 Task: Find connections with filter location Lubuklinggau with filter topic #startupwith filter profile language French with filter current company TRS Staffing Solutions with filter school Lucknow freshers Jobs with filter industry Telecommunications Carriers with filter service category Blogging with filter keywords title Bus Driver
Action: Mouse pressed left at (574, 98)
Screenshot: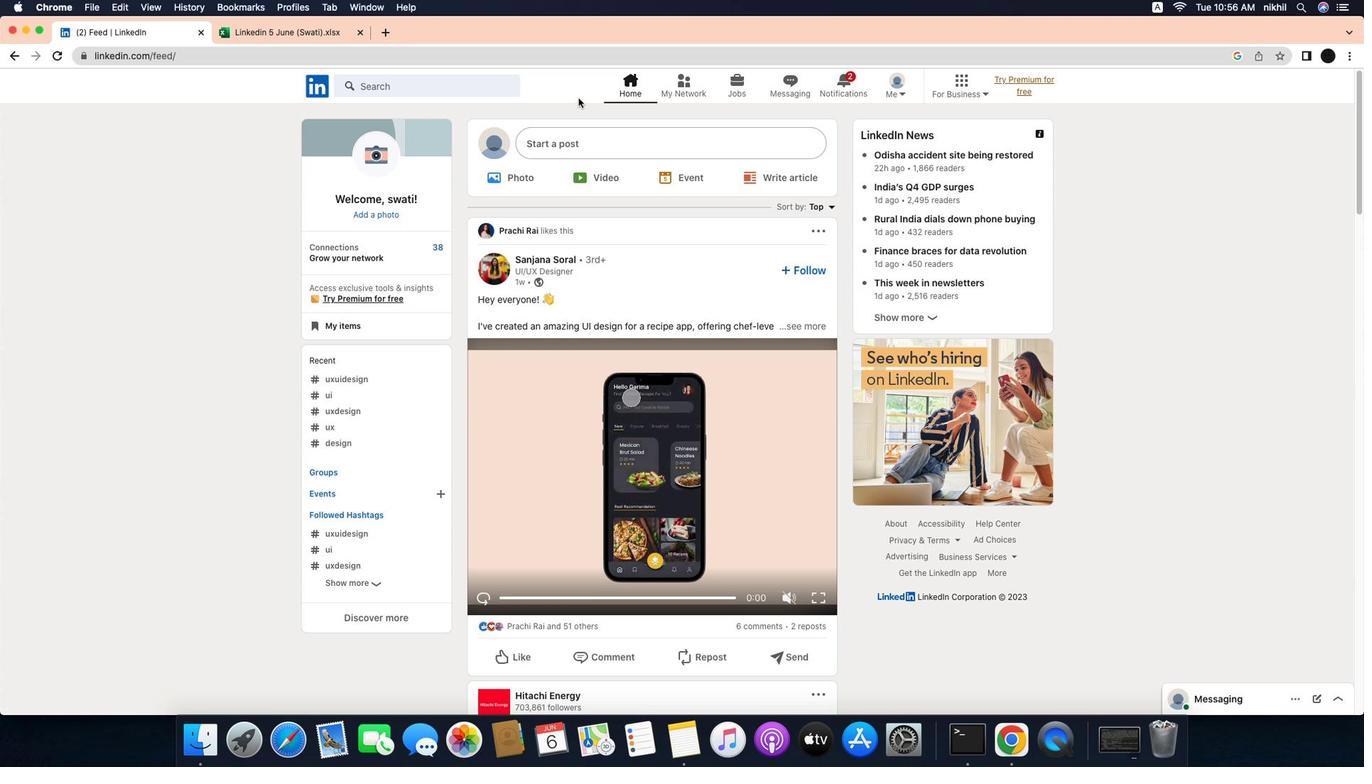 
Action: Mouse moved to (687, 88)
Screenshot: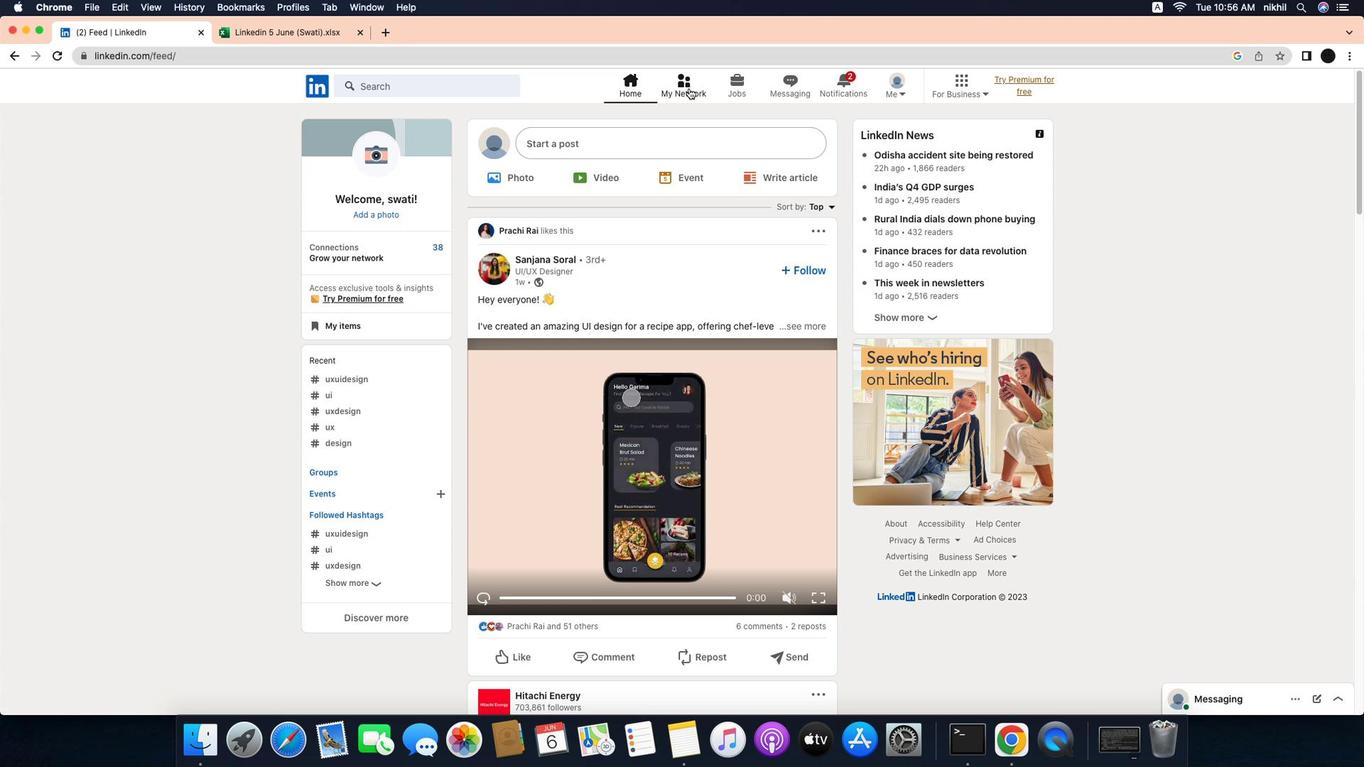 
Action: Mouse pressed left at (687, 88)
Screenshot: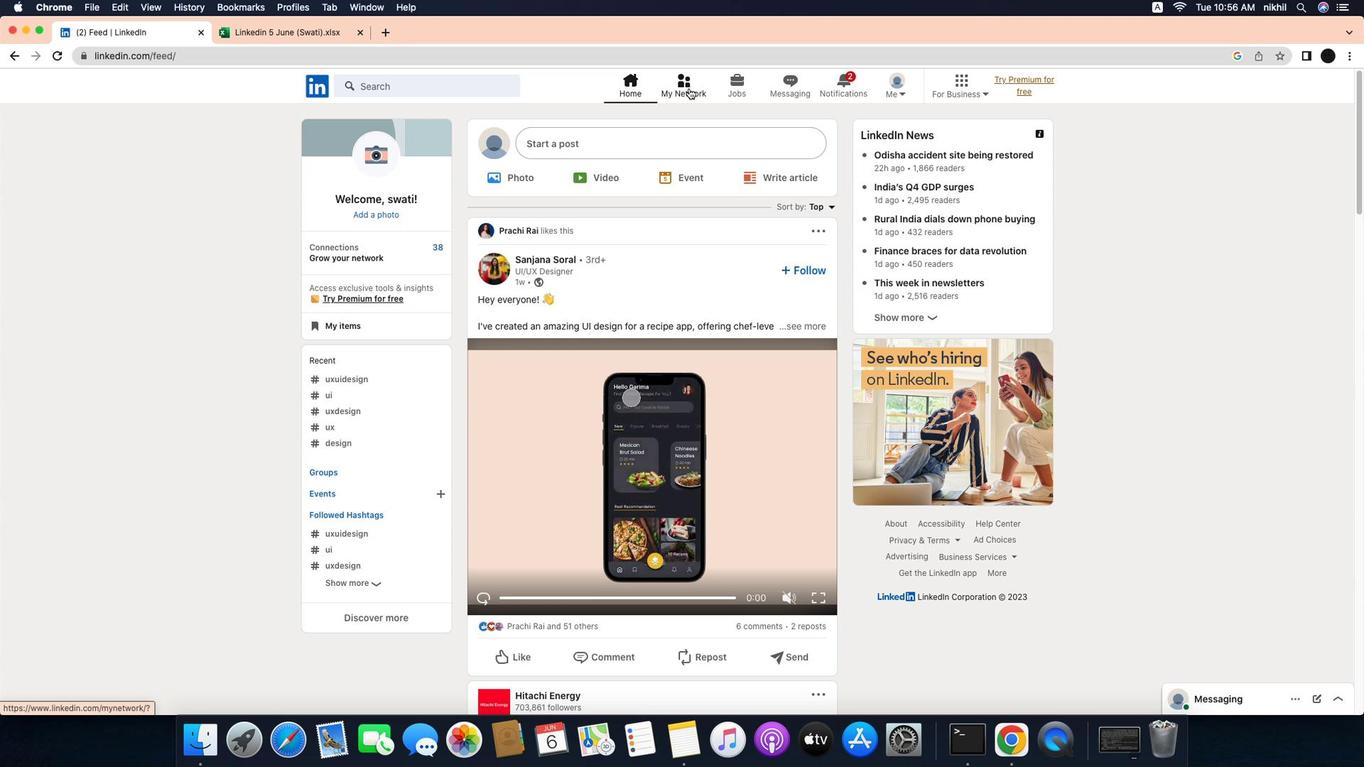 
Action: Mouse moved to (454, 153)
Screenshot: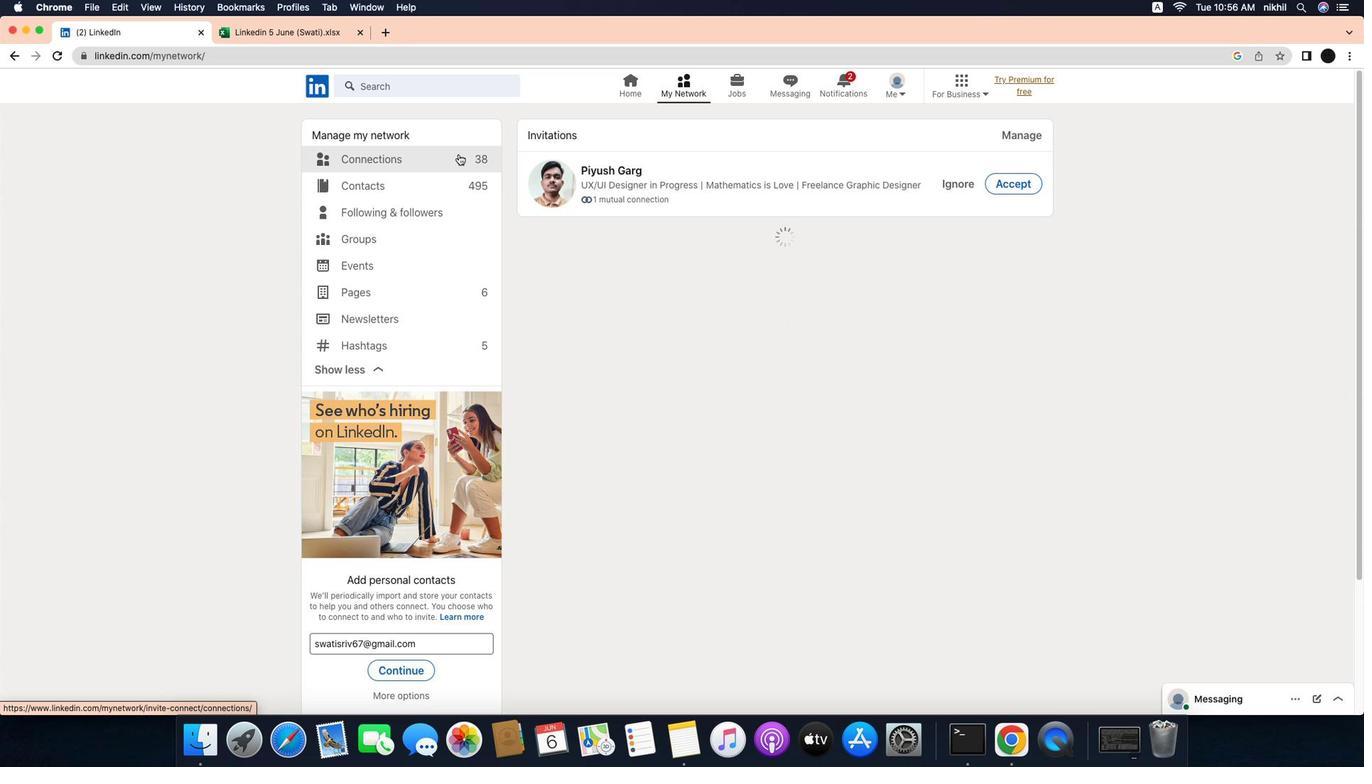 
Action: Mouse pressed left at (454, 153)
Screenshot: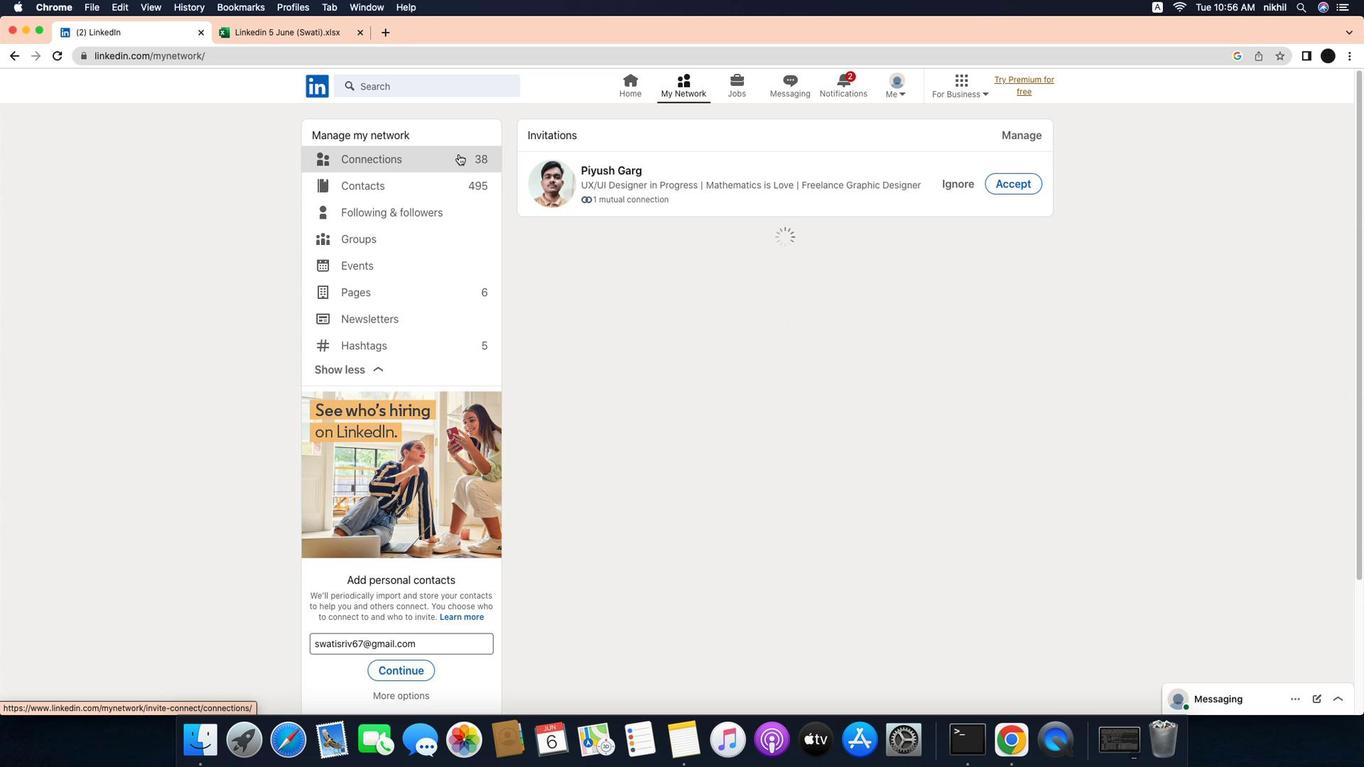 
Action: Mouse moved to (776, 164)
Screenshot: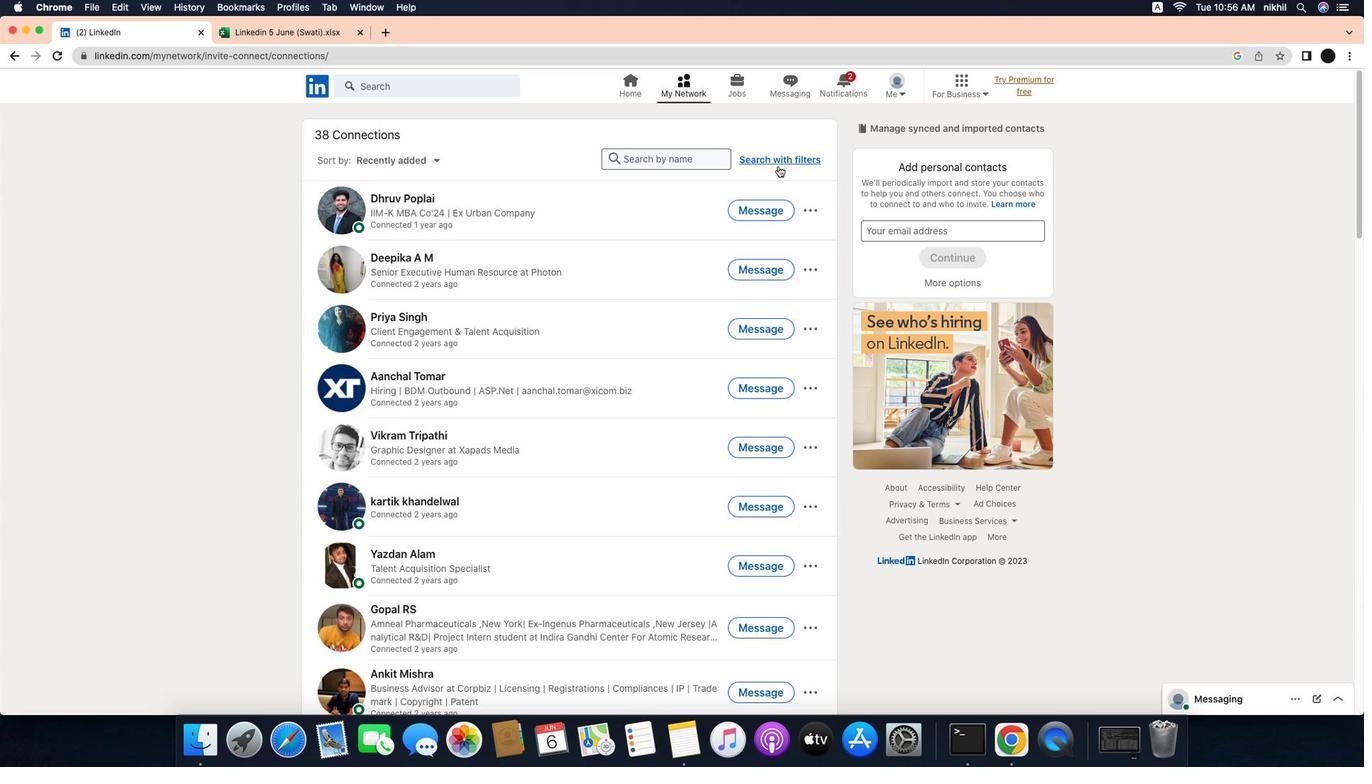 
Action: Mouse pressed left at (776, 164)
Screenshot: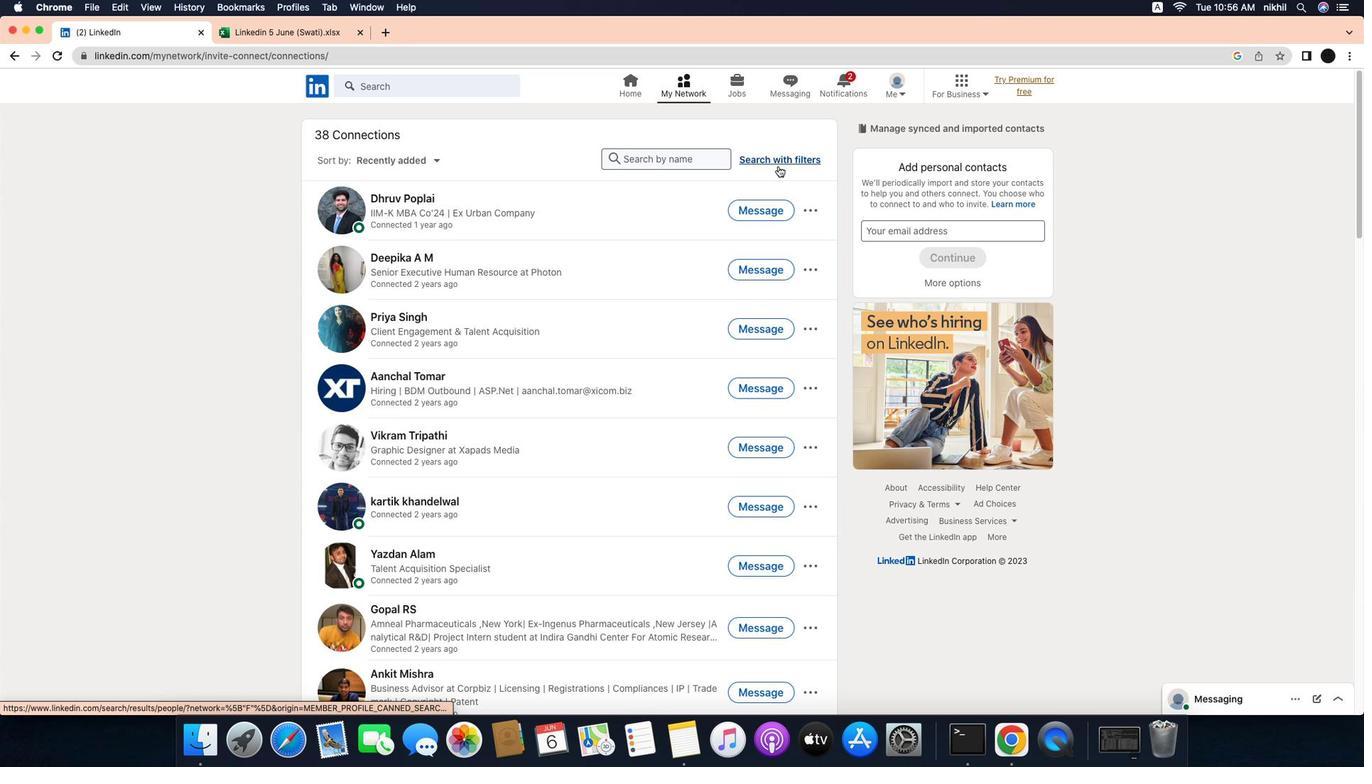 
Action: Mouse moved to (737, 124)
Screenshot: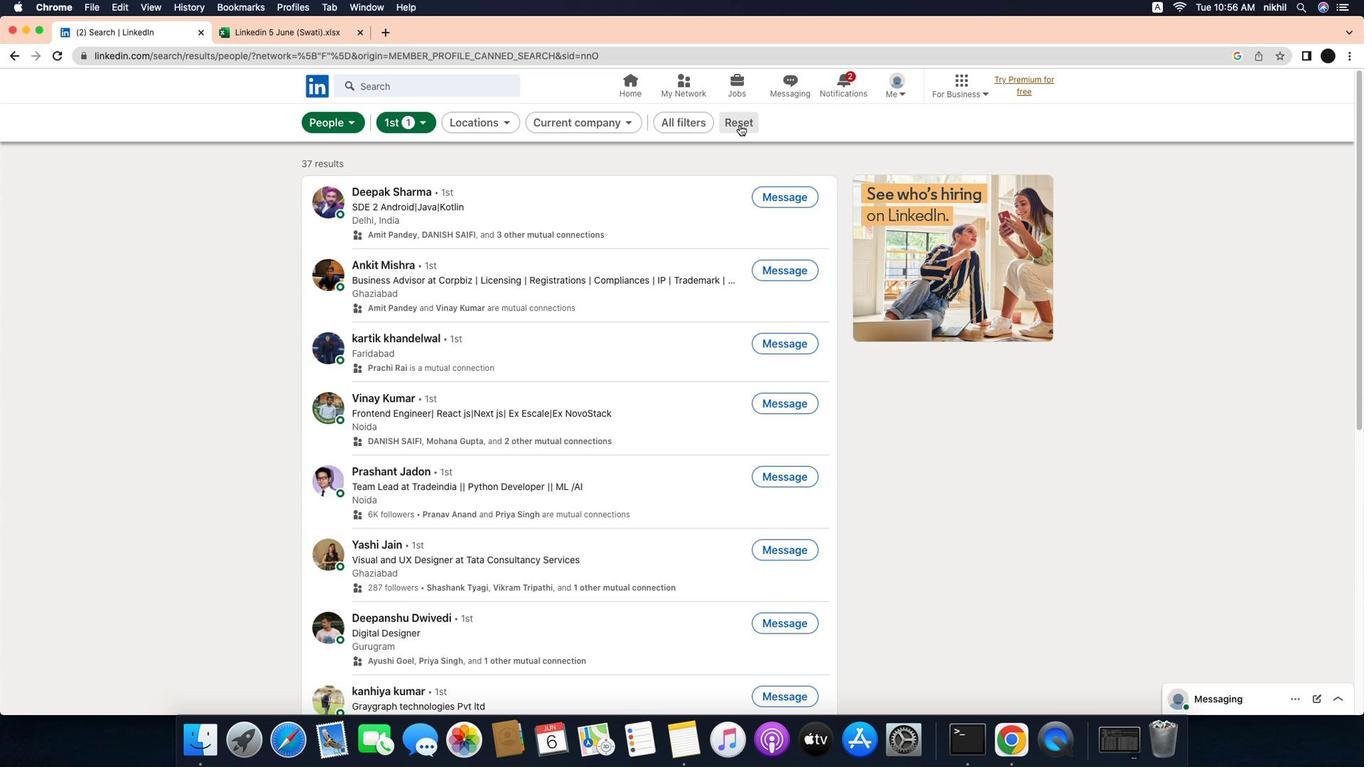 
Action: Mouse pressed left at (737, 124)
Screenshot: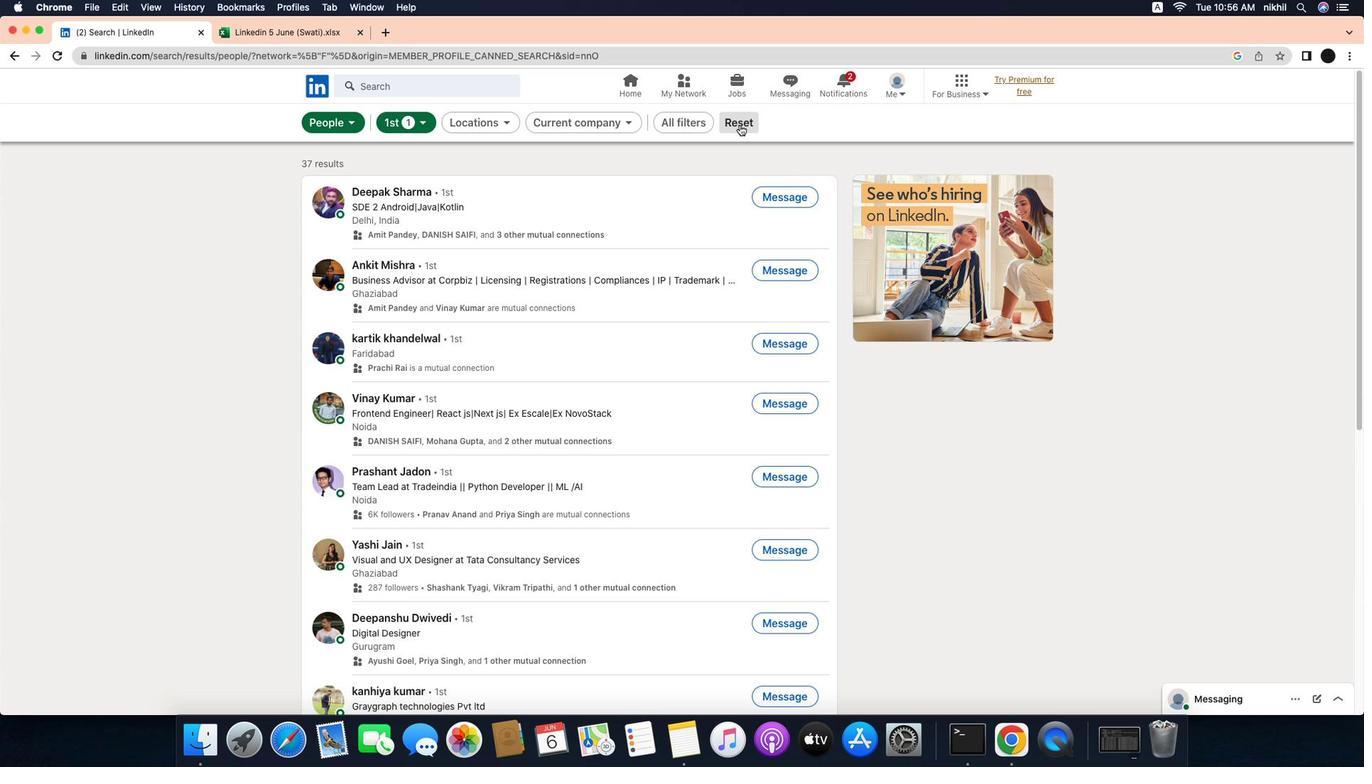 
Action: Mouse moved to (716, 123)
Screenshot: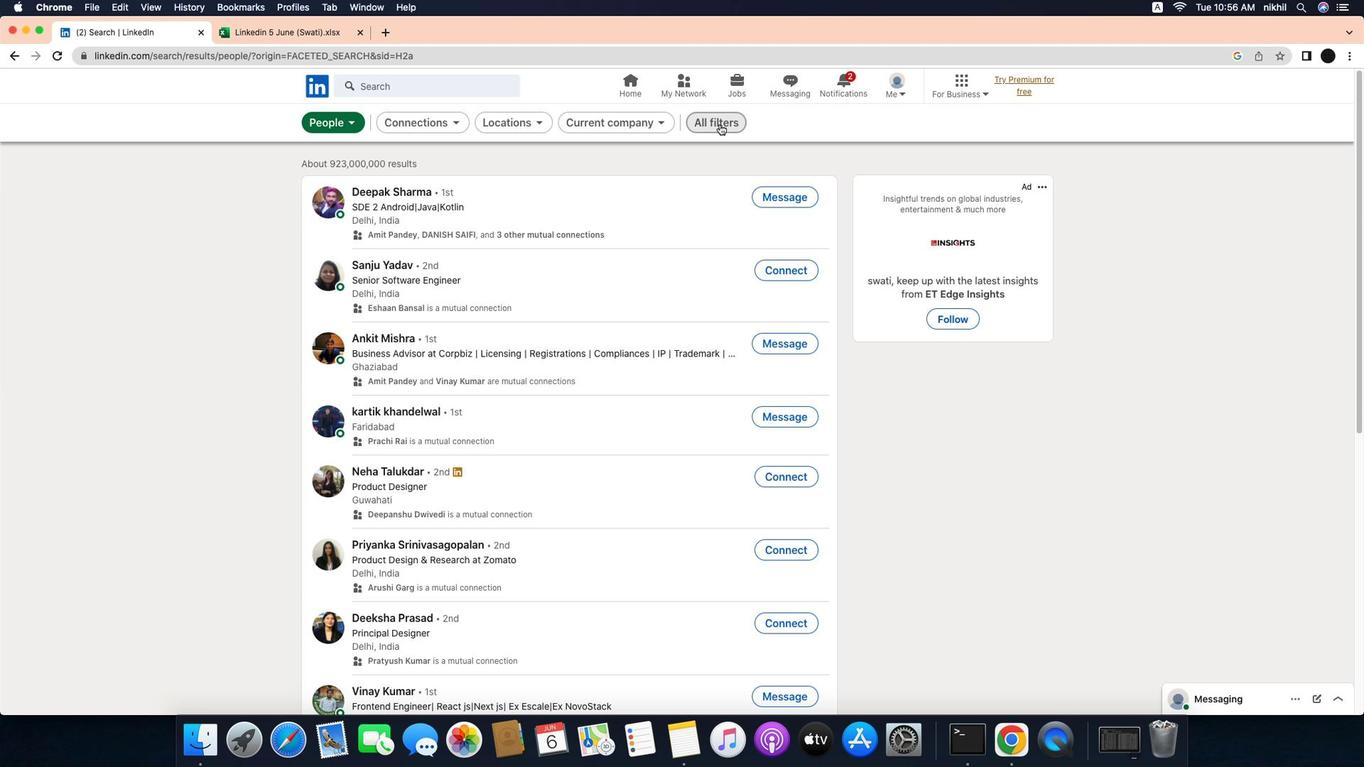 
Action: Mouse pressed left at (716, 123)
Screenshot: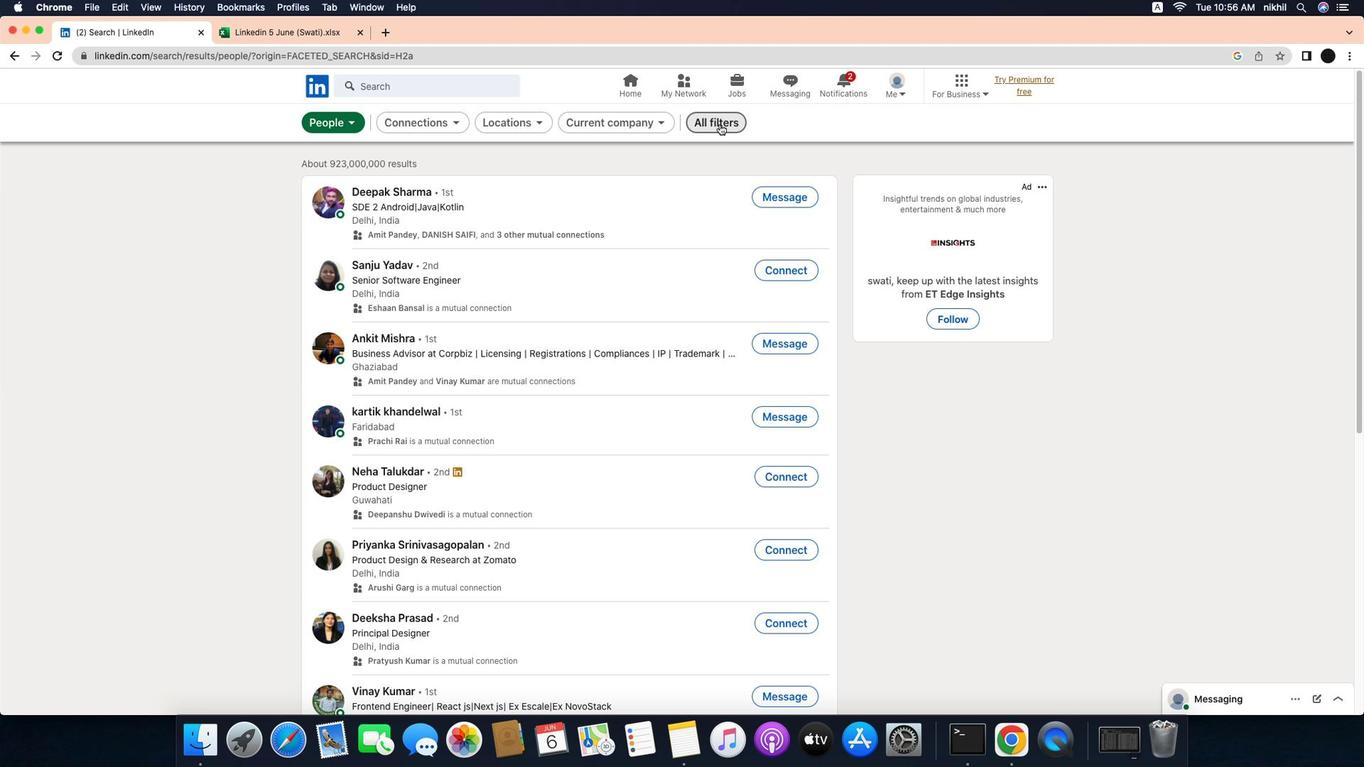 
Action: Mouse moved to (1103, 360)
Screenshot: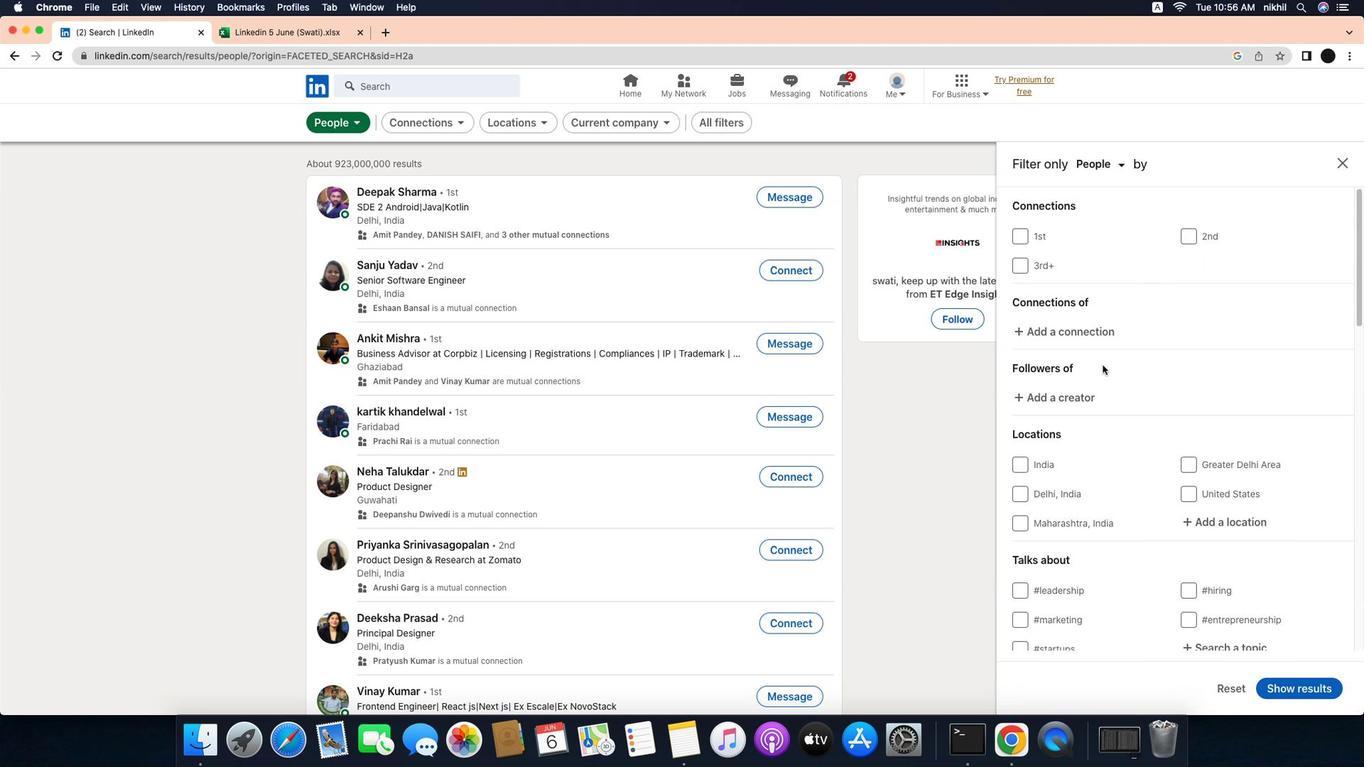 
Action: Mouse scrolled (1103, 360) with delta (-6, 0)
Screenshot: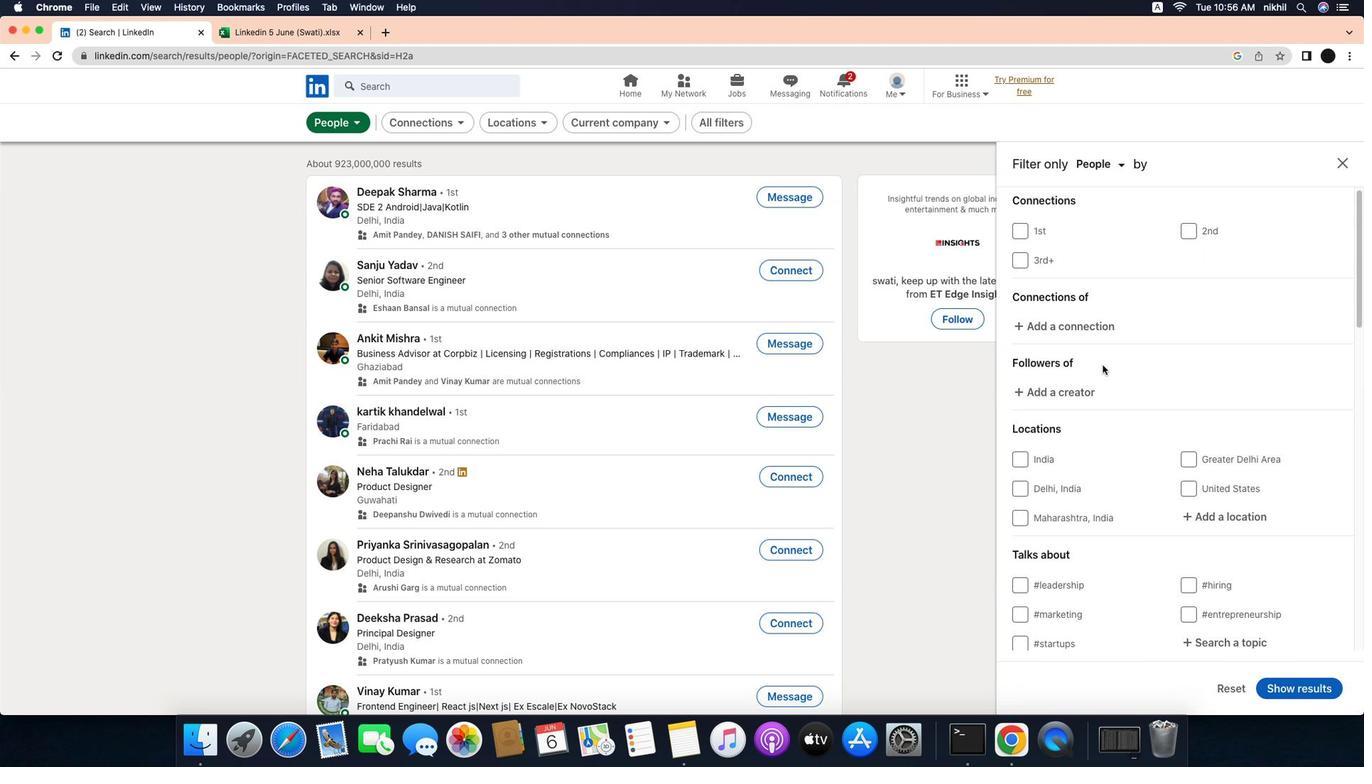 
Action: Mouse scrolled (1103, 360) with delta (-6, 0)
Screenshot: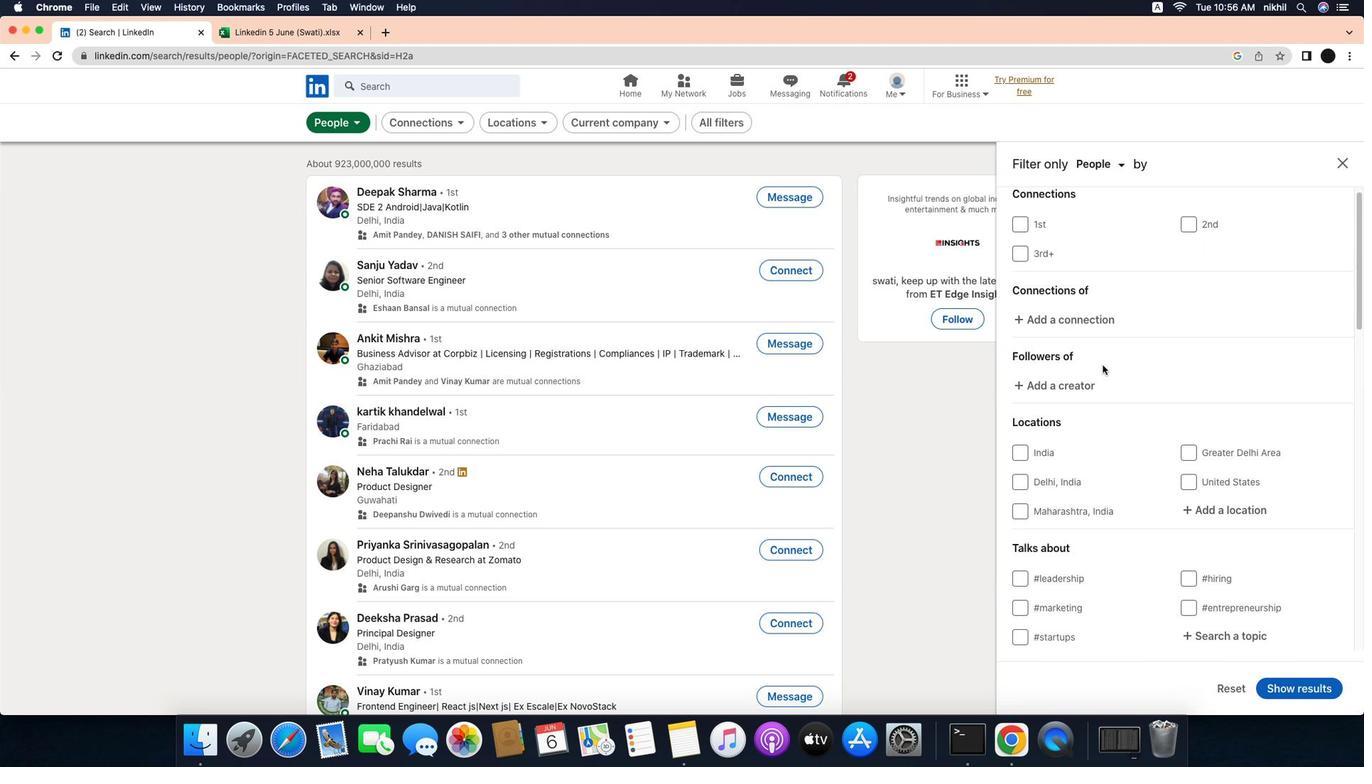 
Action: Mouse scrolled (1103, 360) with delta (-6, 0)
Screenshot: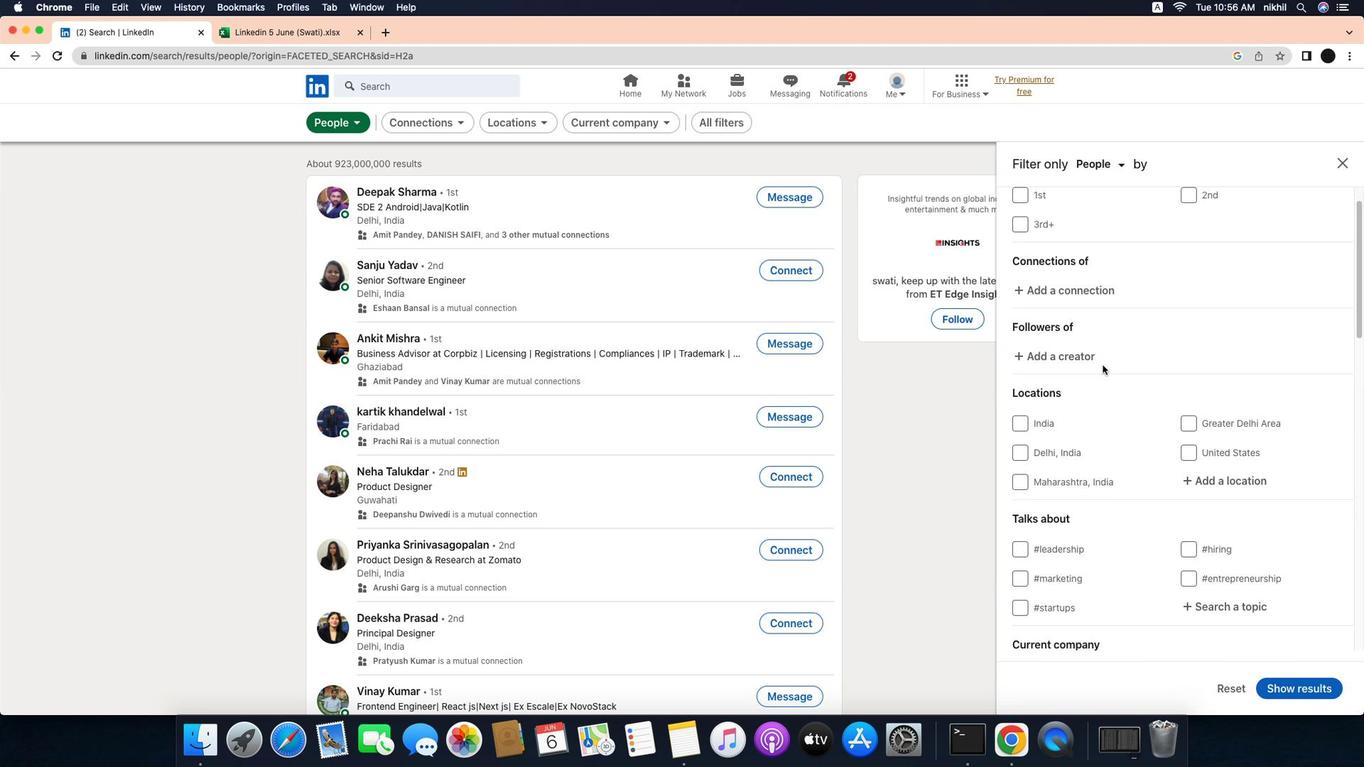 
Action: Mouse moved to (1214, 438)
Screenshot: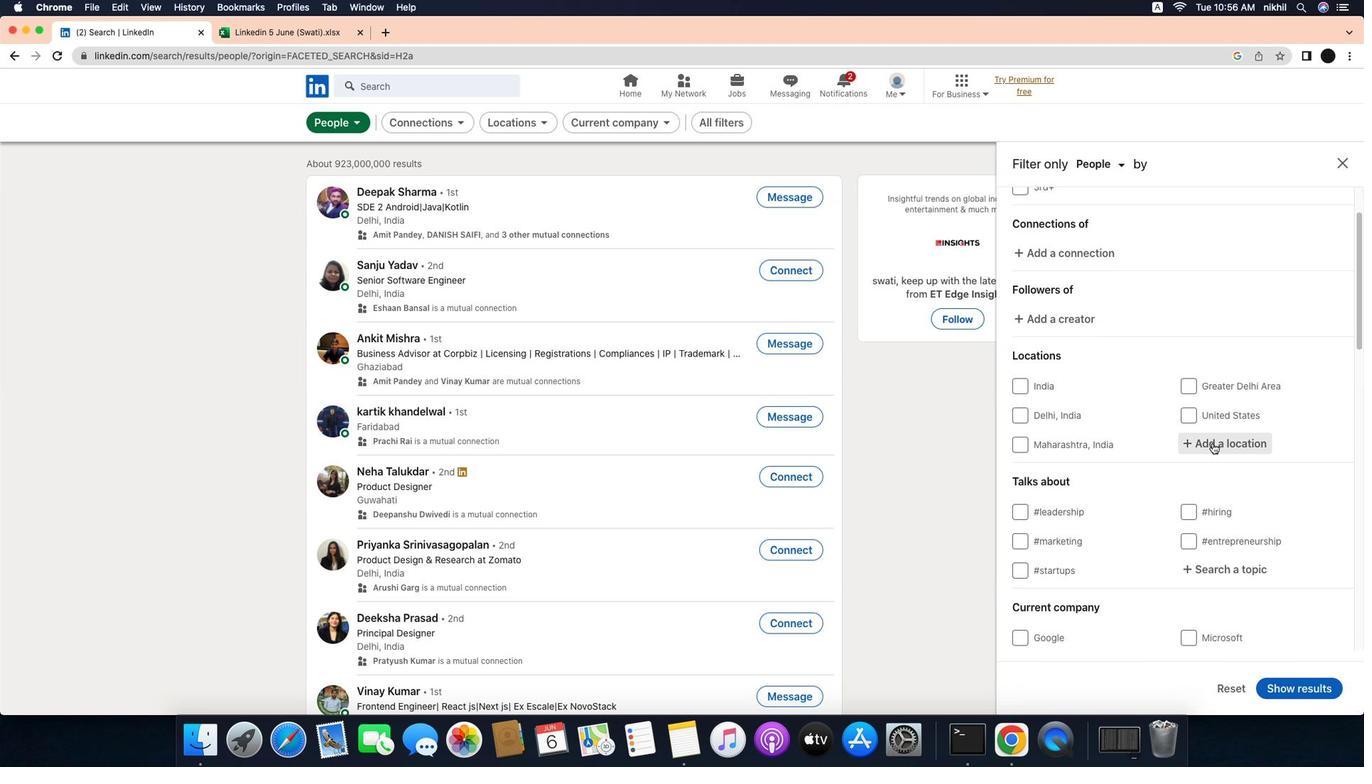 
Action: Mouse pressed left at (1214, 438)
Screenshot: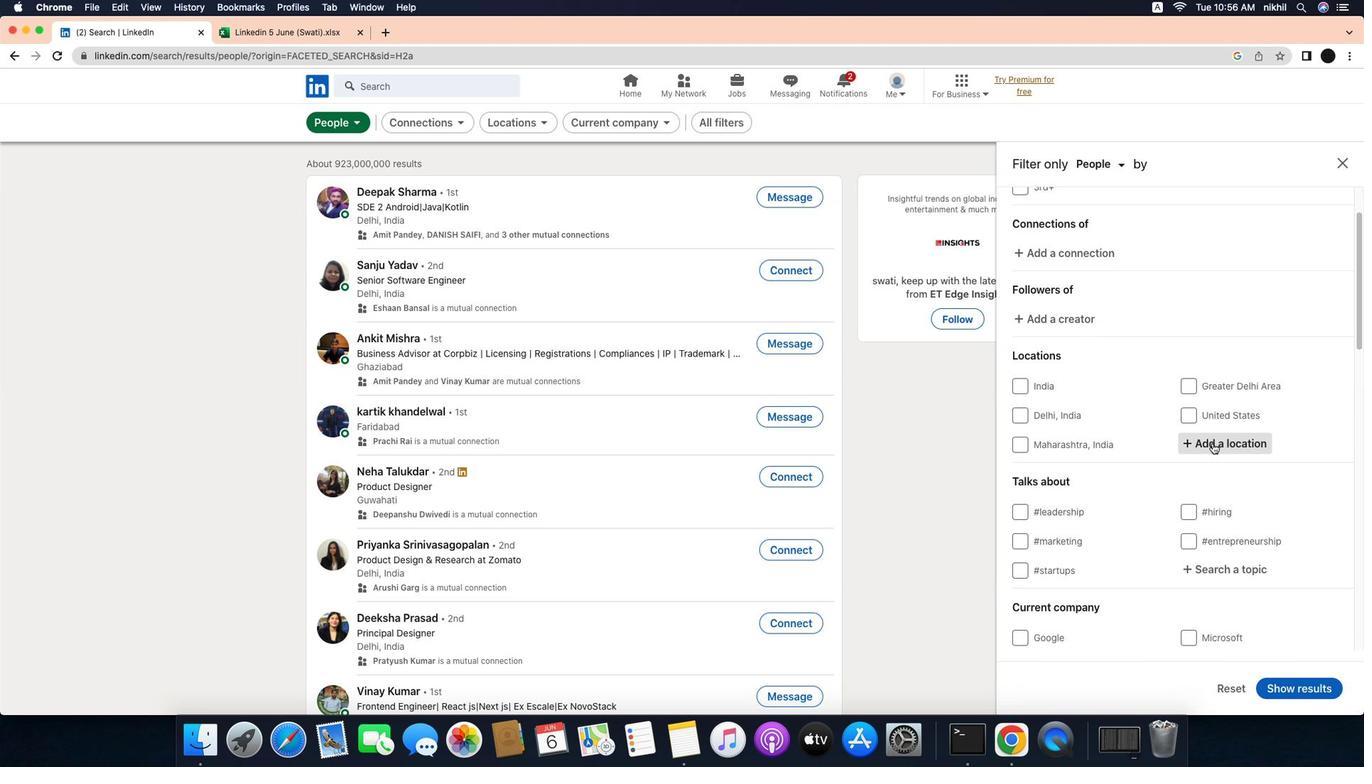 
Action: Mouse moved to (1236, 440)
Screenshot: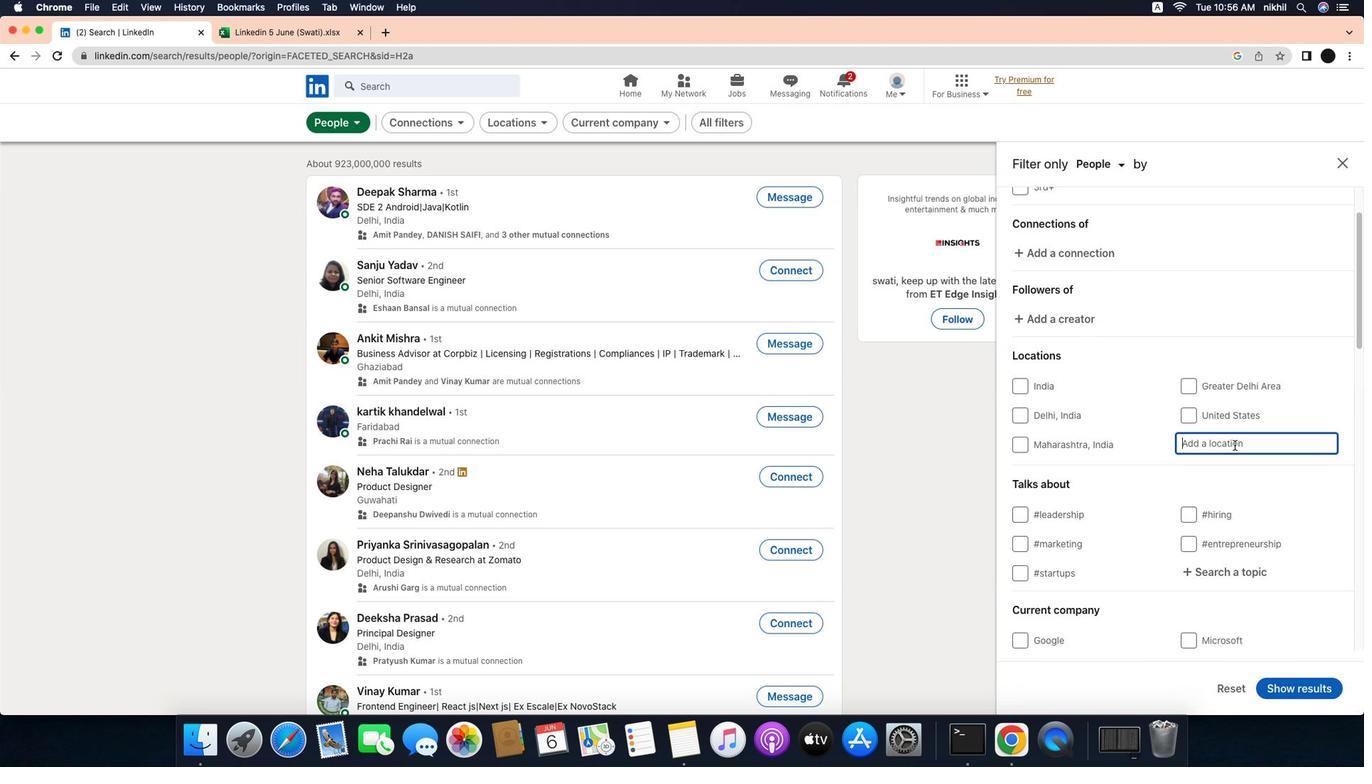 
Action: Mouse pressed left at (1236, 440)
Screenshot: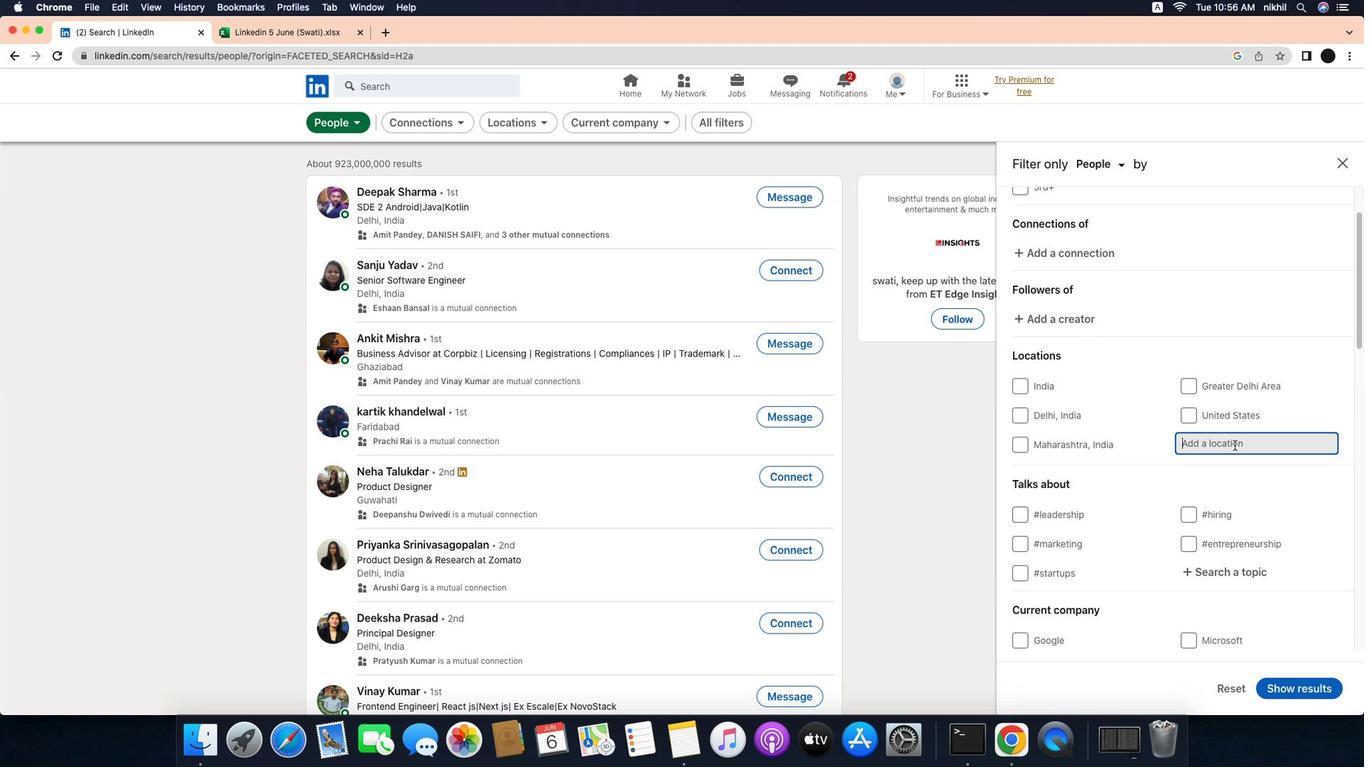 
Action: Mouse moved to (1237, 440)
Screenshot: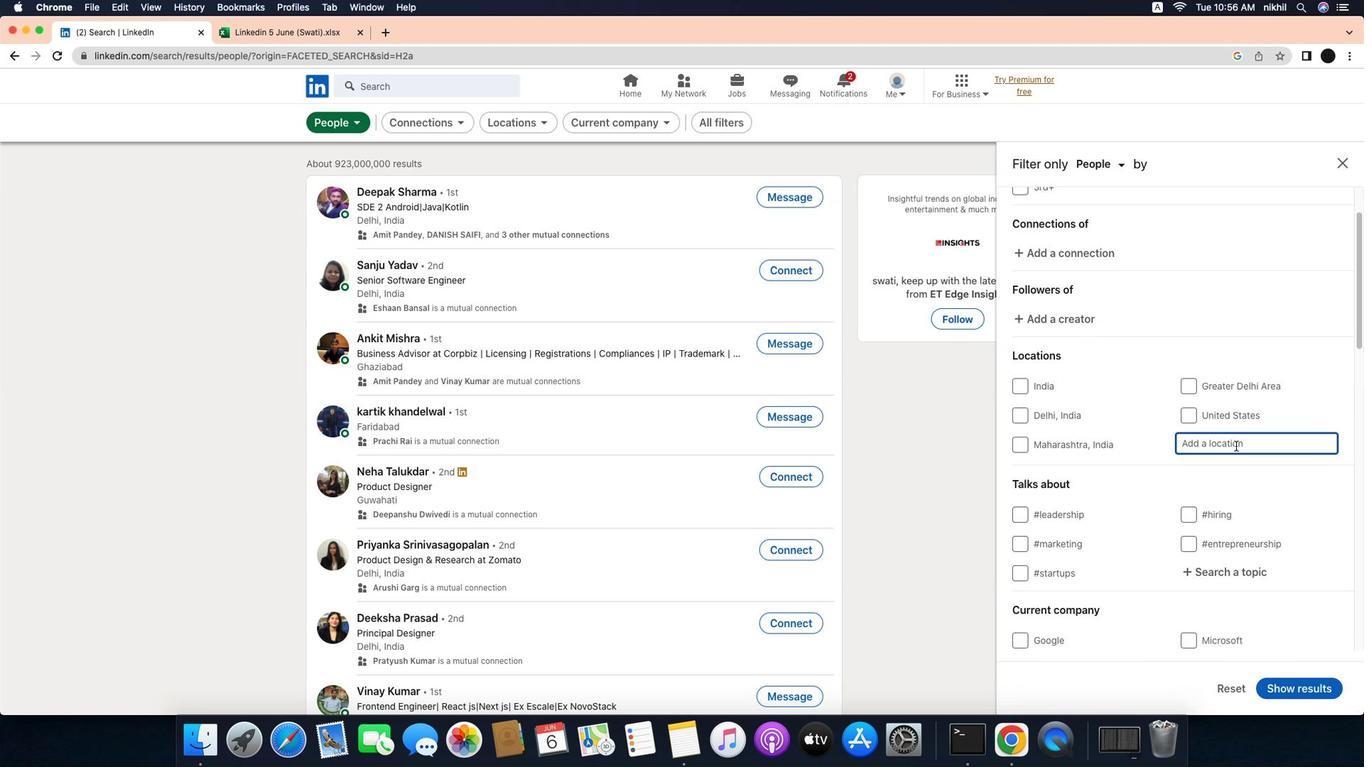
Action: Key pressed Key.caps_lock'L'Key.caps_lock'u''b''u''k''l''i''n''g''g''a''u'Key.enter
Screenshot: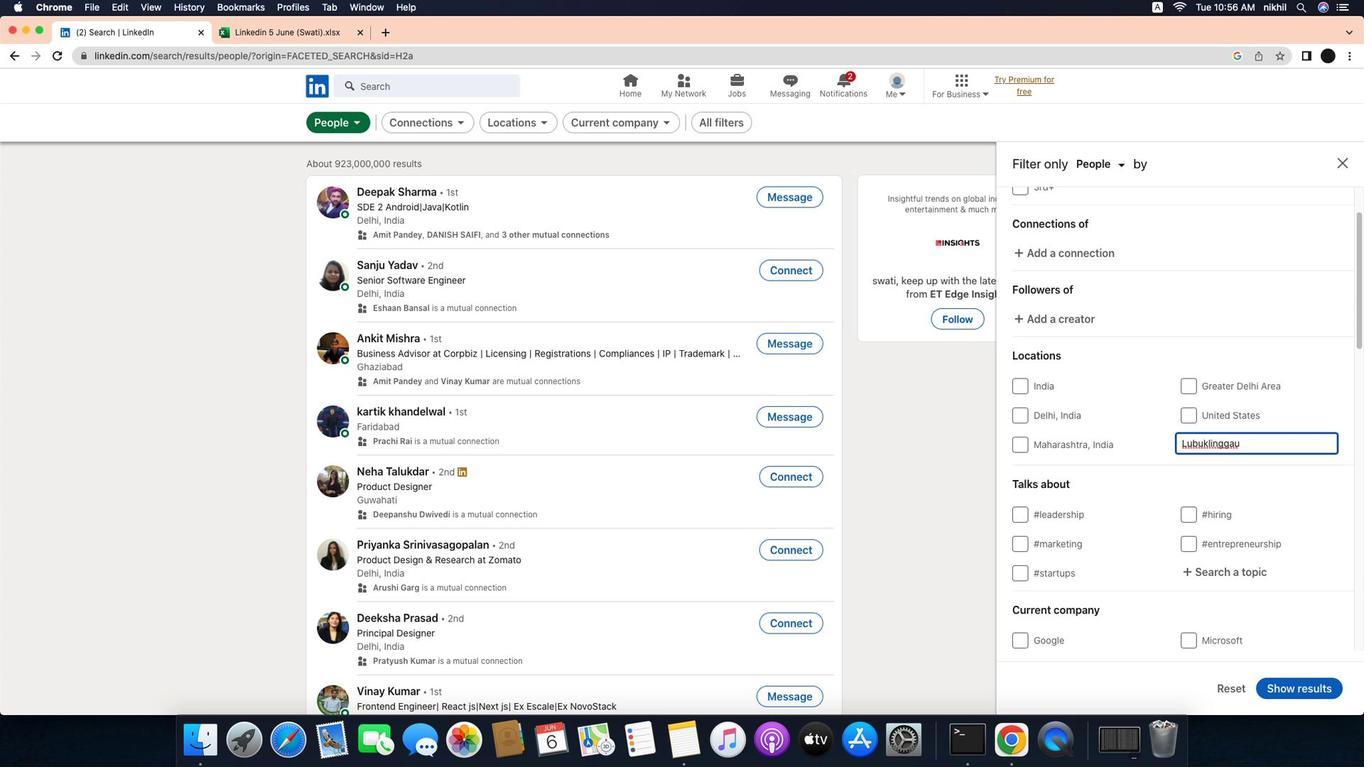 
Action: Mouse moved to (1151, 461)
Screenshot: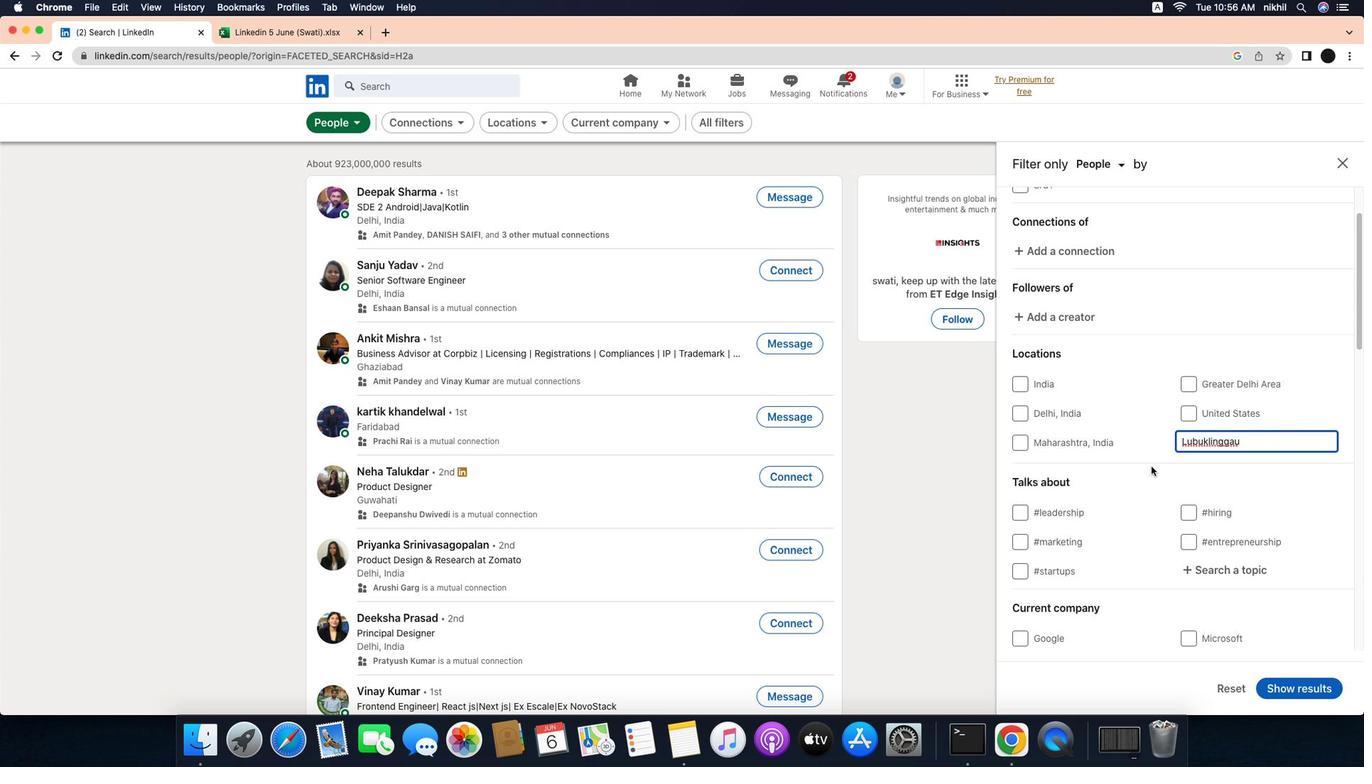 
Action: Mouse scrolled (1151, 461) with delta (-6, 0)
Screenshot: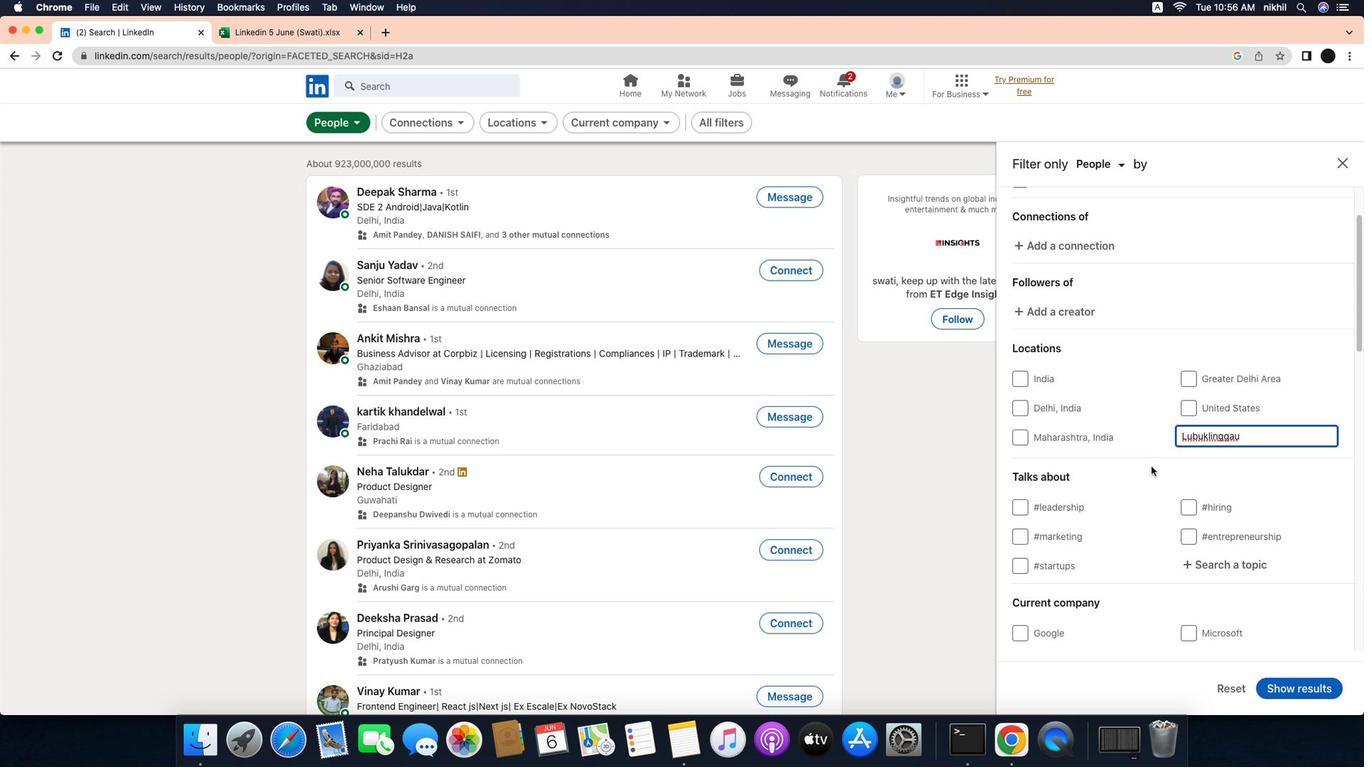 
Action: Mouse scrolled (1151, 461) with delta (-6, 0)
Screenshot: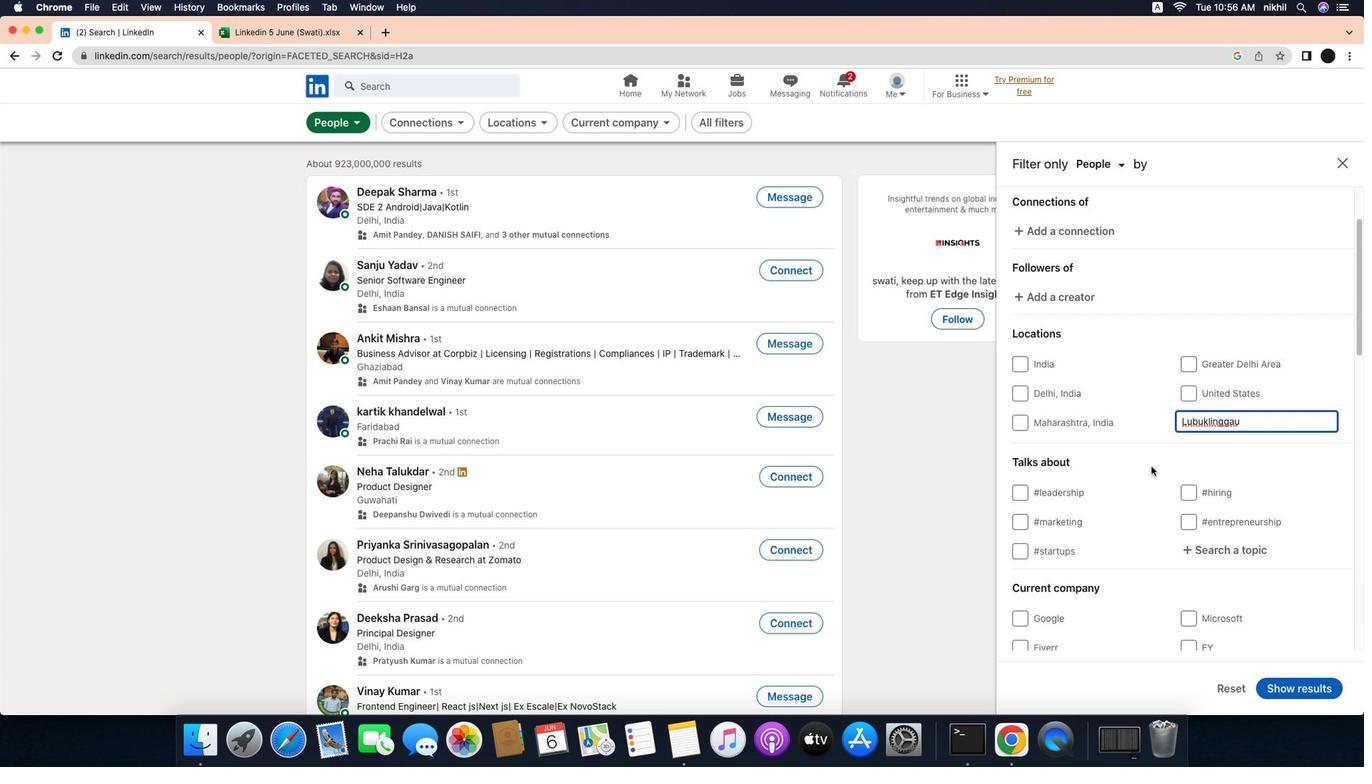 
Action: Mouse moved to (1151, 460)
Screenshot: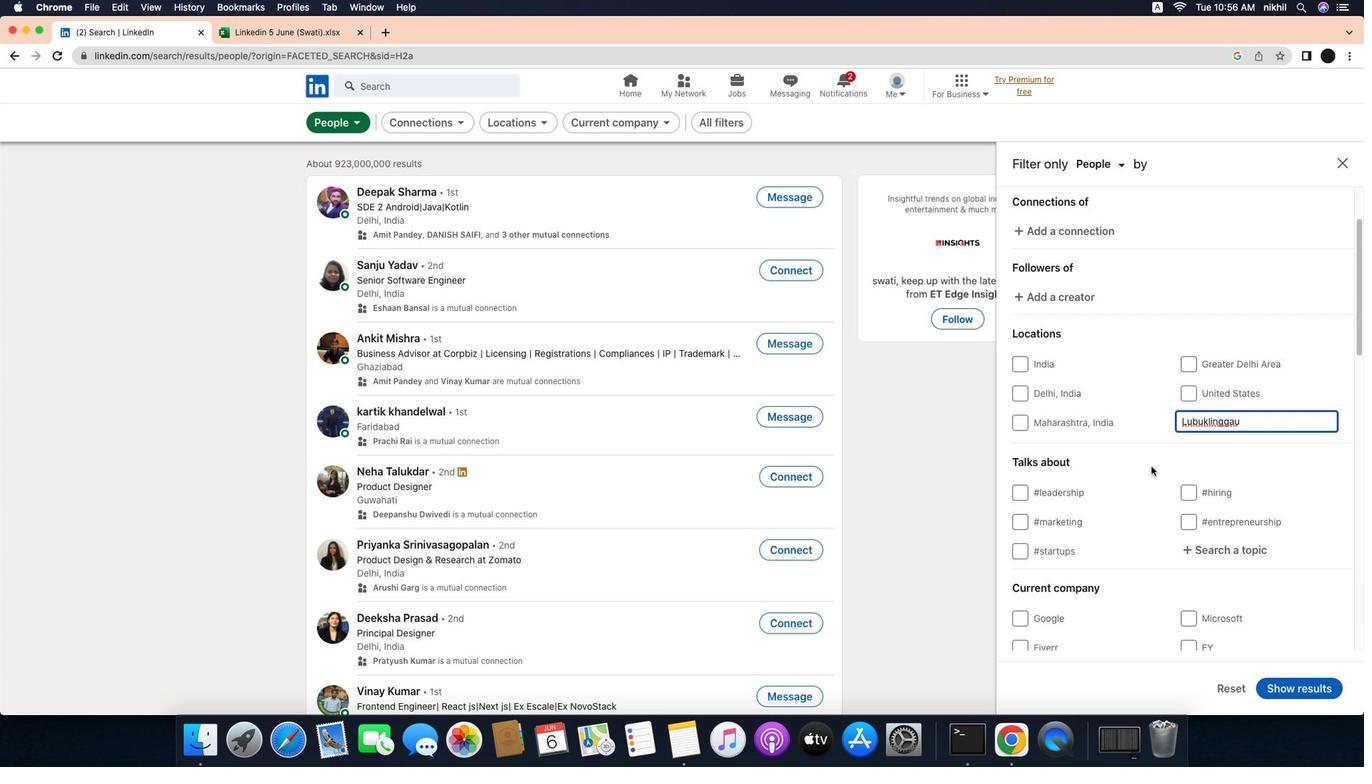 
Action: Mouse scrolled (1151, 460) with delta (-6, 0)
Screenshot: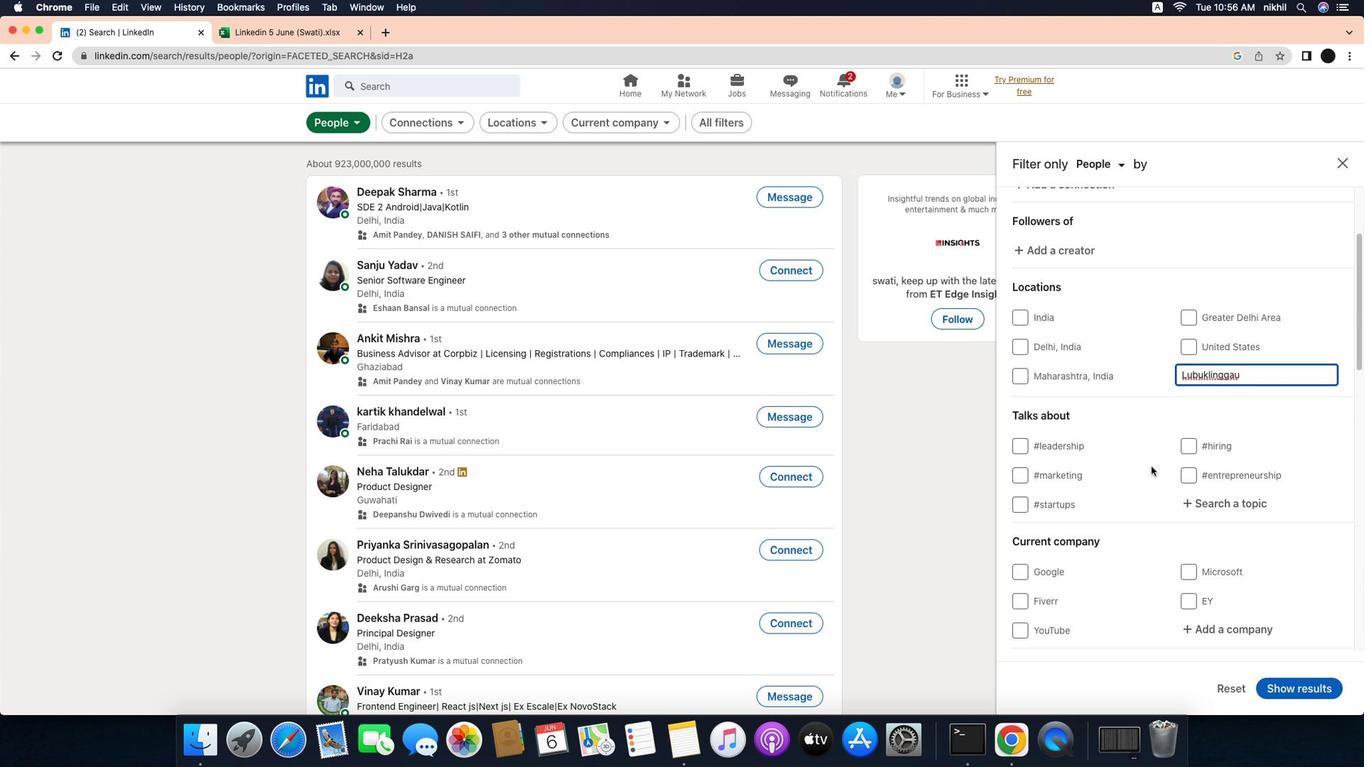 
Action: Mouse moved to (1212, 469)
Screenshot: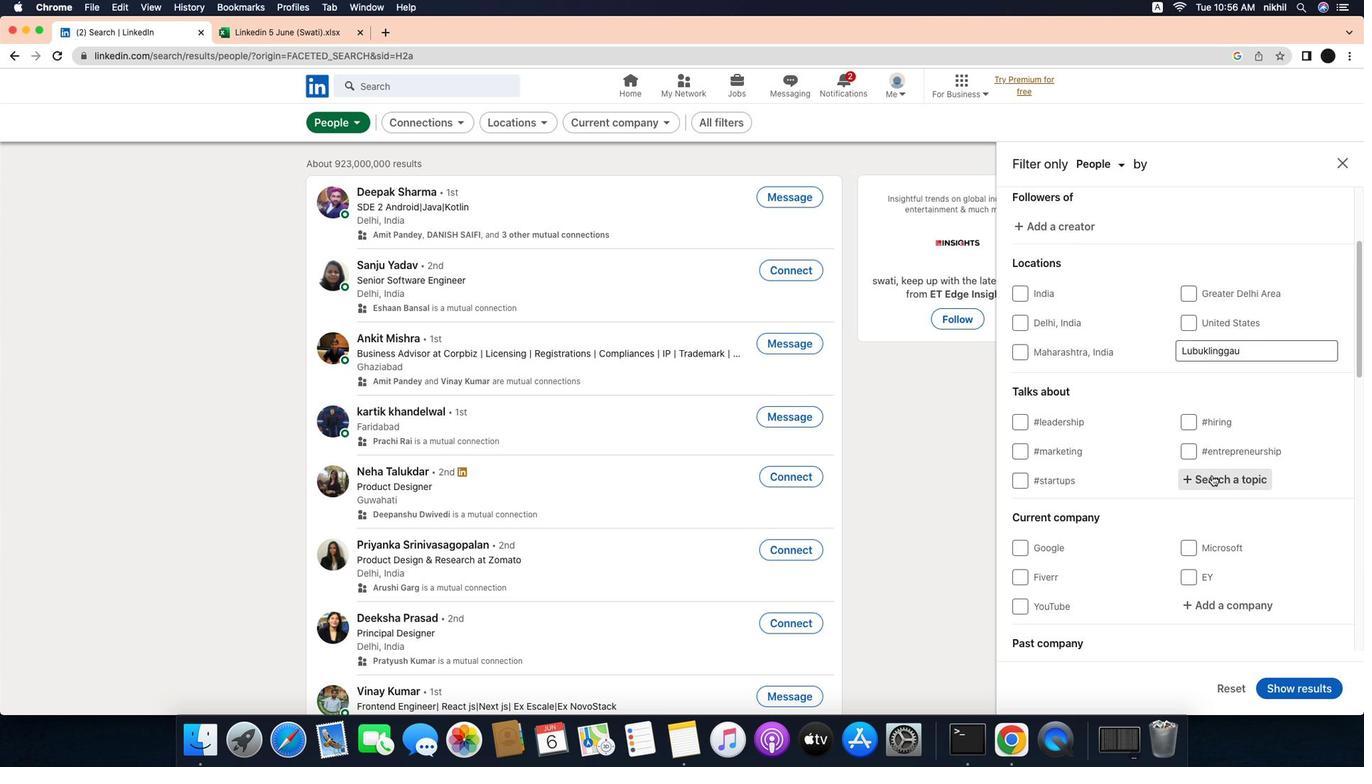 
Action: Mouse pressed left at (1212, 469)
Screenshot: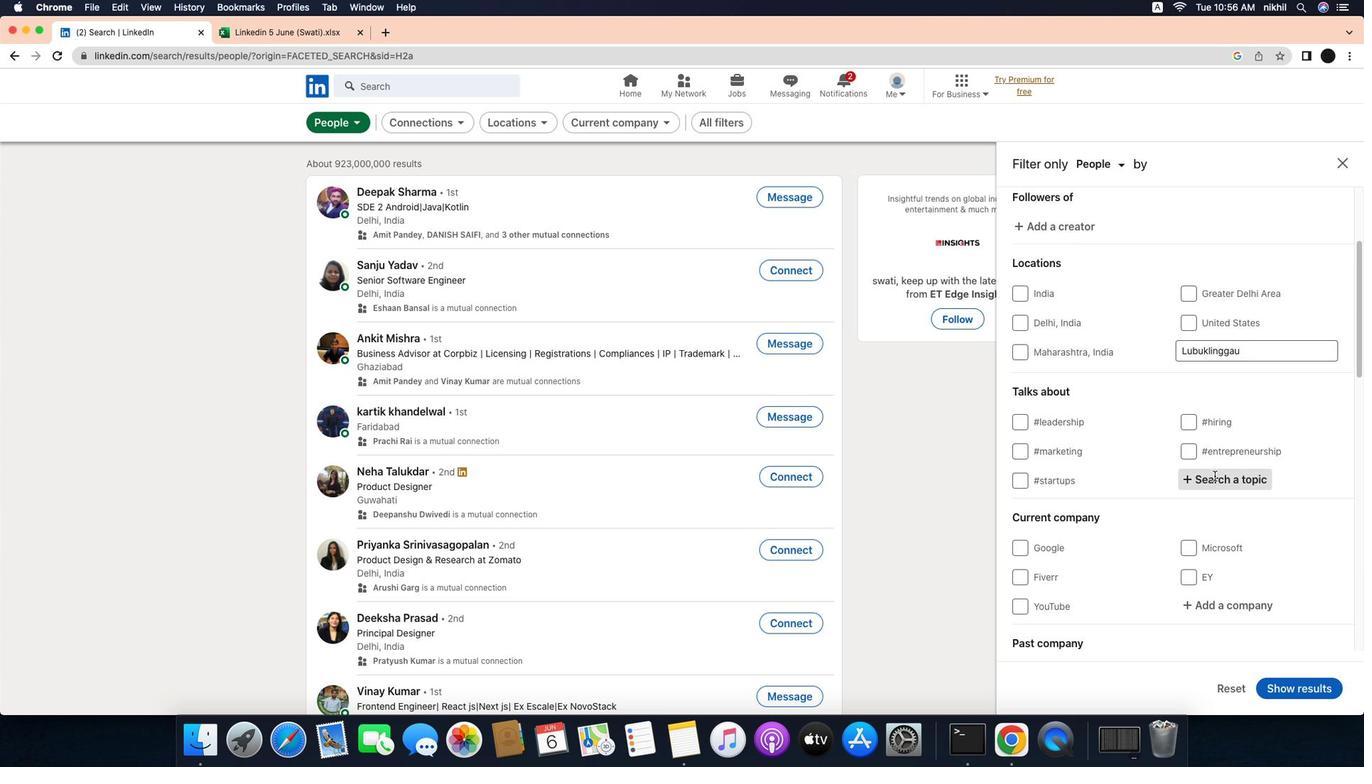 
Action: Mouse moved to (1250, 476)
Screenshot: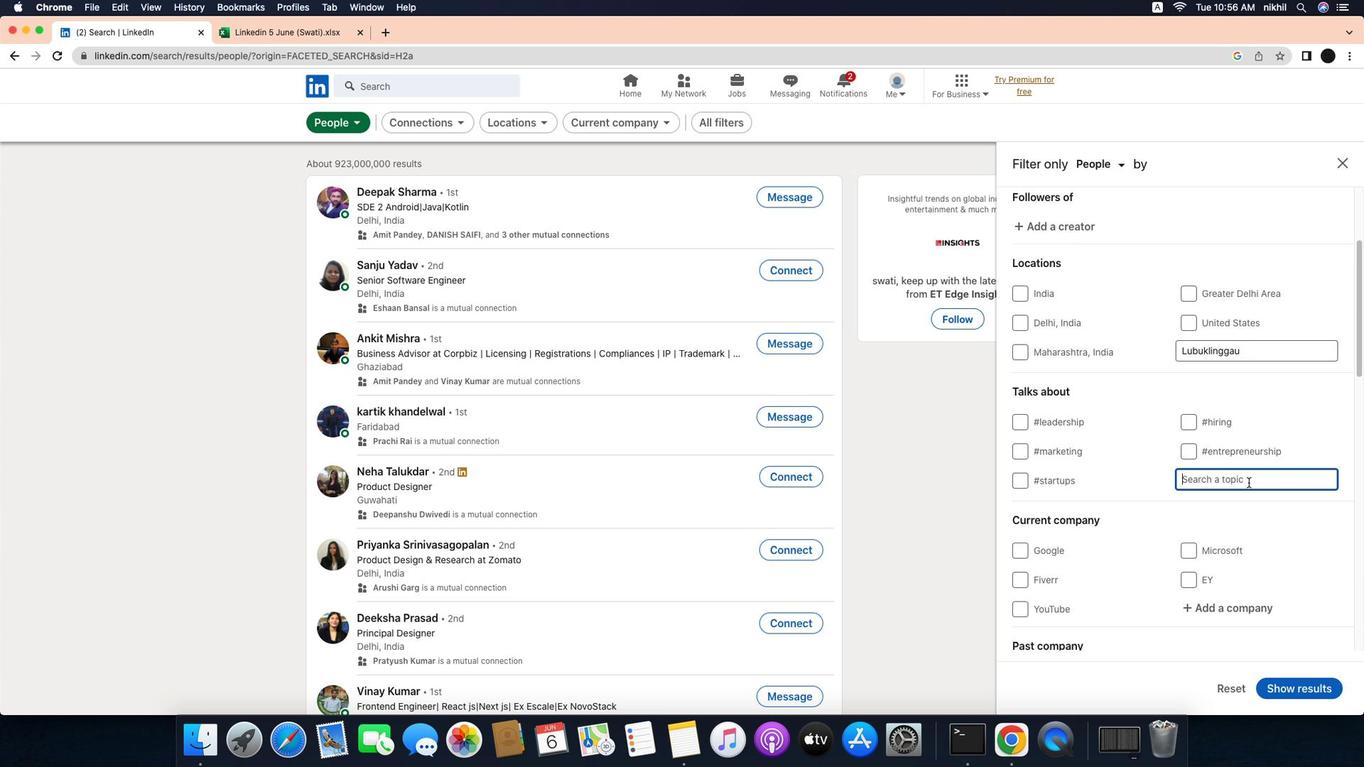 
Action: Mouse pressed left at (1250, 476)
Screenshot: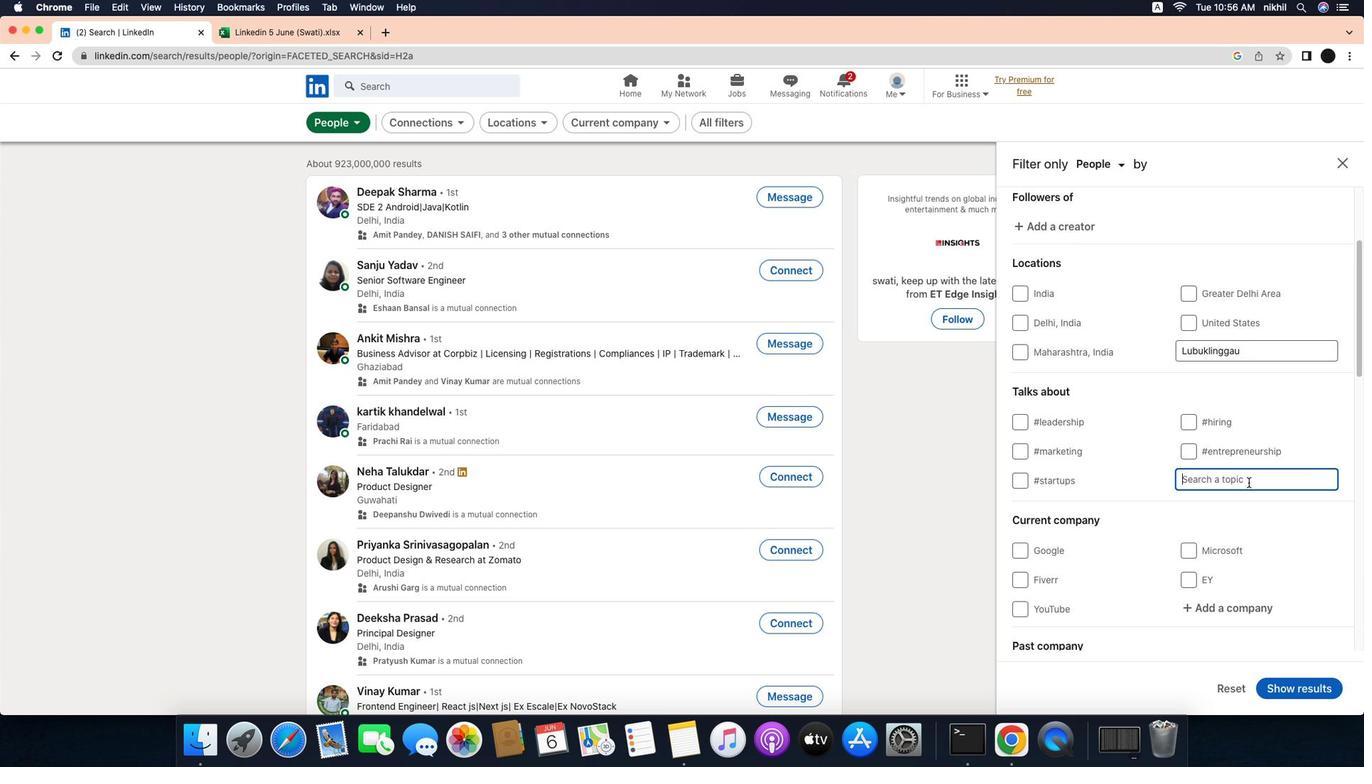
Action: Key pressed 's''t''a''r''t''u''p'
Screenshot: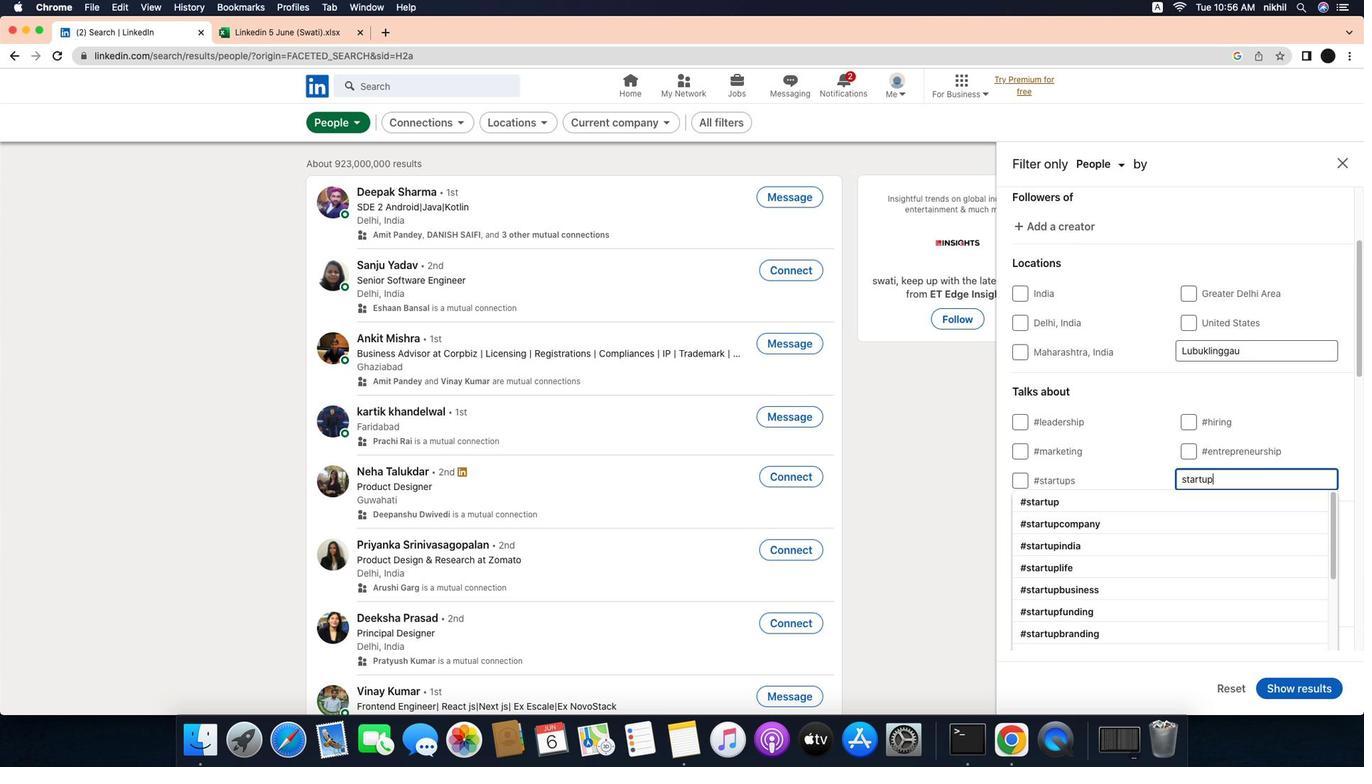 
Action: Mouse moved to (1229, 497)
Screenshot: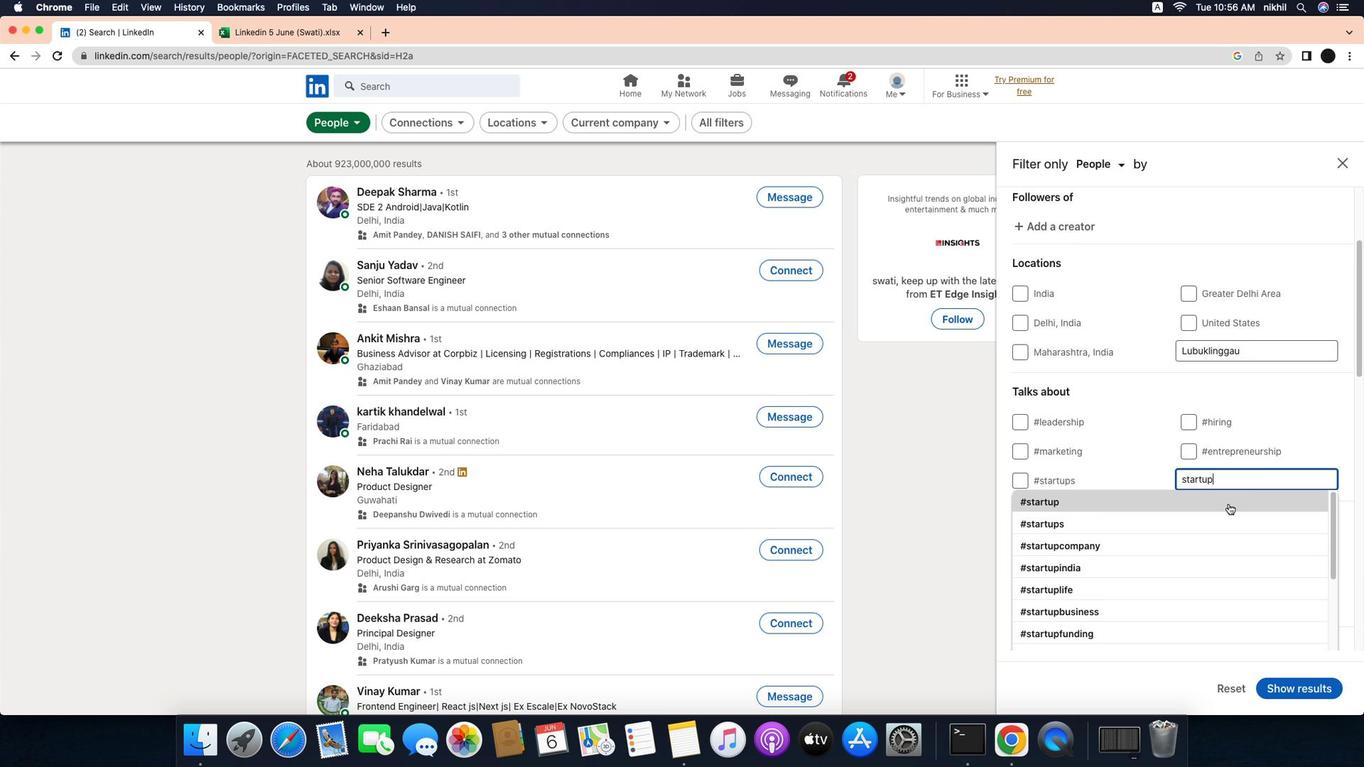 
Action: Mouse pressed left at (1229, 497)
Screenshot: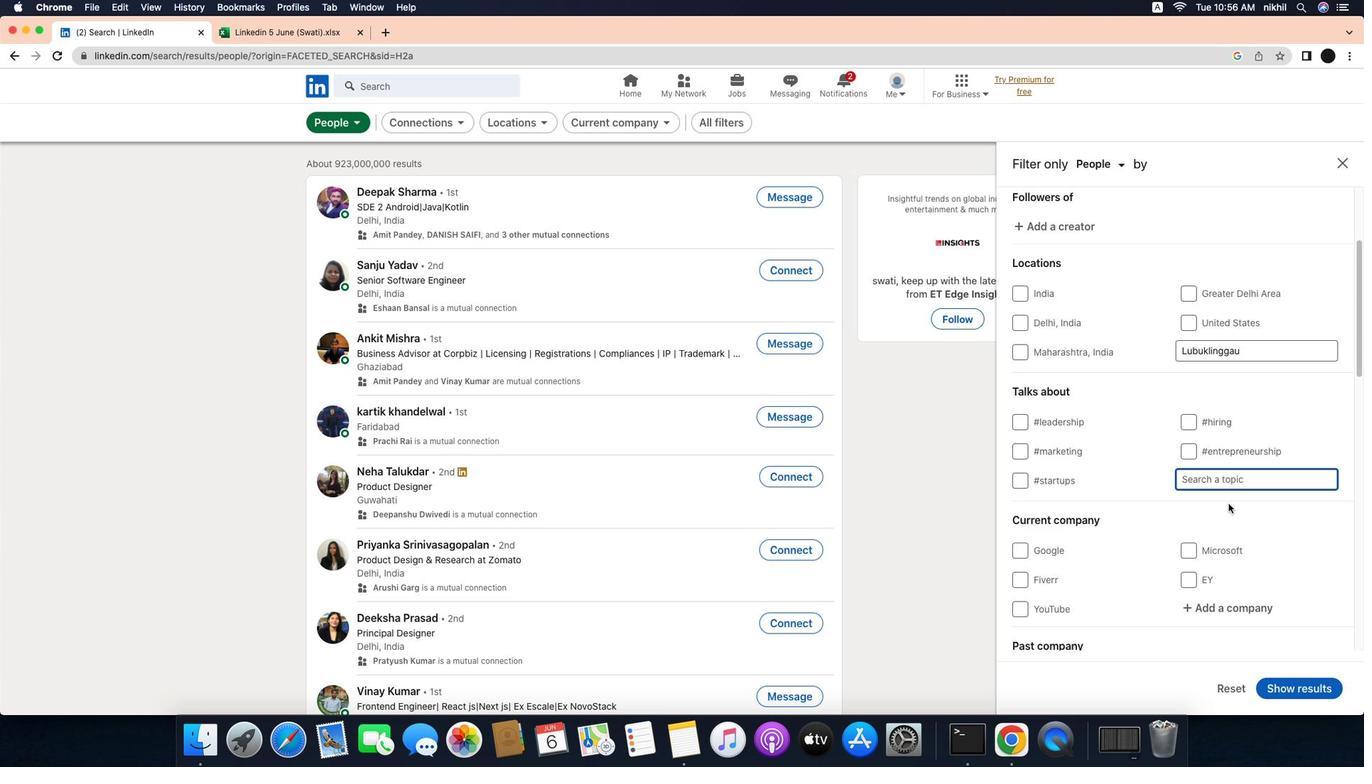
Action: Mouse moved to (1197, 500)
Screenshot: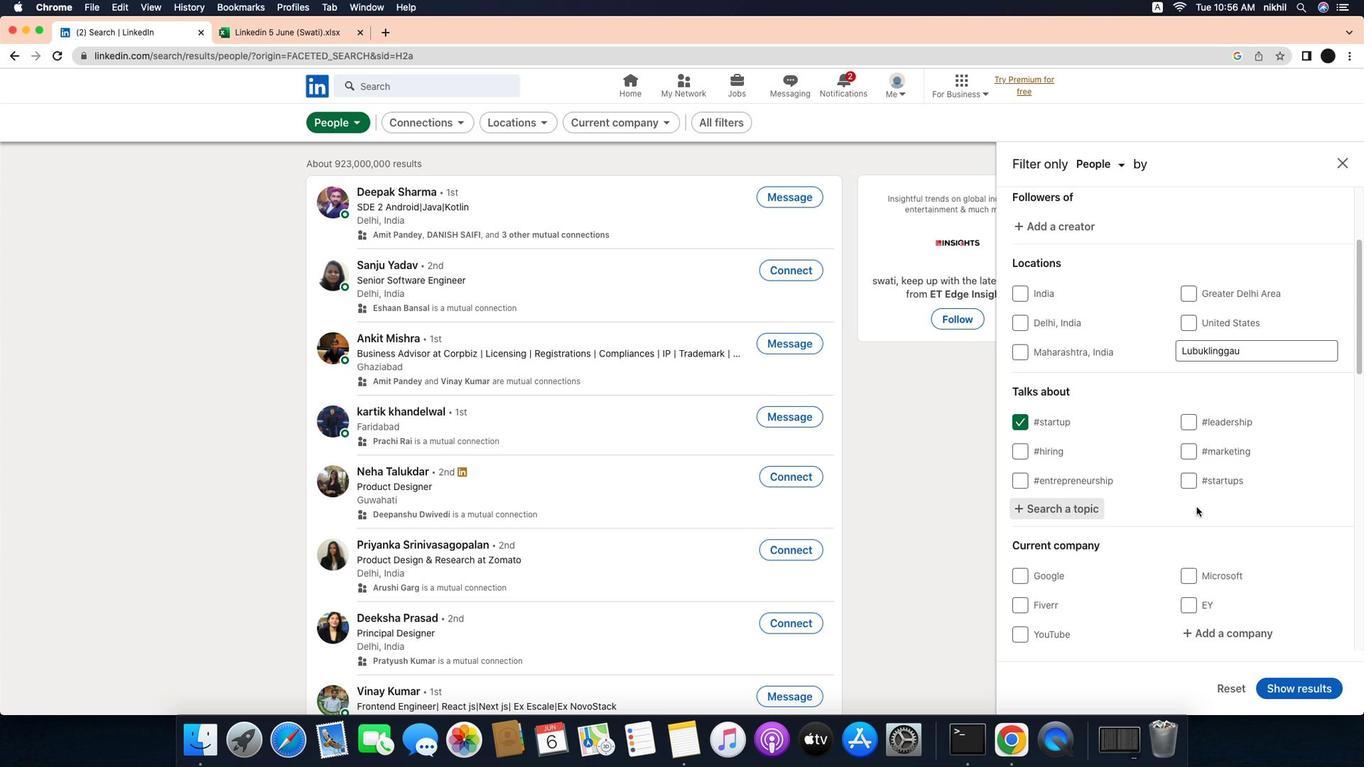 
Action: Mouse scrolled (1197, 500) with delta (-6, 0)
Screenshot: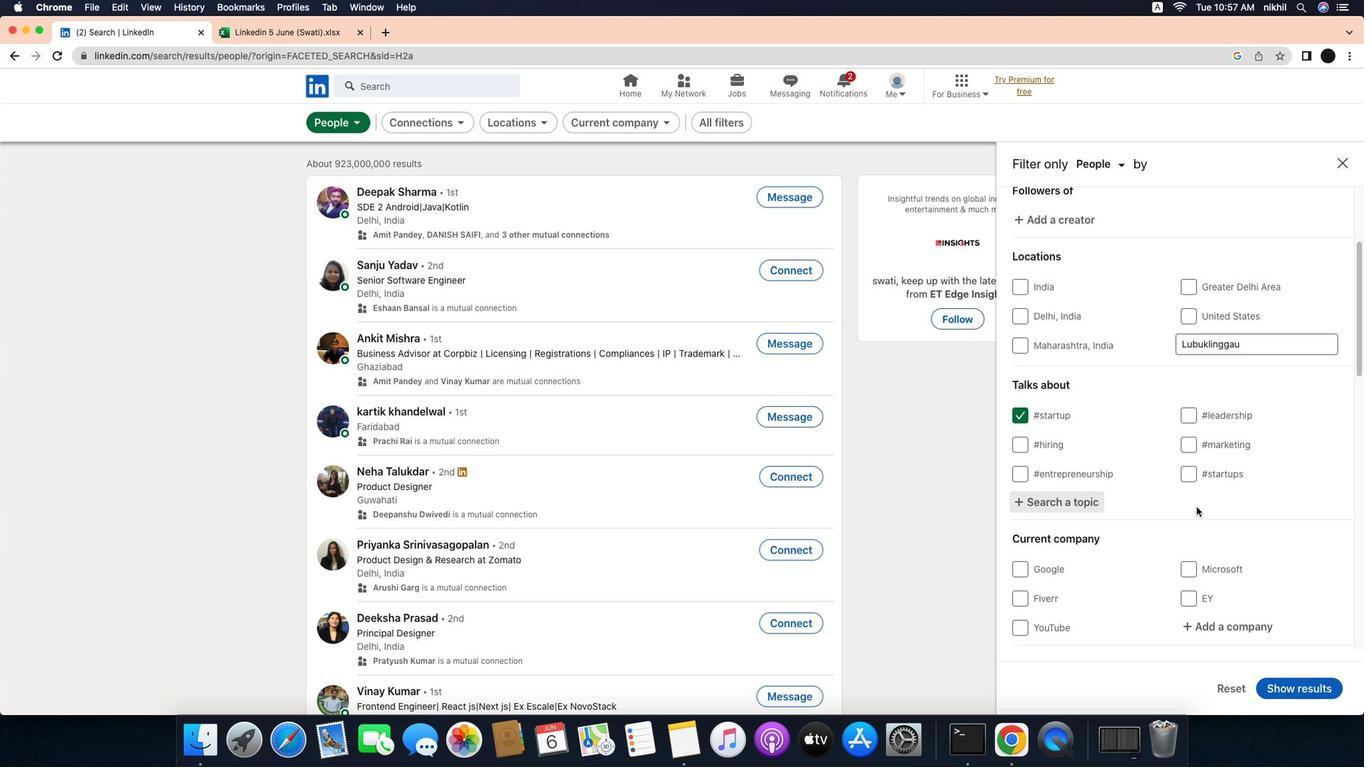 
Action: Mouse scrolled (1197, 500) with delta (-6, 0)
Screenshot: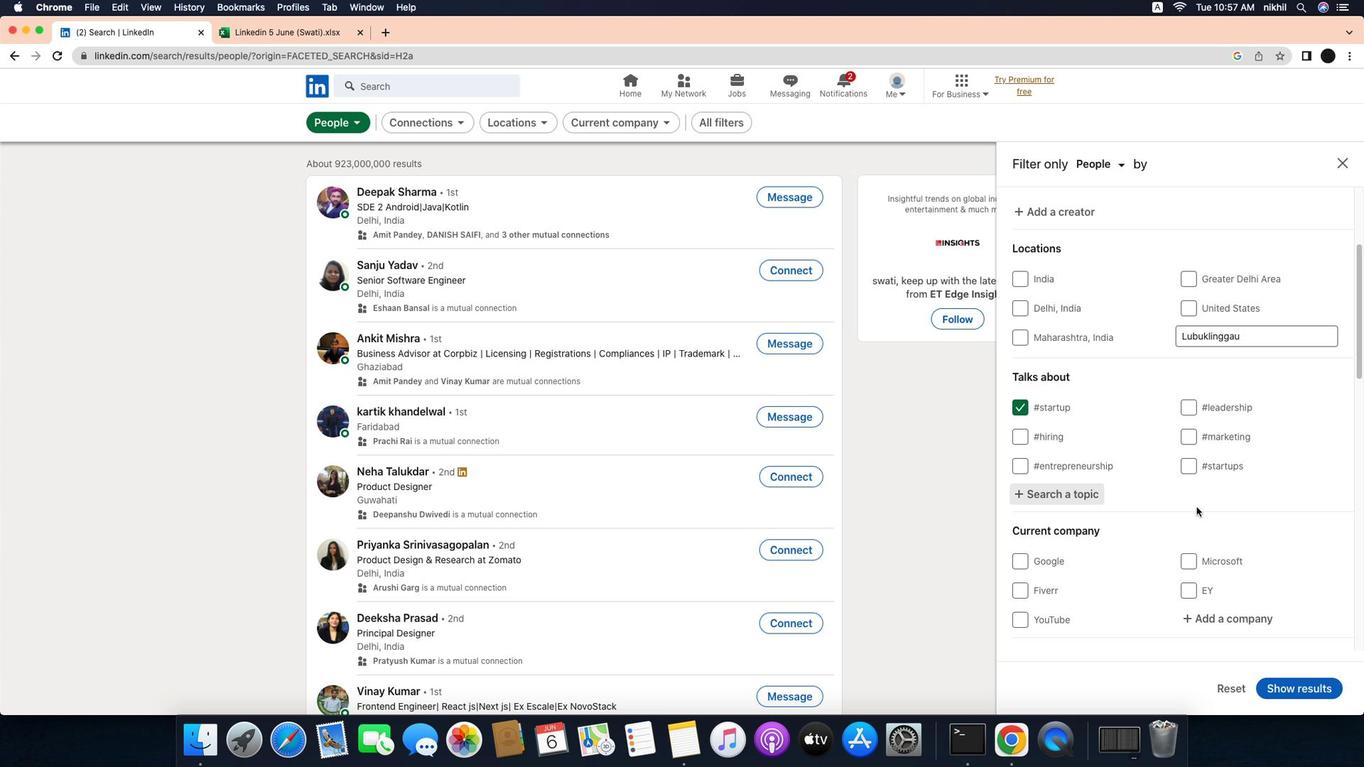 
Action: Mouse scrolled (1197, 500) with delta (-6, 0)
Screenshot: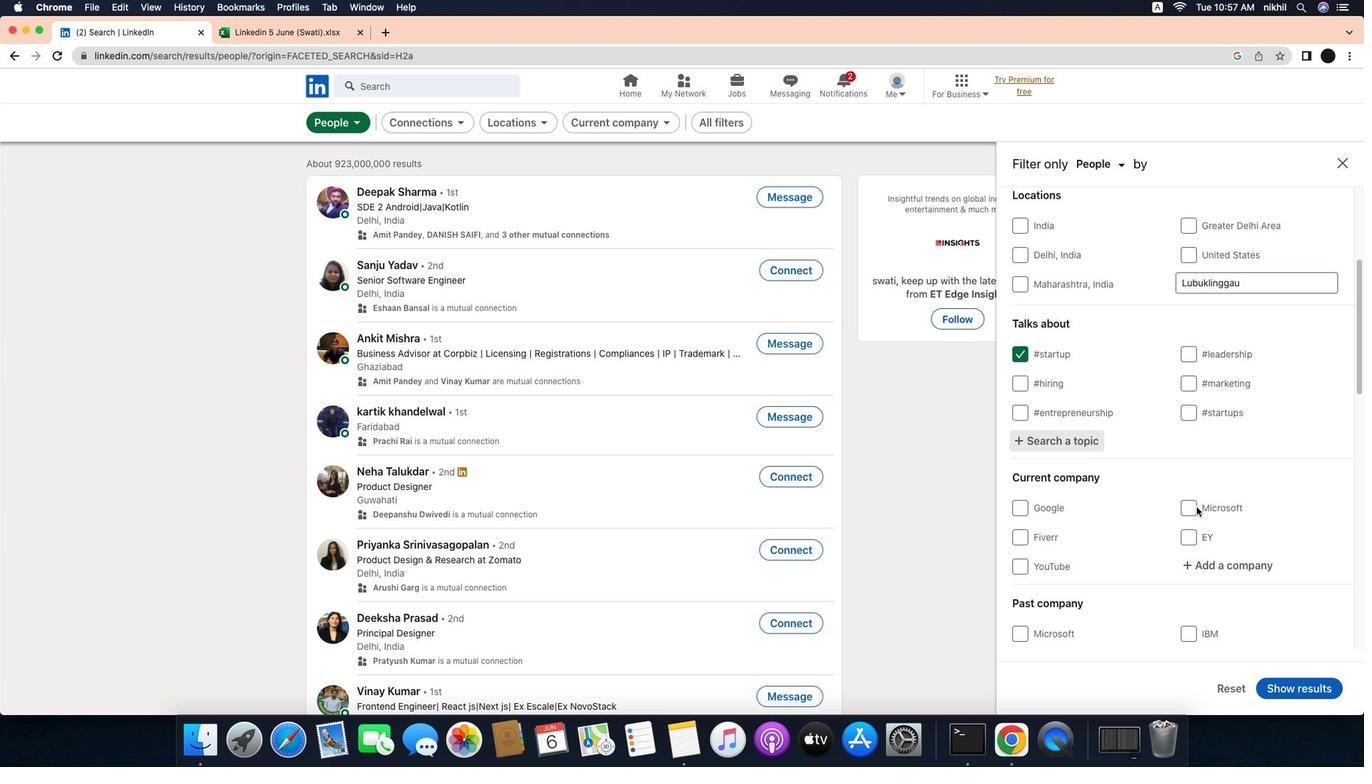 
Action: Mouse scrolled (1197, 500) with delta (-6, 0)
Screenshot: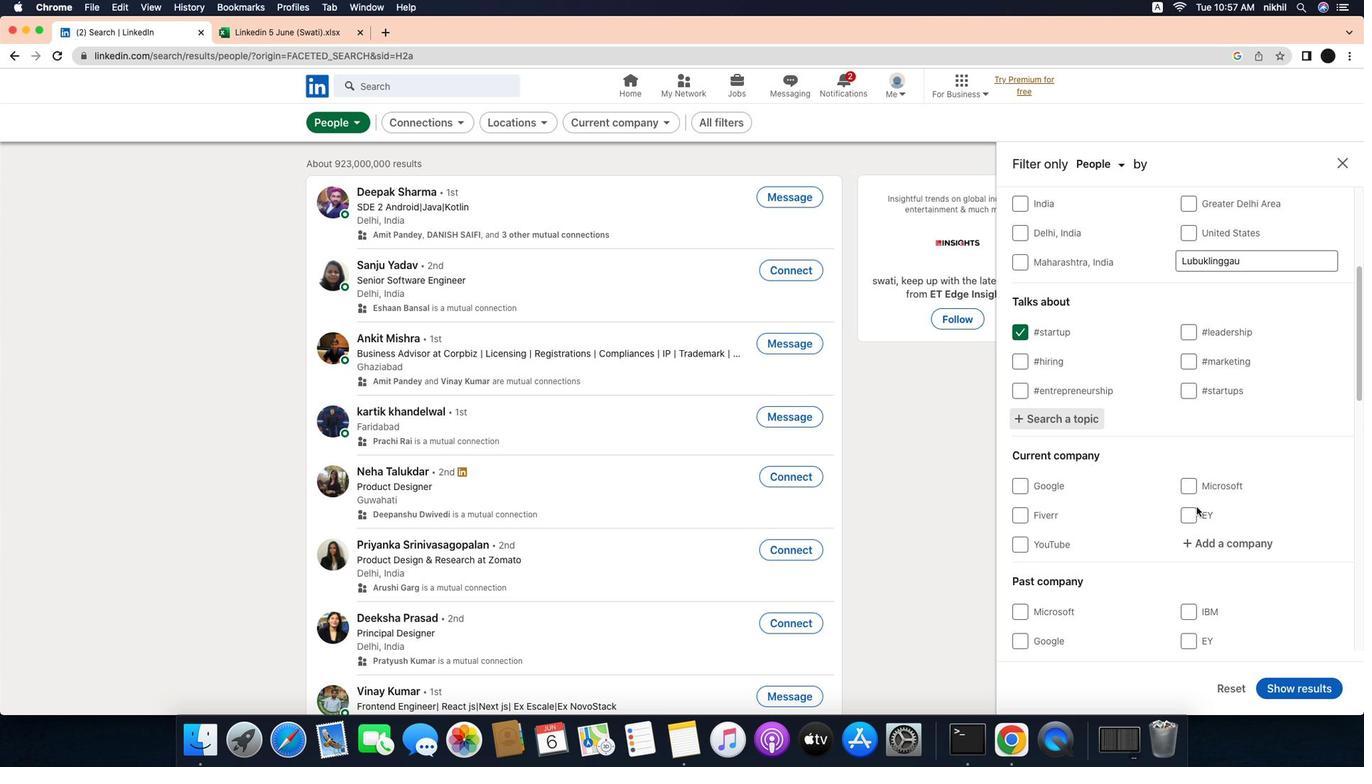 
Action: Mouse scrolled (1197, 500) with delta (-6, 0)
Screenshot: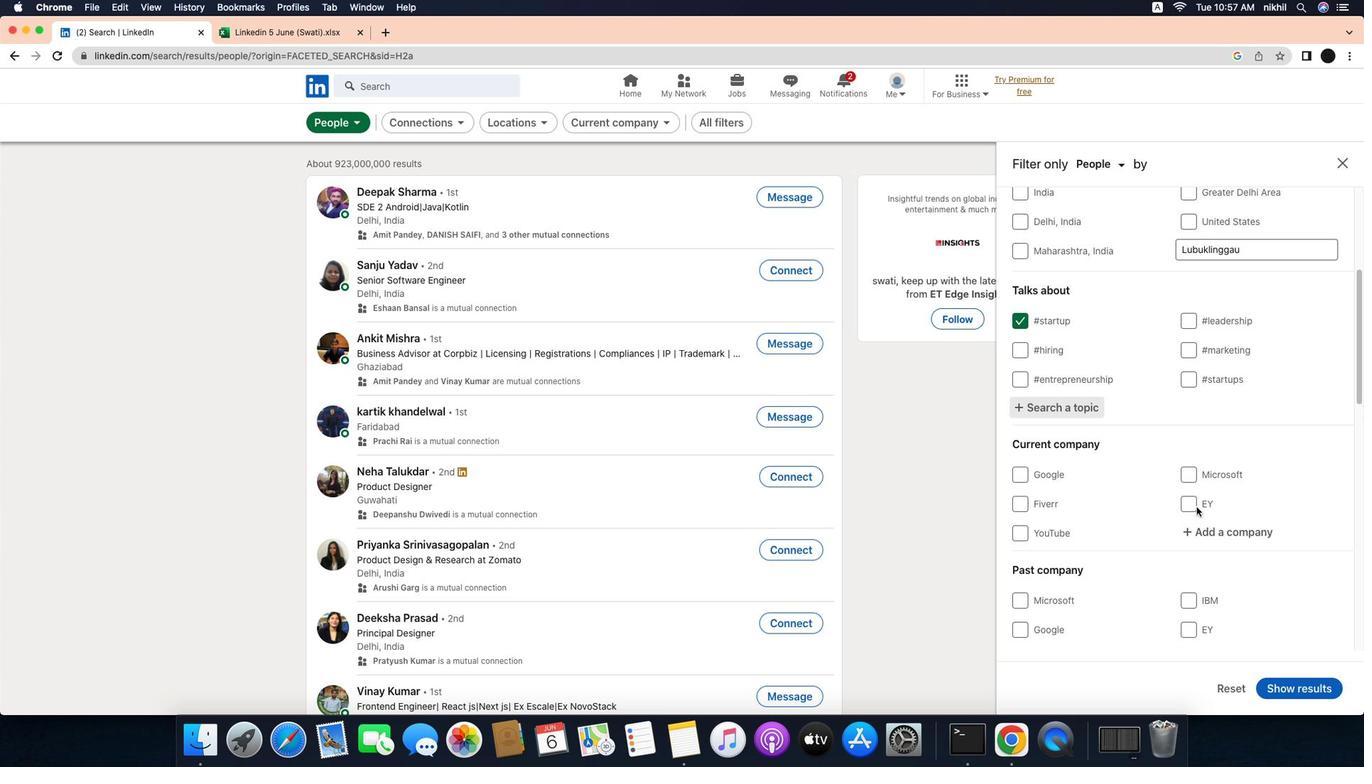 
Action: Mouse scrolled (1197, 500) with delta (-6, 0)
Screenshot: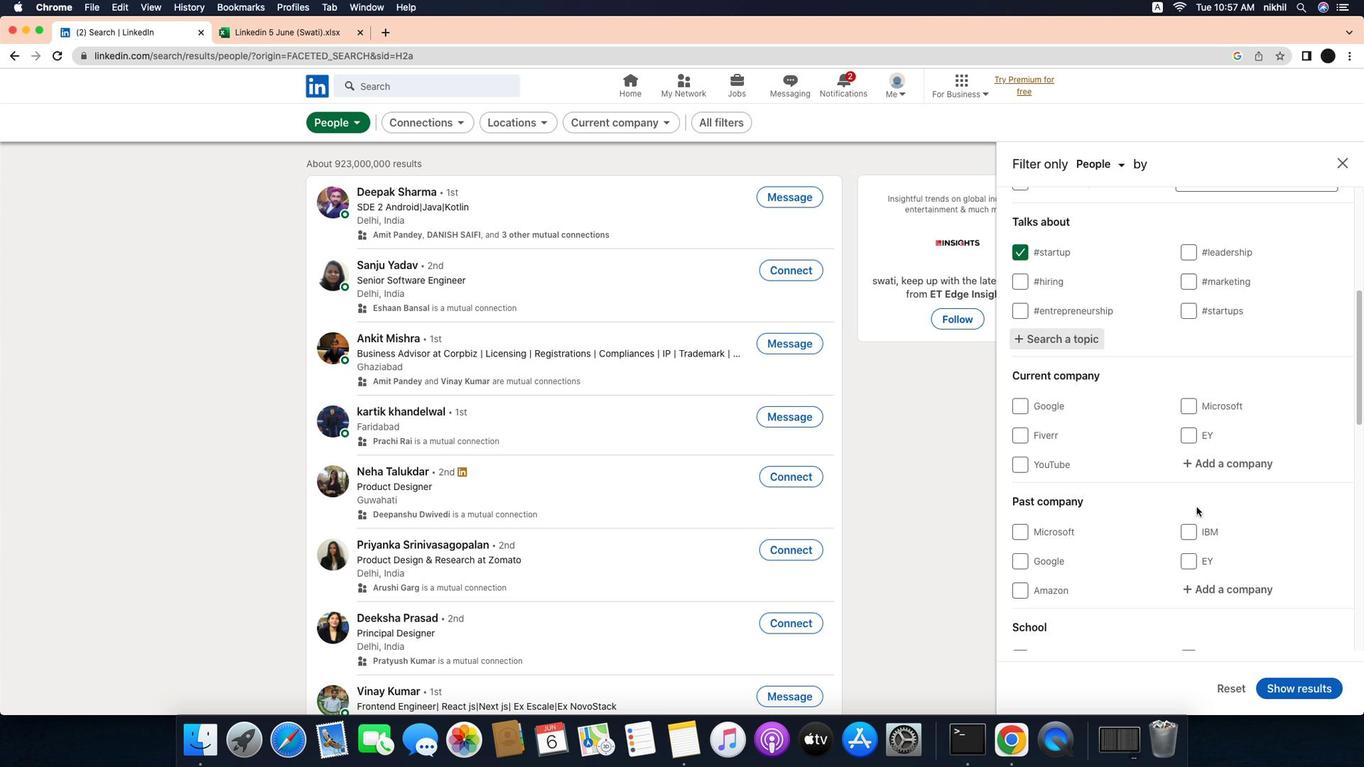 
Action: Mouse scrolled (1197, 500) with delta (-6, 0)
Screenshot: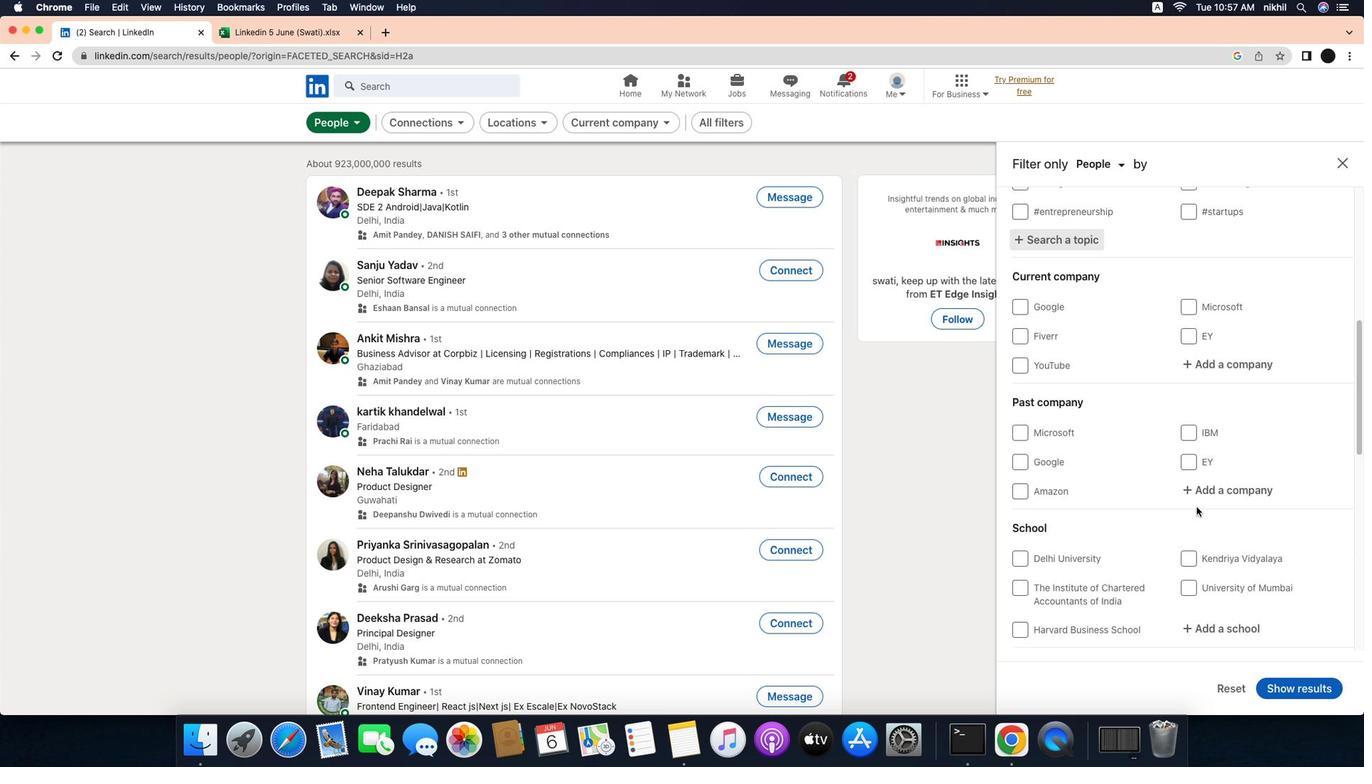 
Action: Mouse scrolled (1197, 500) with delta (-6, 0)
Screenshot: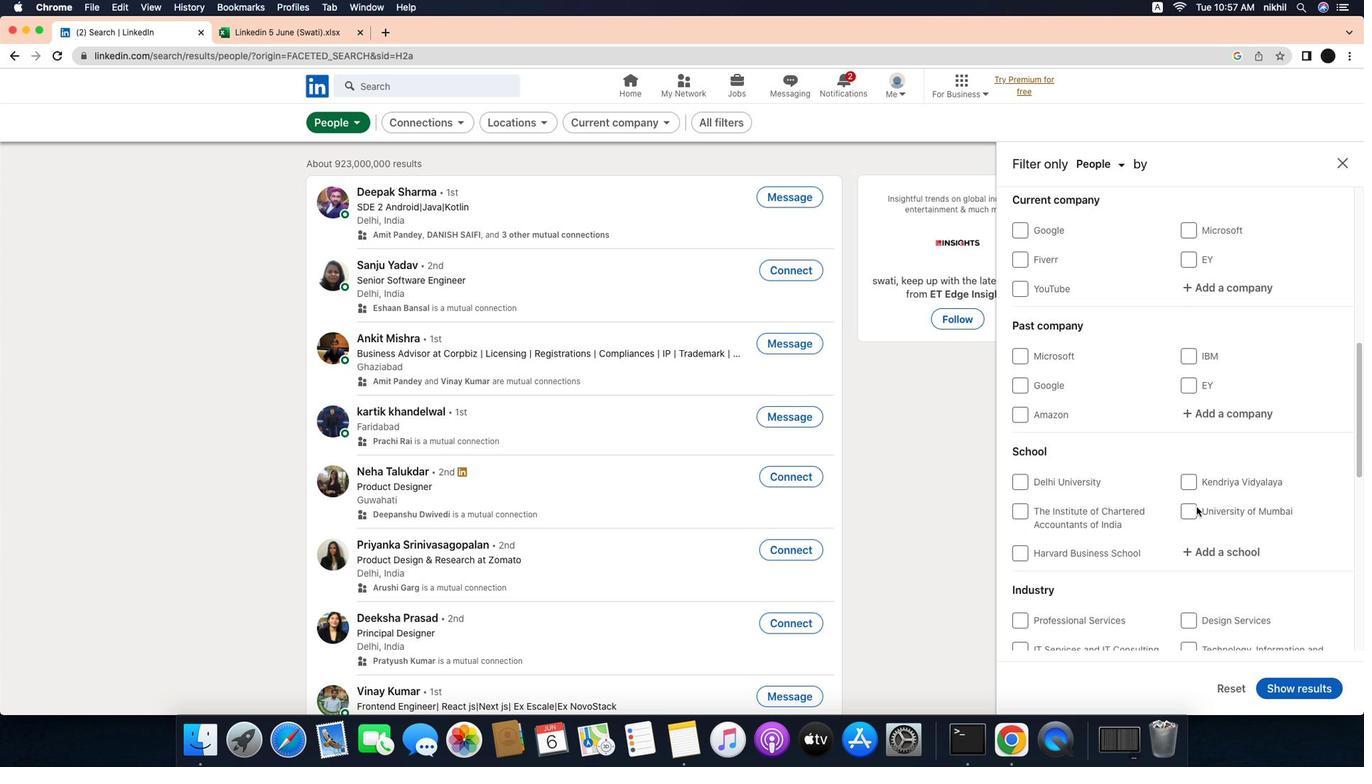 
Action: Mouse scrolled (1197, 500) with delta (-6, 0)
Screenshot: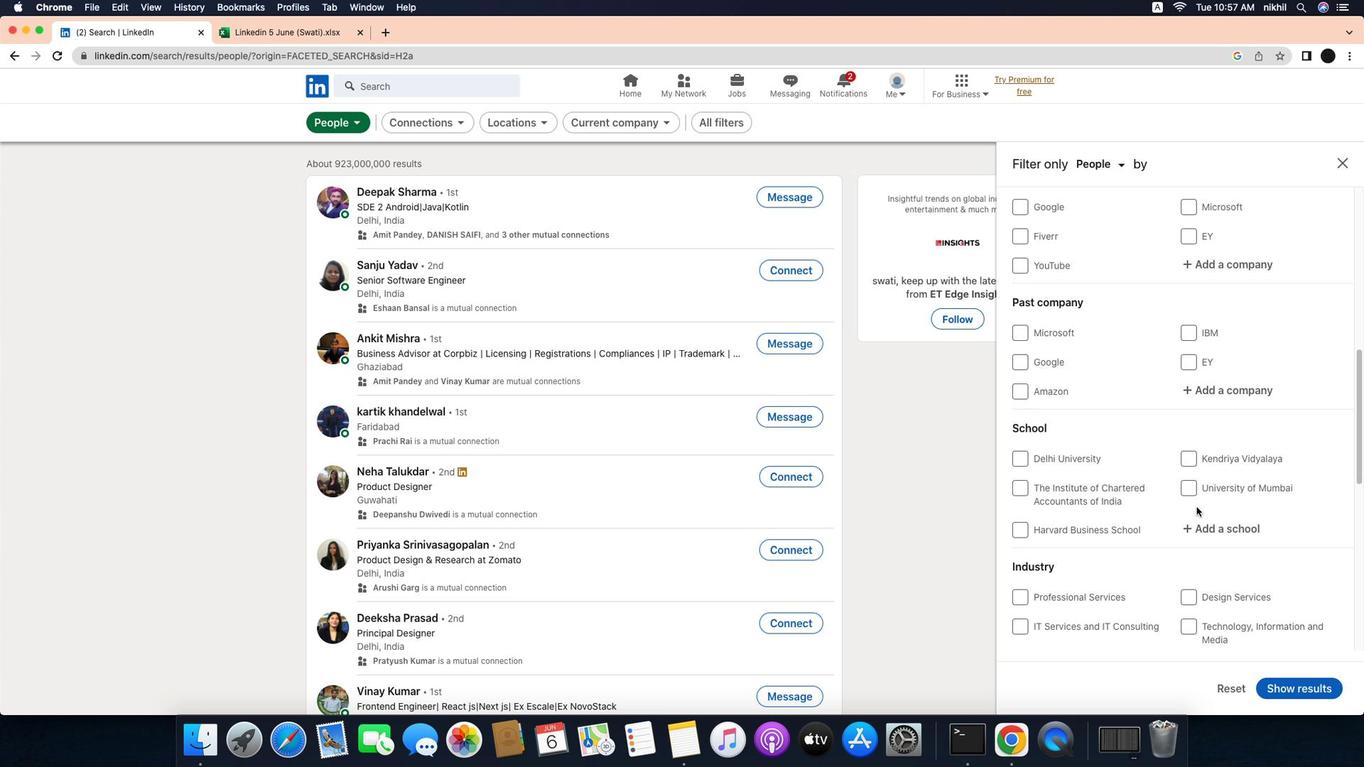 
Action: Mouse scrolled (1197, 500) with delta (-6, 0)
Screenshot: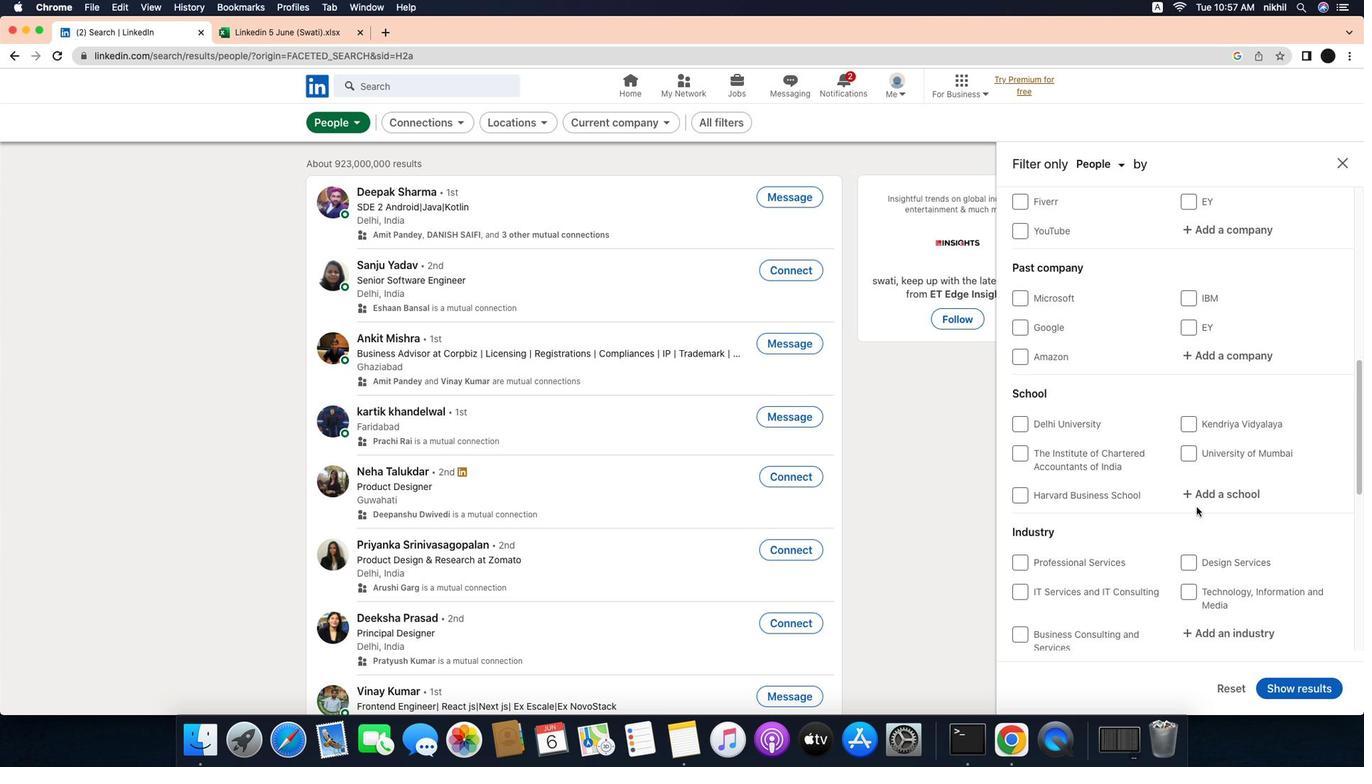 
Action: Mouse scrolled (1197, 500) with delta (-6, 0)
Screenshot: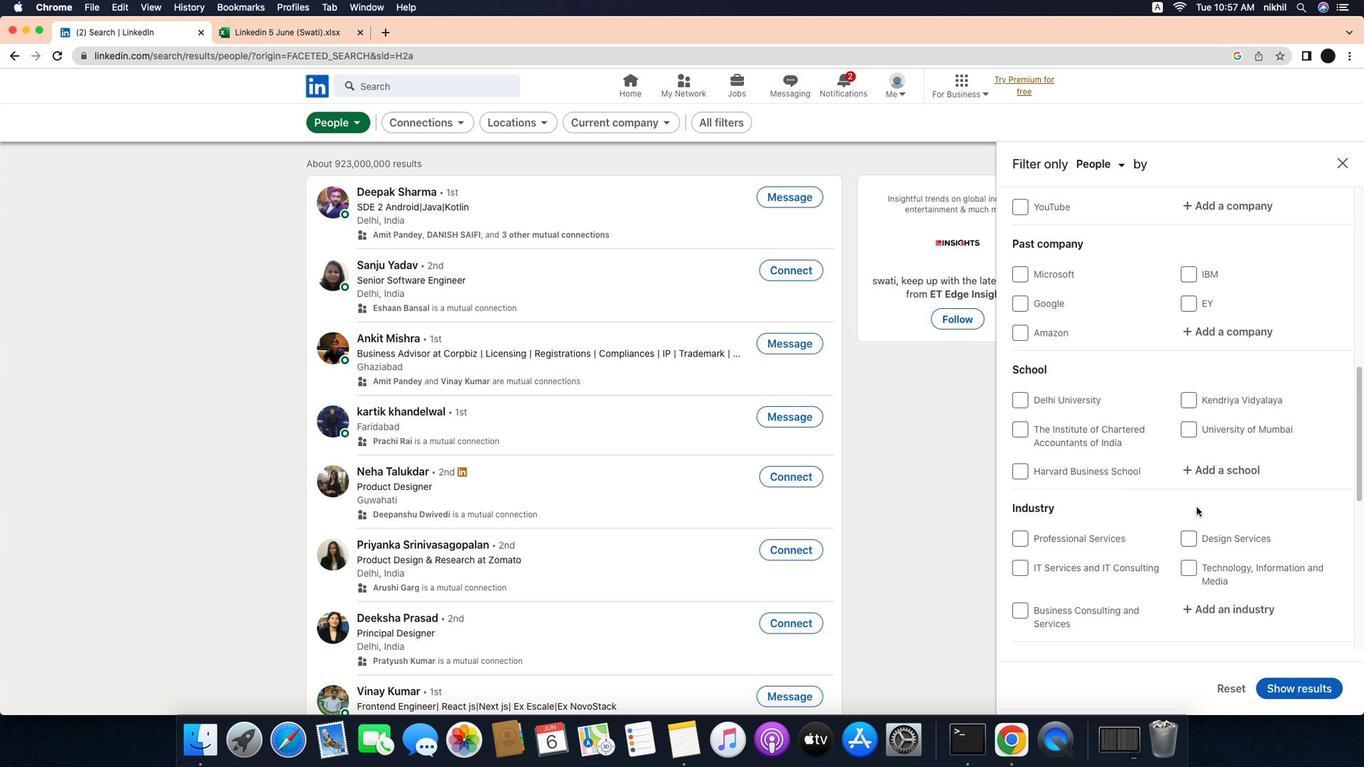 
Action: Mouse scrolled (1197, 500) with delta (-6, 0)
Screenshot: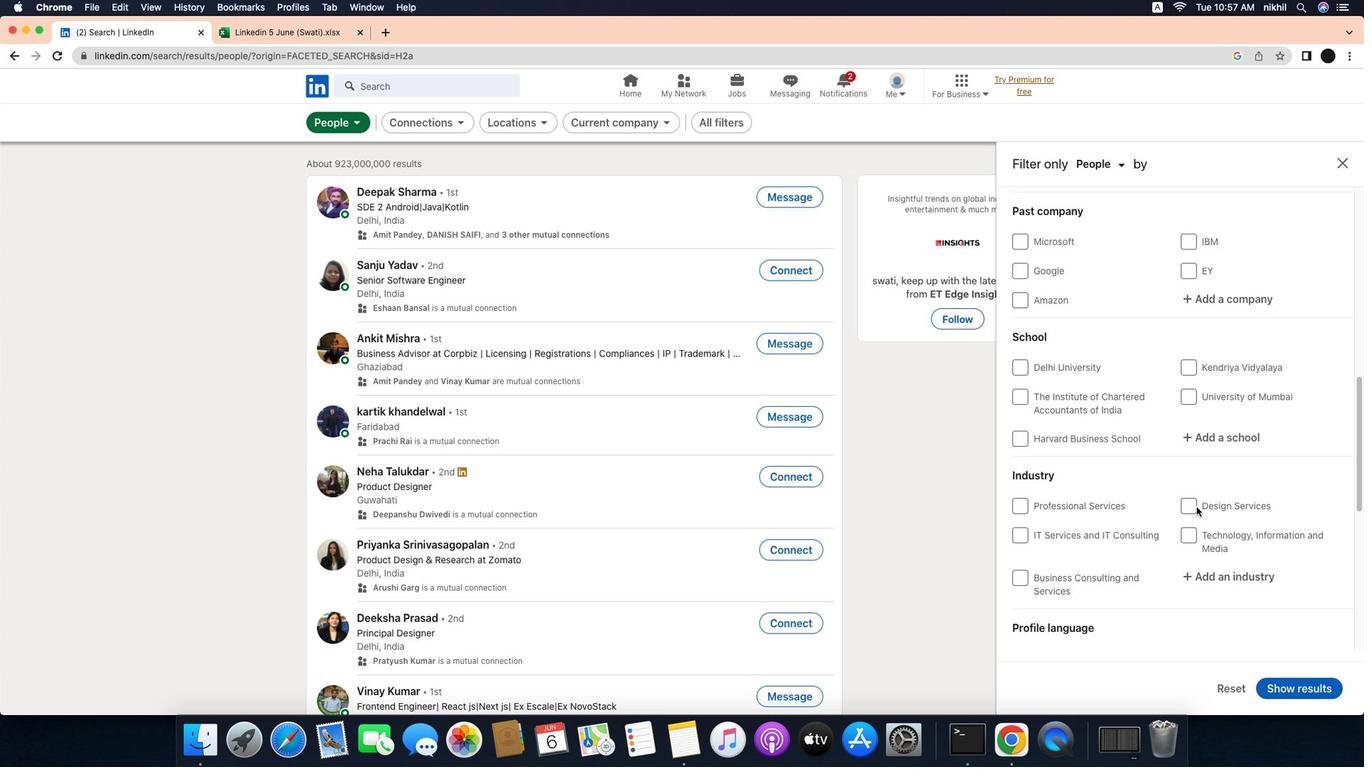 
Action: Mouse scrolled (1197, 500) with delta (-6, 0)
Screenshot: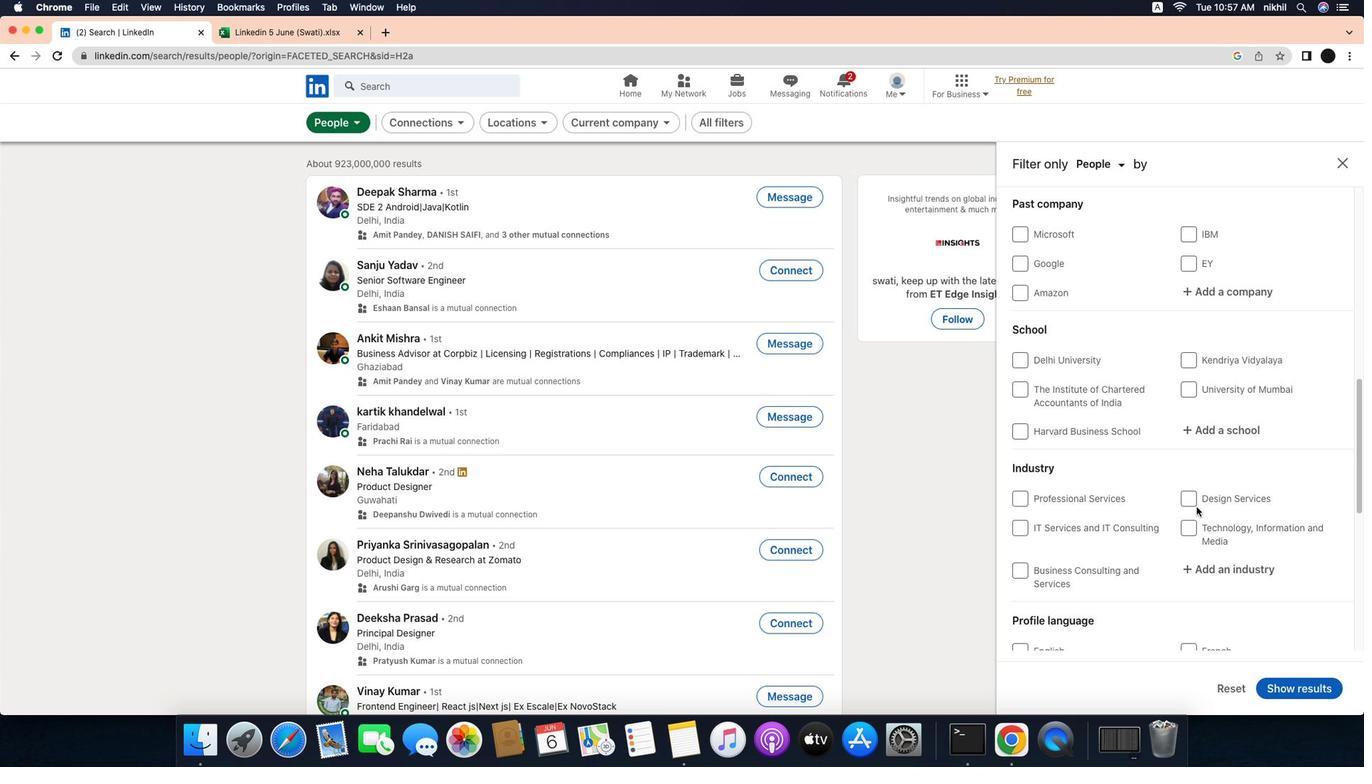 
Action: Mouse scrolled (1197, 500) with delta (-6, 0)
Screenshot: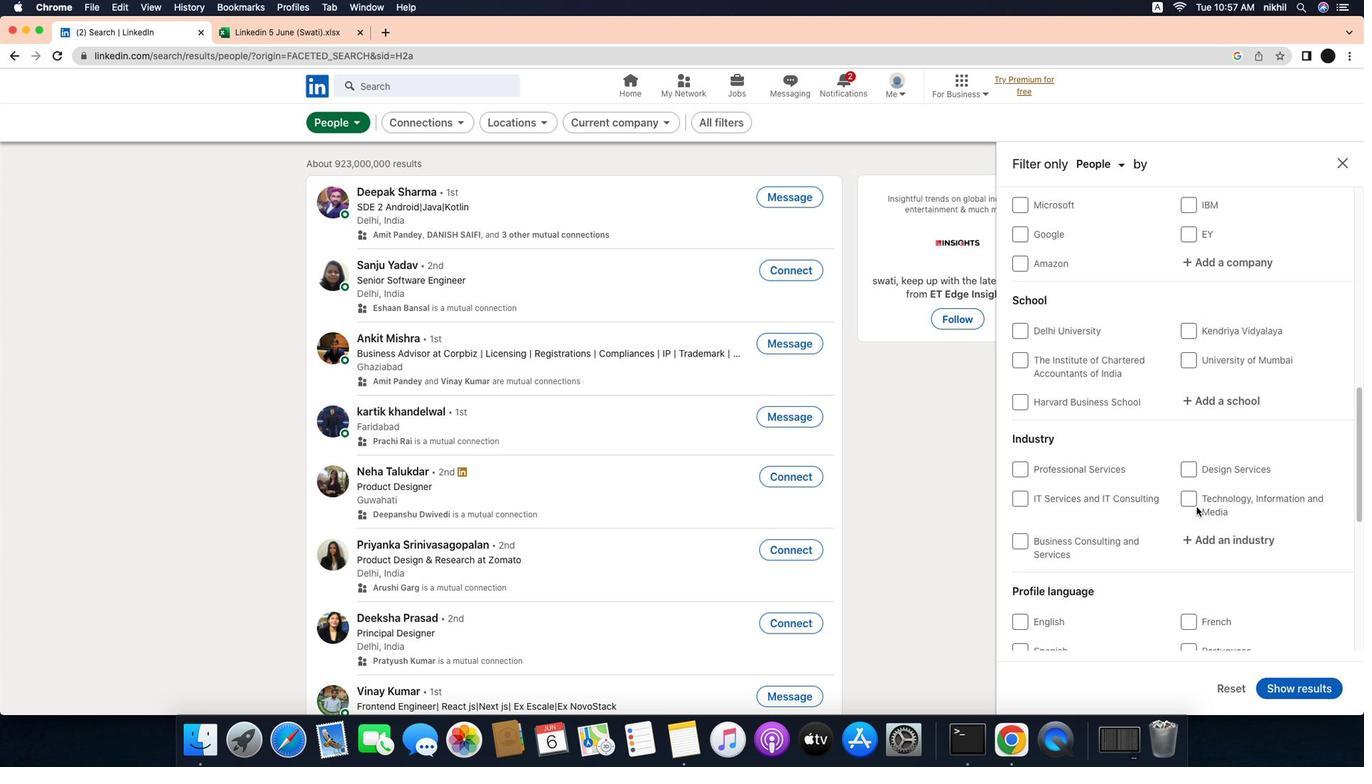 
Action: Mouse scrolled (1197, 500) with delta (-6, 0)
Screenshot: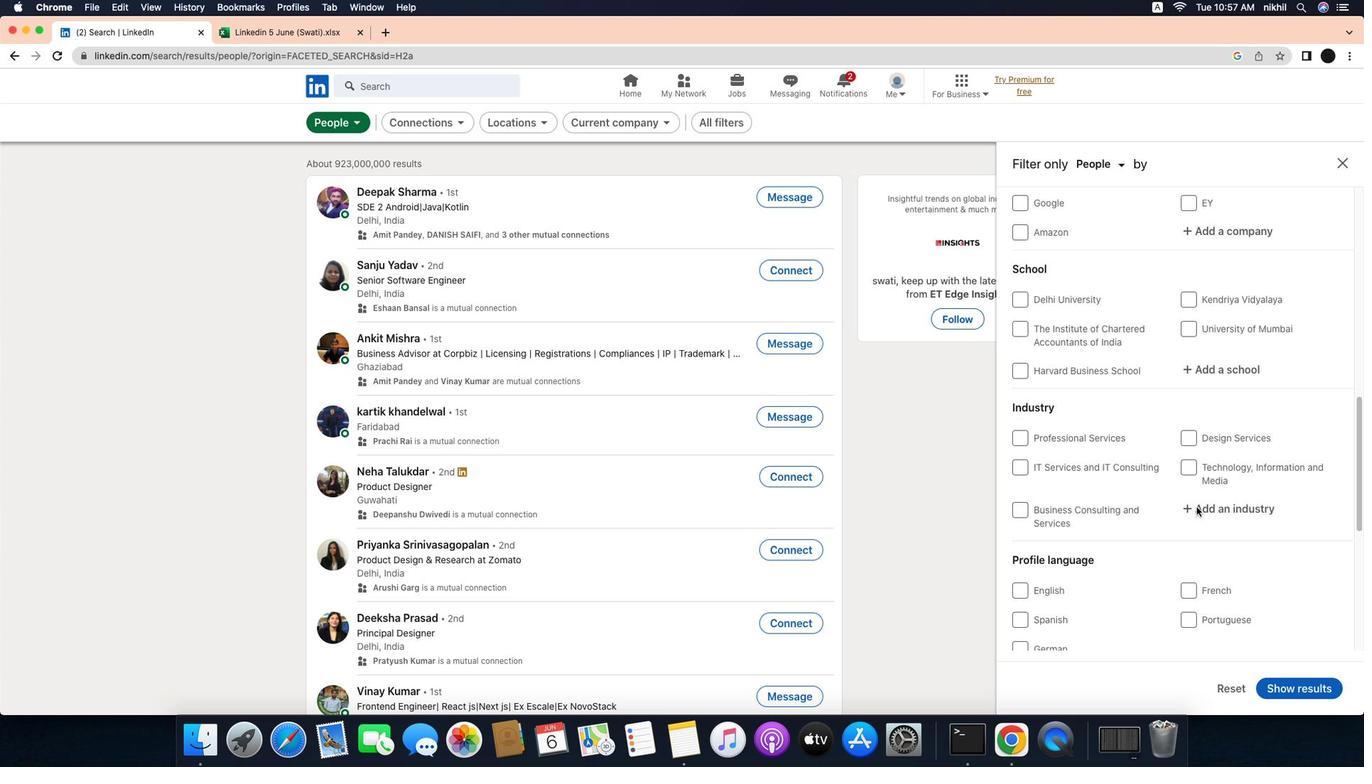 
Action: Mouse scrolled (1197, 500) with delta (-6, 0)
Screenshot: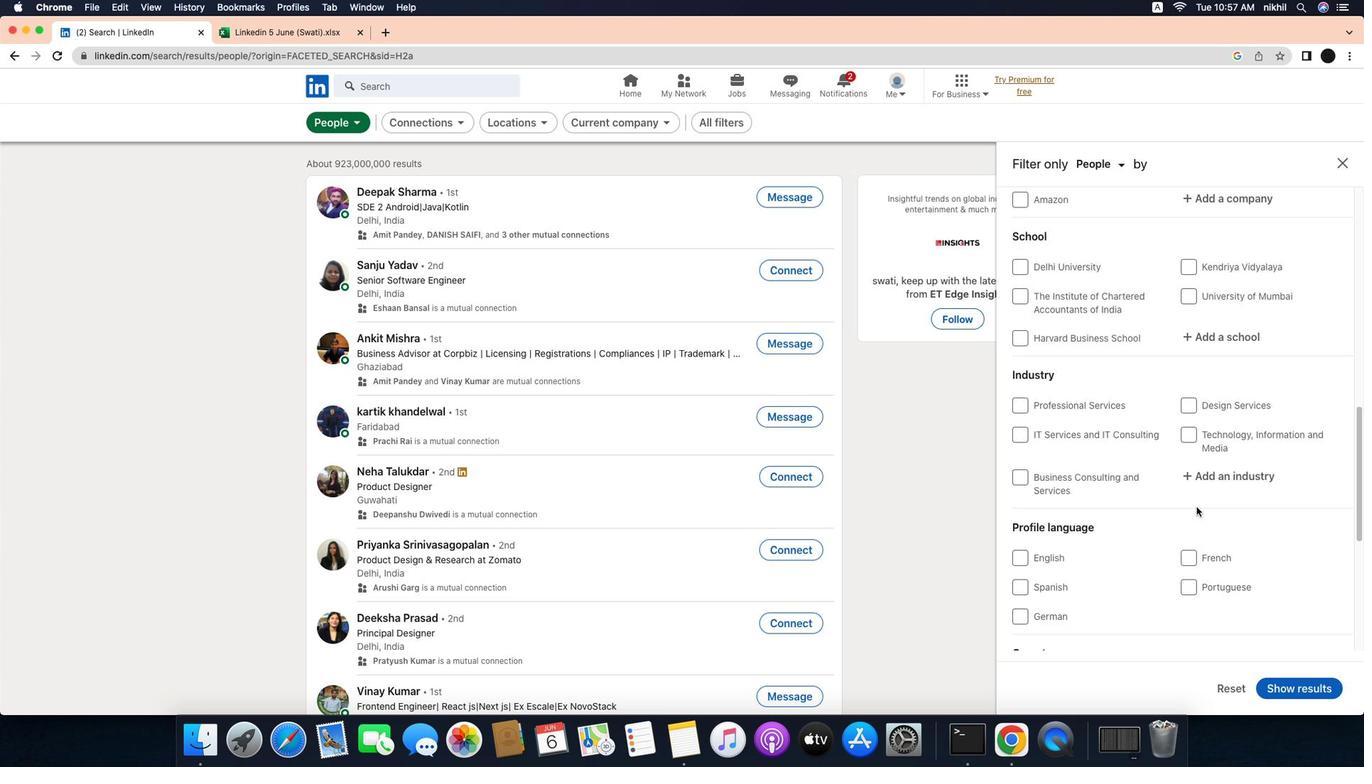 
Action: Mouse moved to (1187, 527)
Screenshot: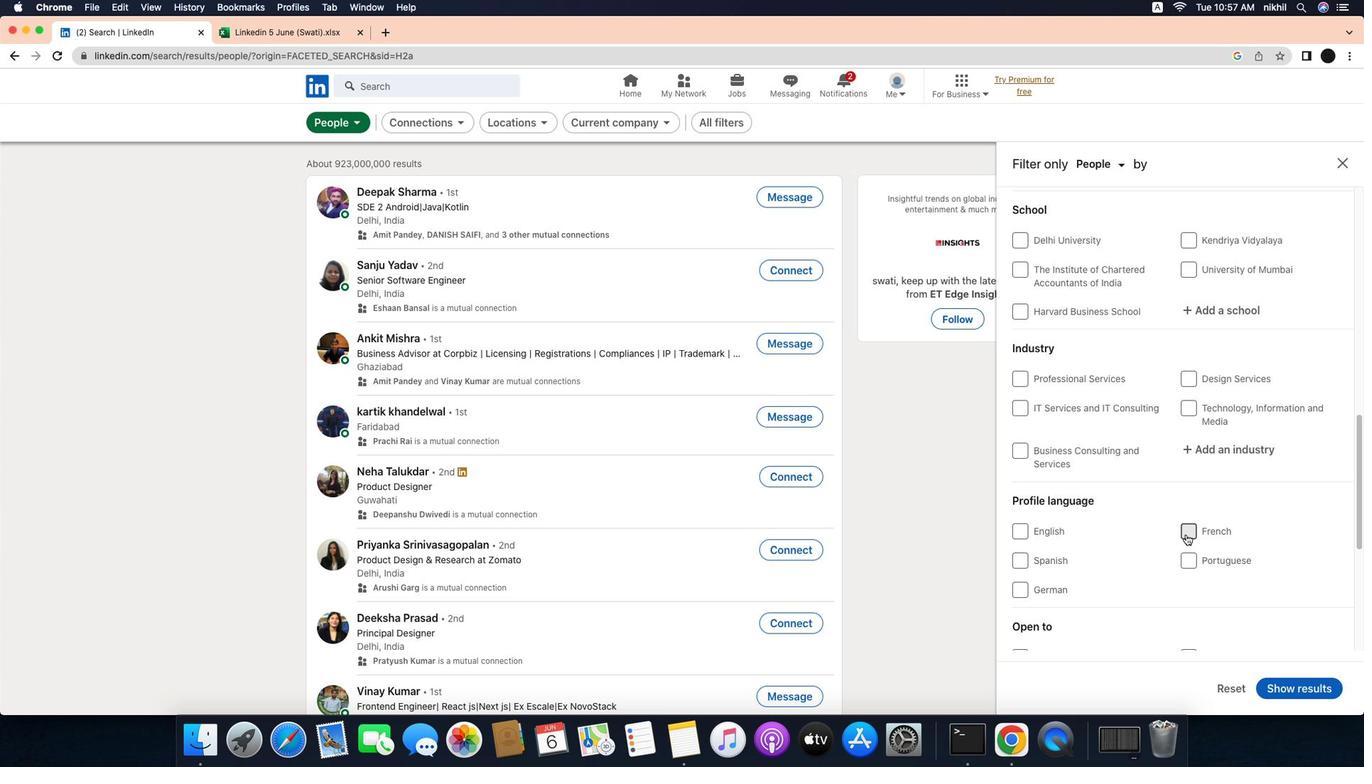 
Action: Mouse pressed left at (1187, 527)
Screenshot: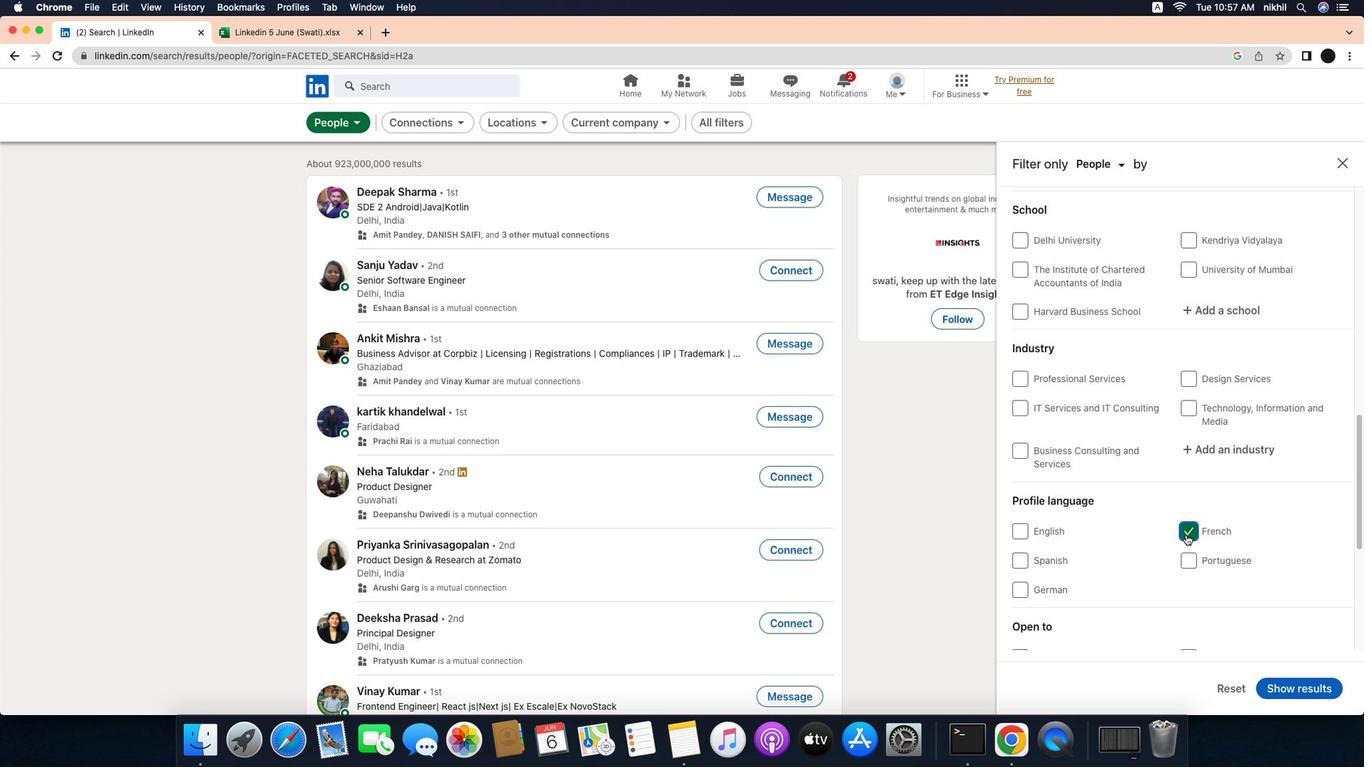 
Action: Mouse moved to (1159, 448)
Screenshot: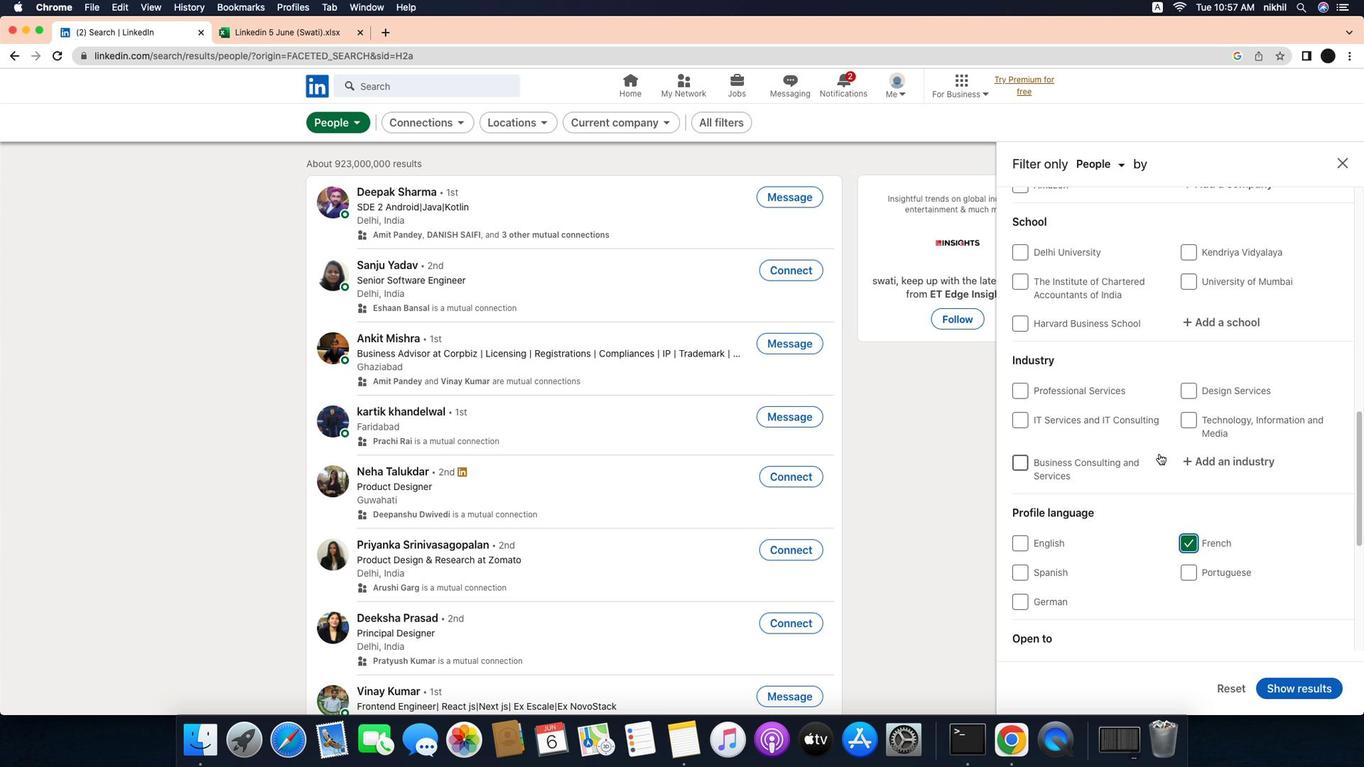 
Action: Mouse scrolled (1159, 448) with delta (-6, 1)
Screenshot: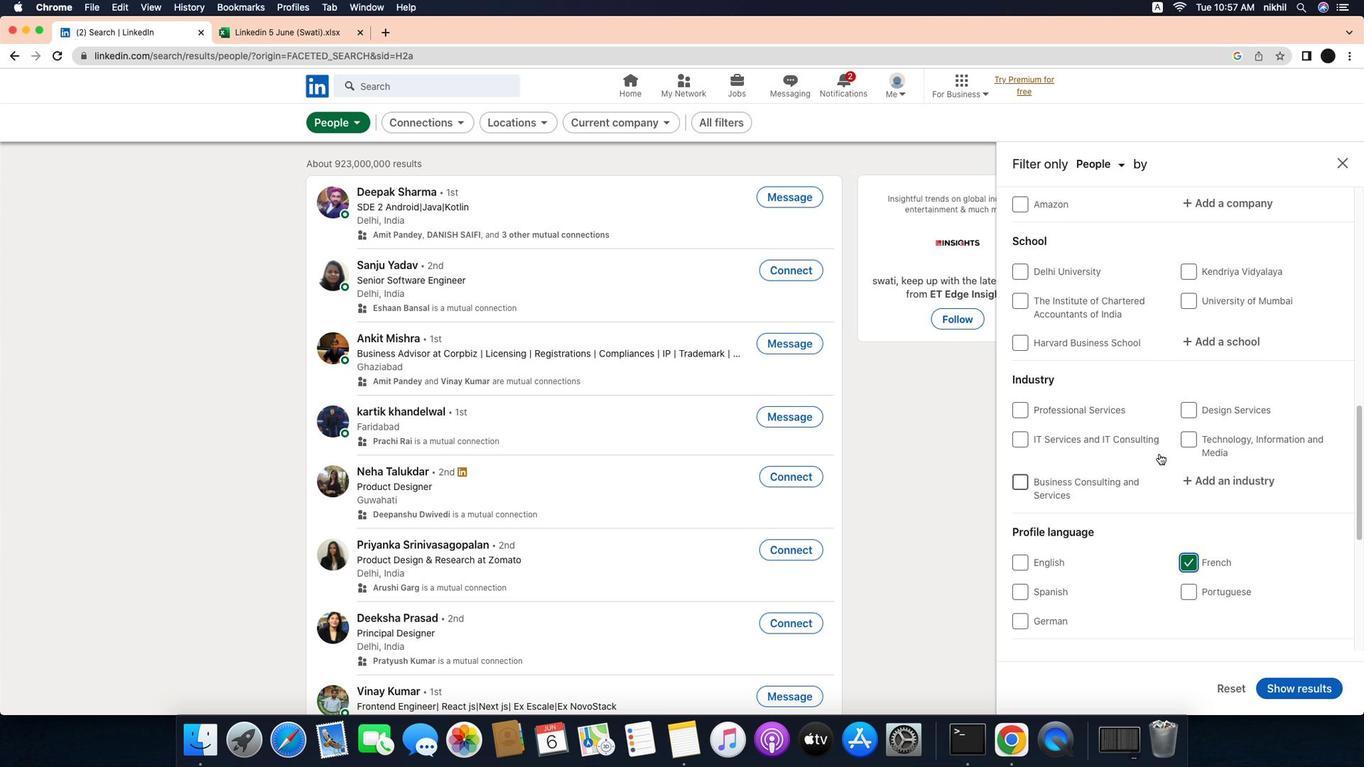
Action: Mouse scrolled (1159, 448) with delta (-6, 1)
Screenshot: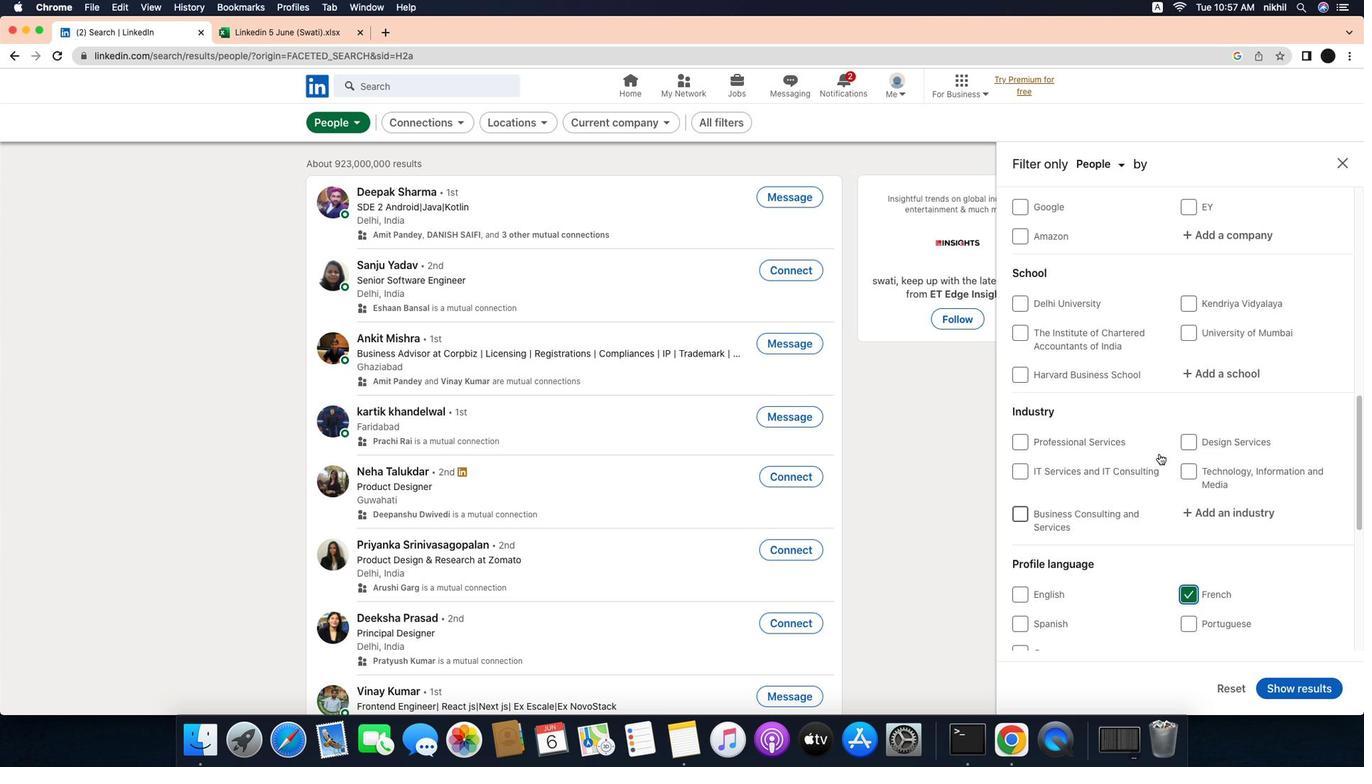 
Action: Mouse scrolled (1159, 448) with delta (-6, 2)
Screenshot: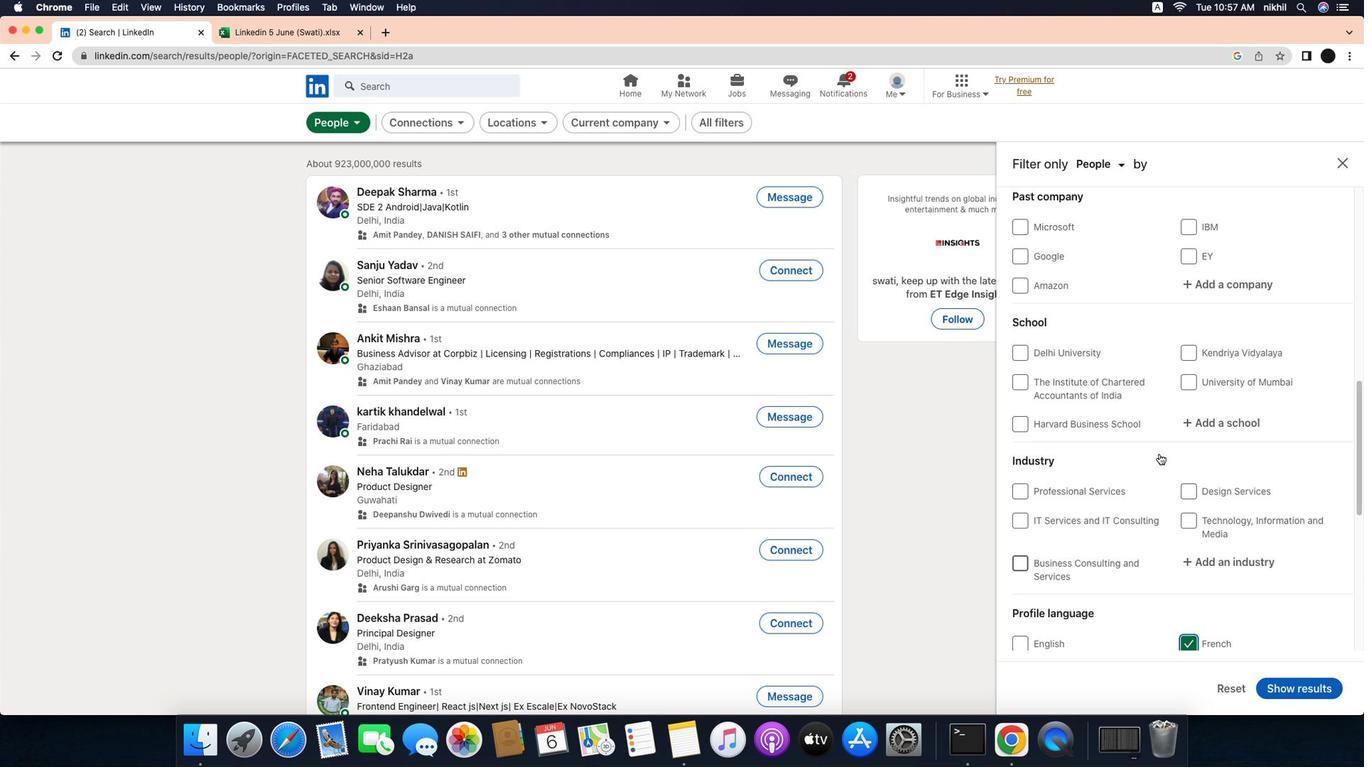 
Action: Mouse scrolled (1159, 448) with delta (-6, 2)
Screenshot: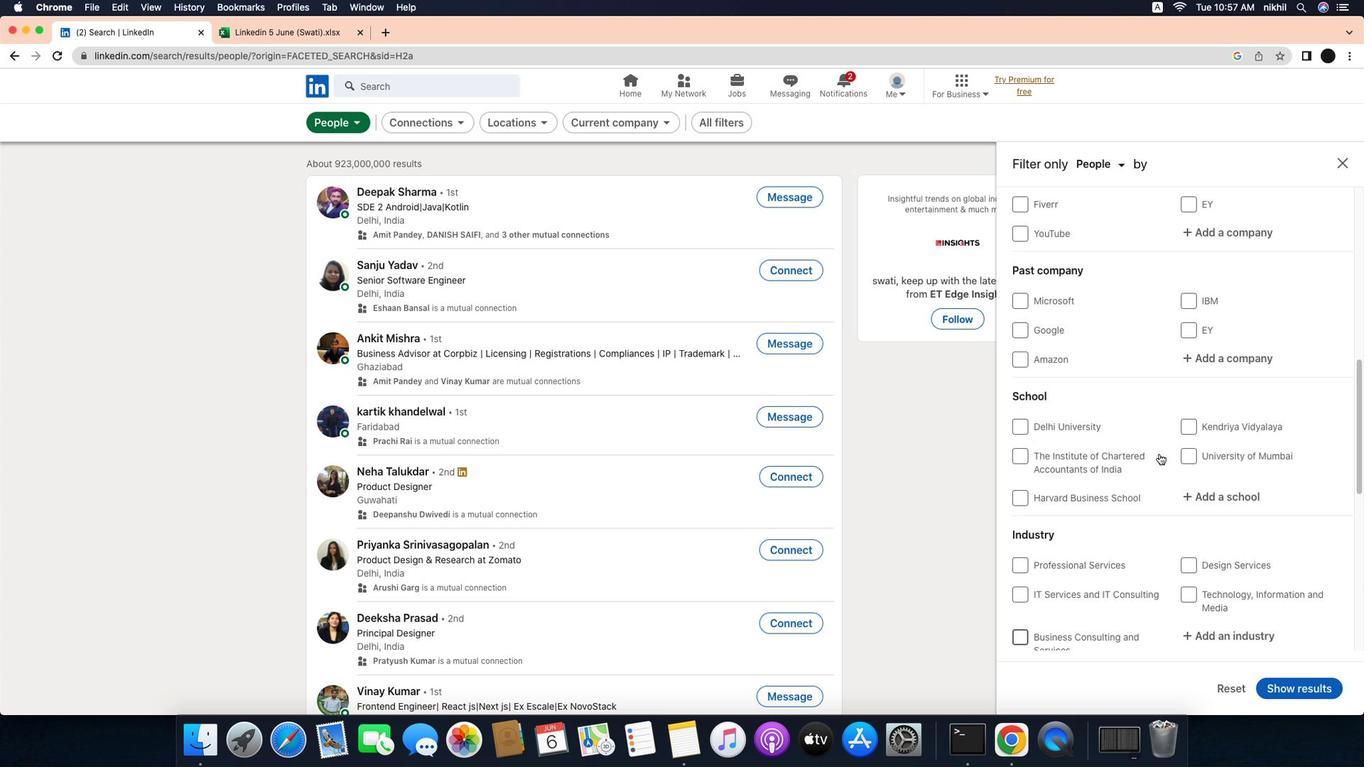 
Action: Mouse scrolled (1159, 448) with delta (-6, 1)
Screenshot: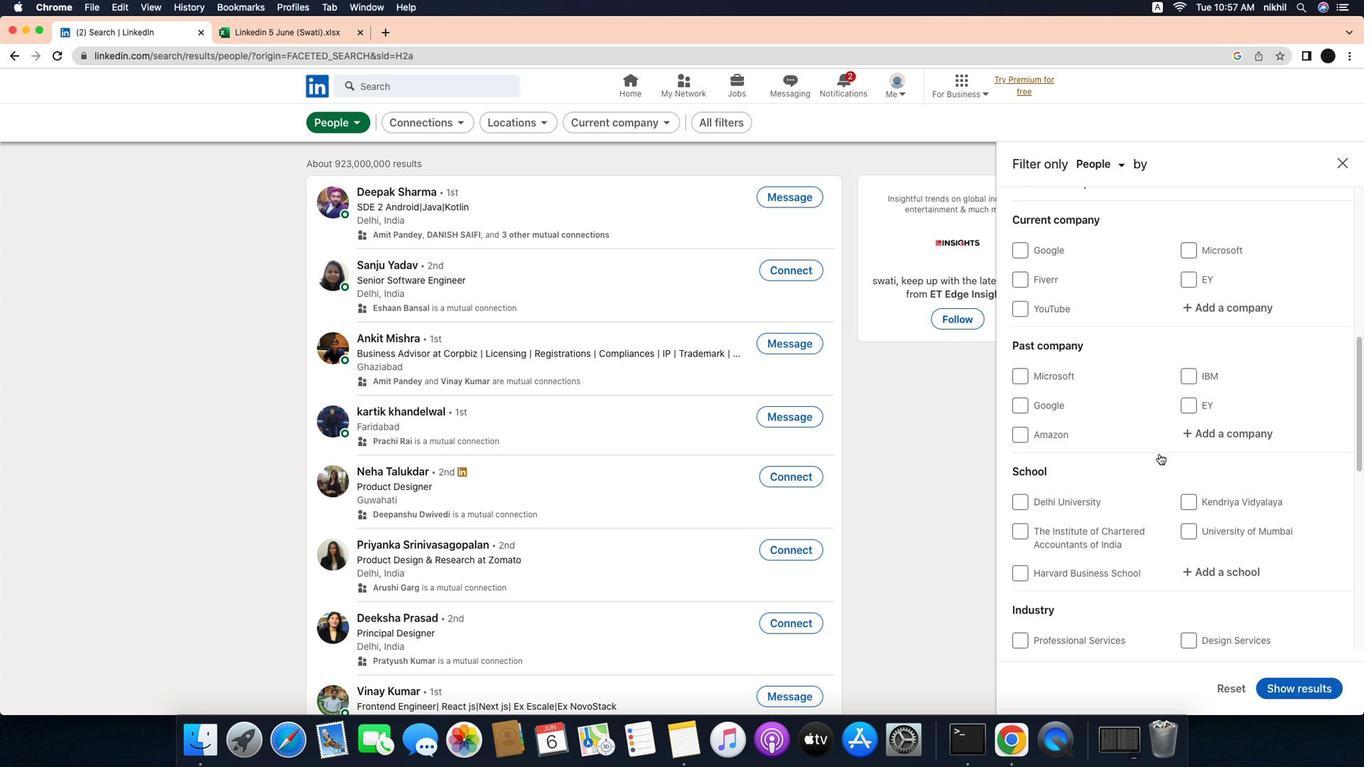 
Action: Mouse scrolled (1159, 448) with delta (-6, 1)
Screenshot: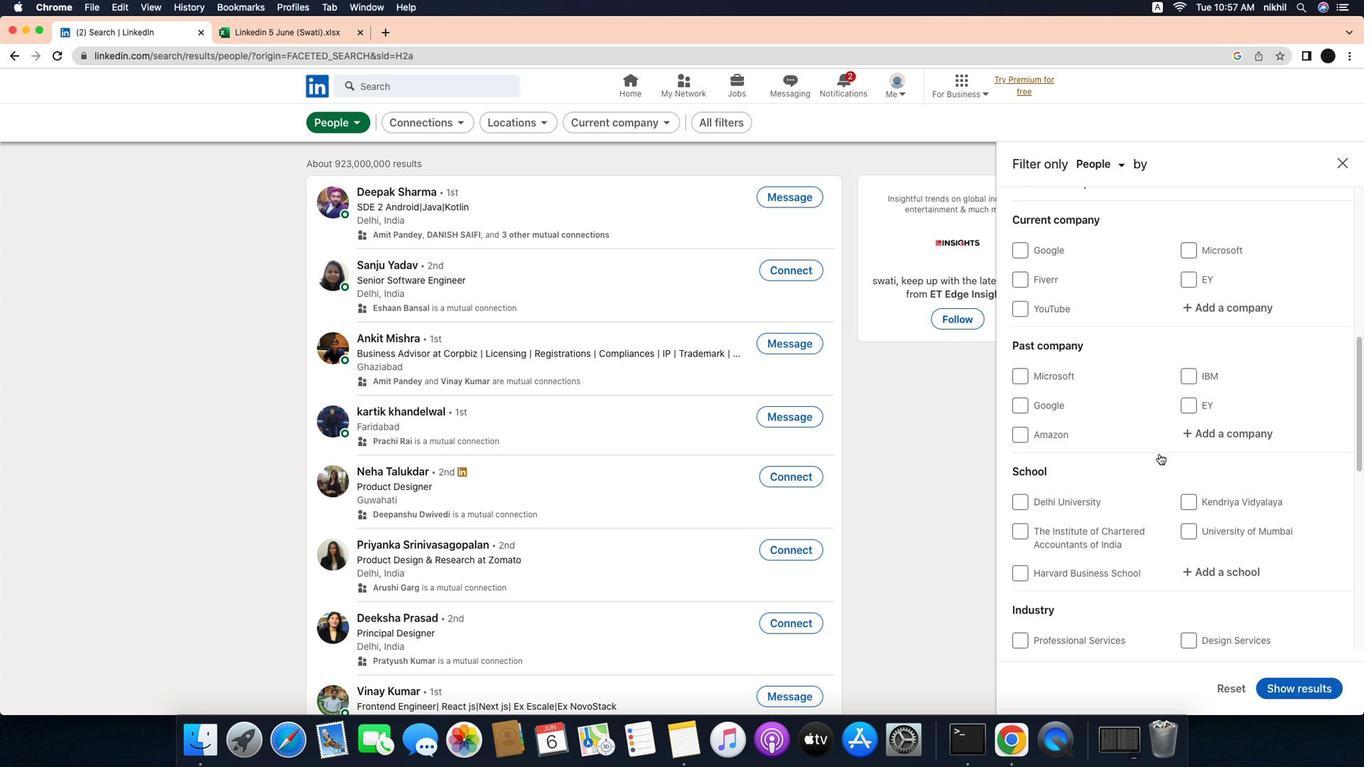 
Action: Mouse scrolled (1159, 448) with delta (-6, 2)
Screenshot: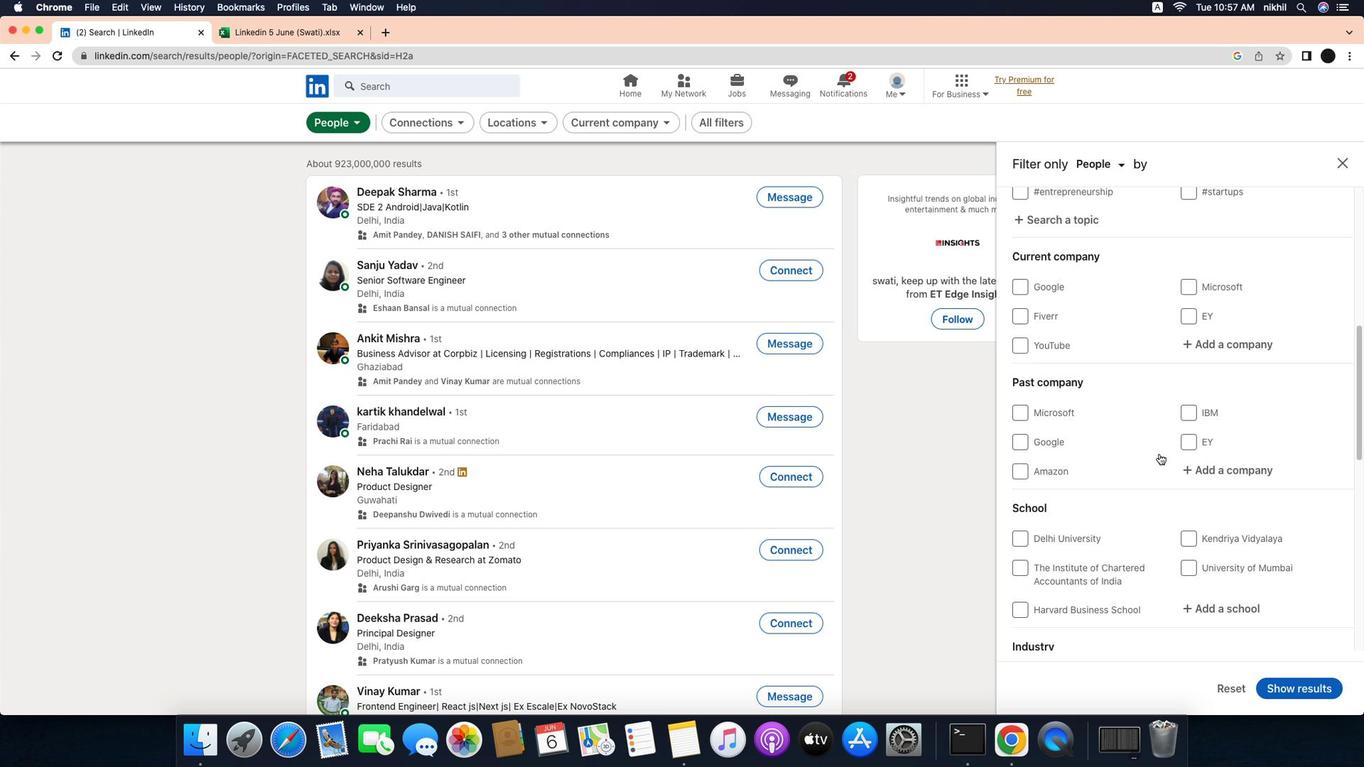 
Action: Mouse scrolled (1159, 448) with delta (-6, 1)
Screenshot: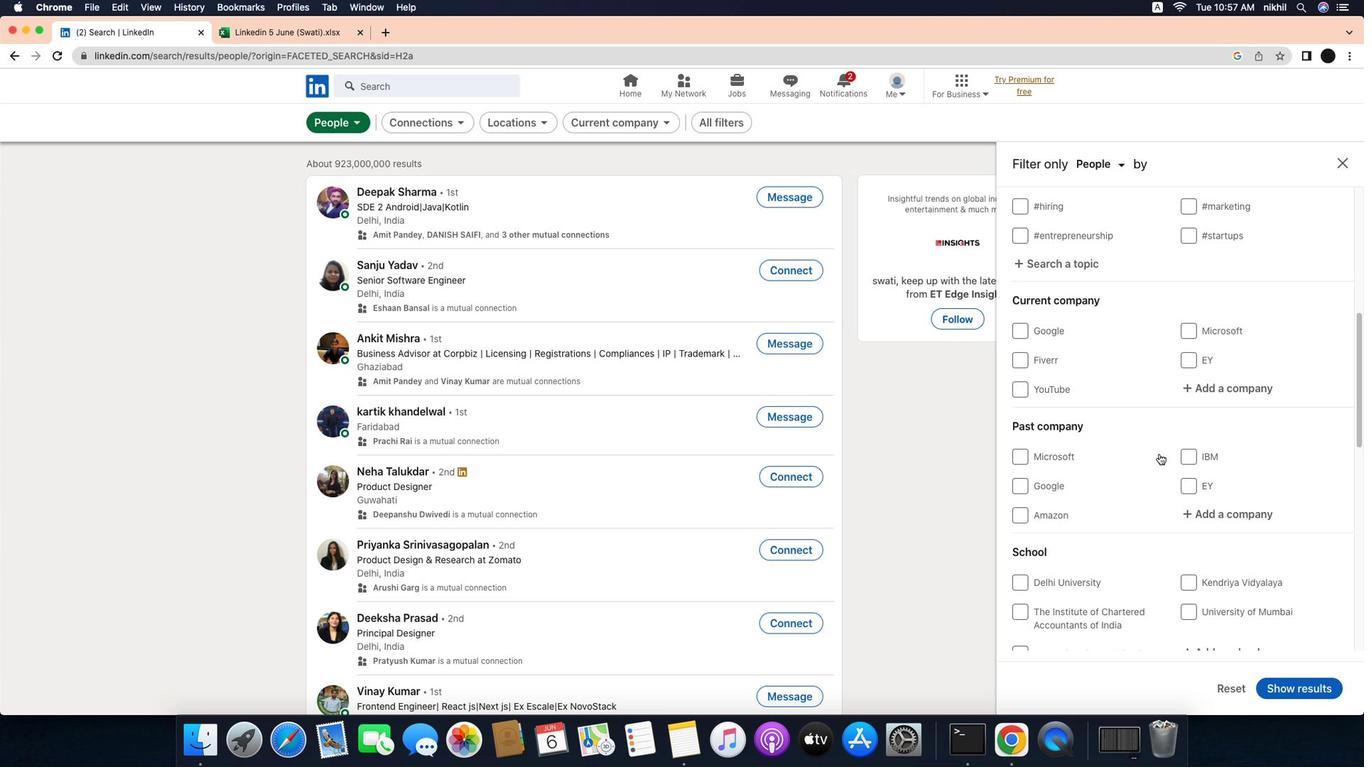 
Action: Mouse scrolled (1159, 448) with delta (-6, 1)
Screenshot: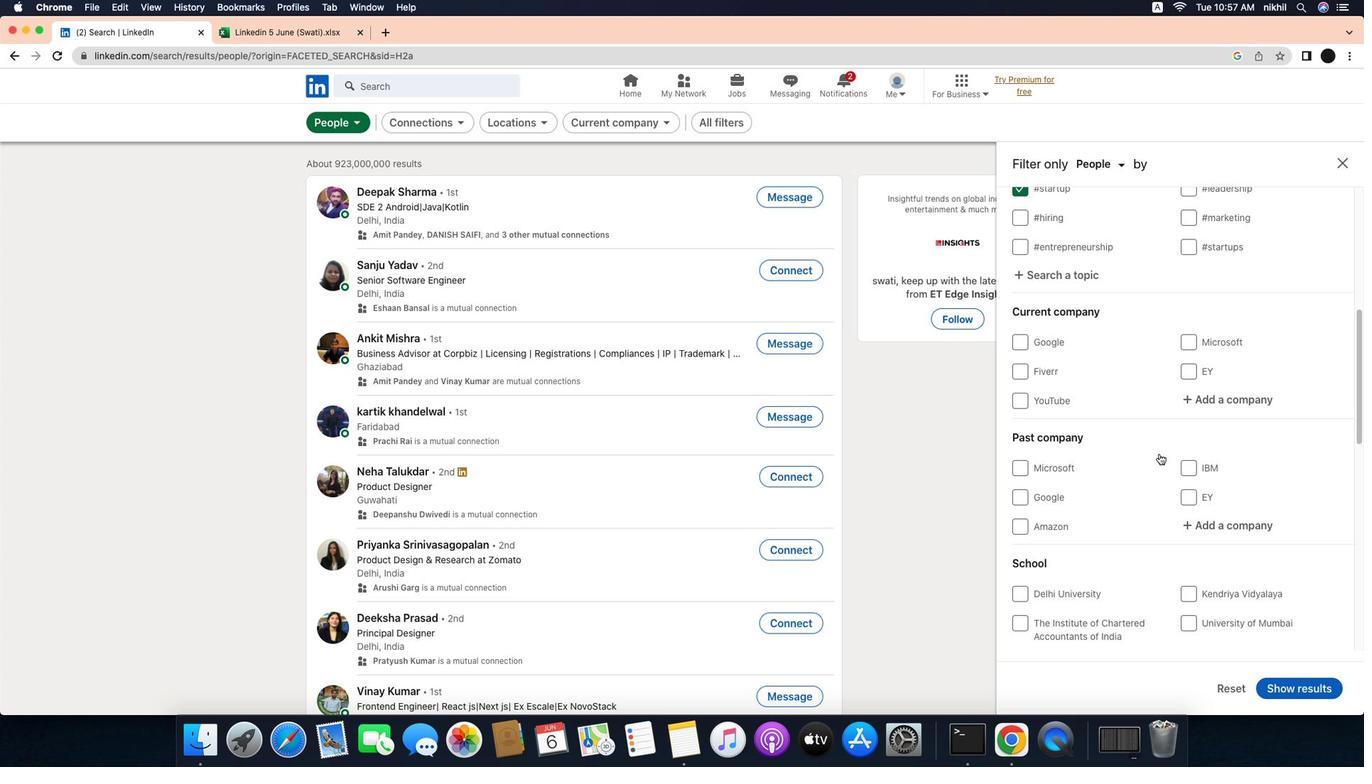 
Action: Mouse scrolled (1159, 448) with delta (-6, 2)
Screenshot: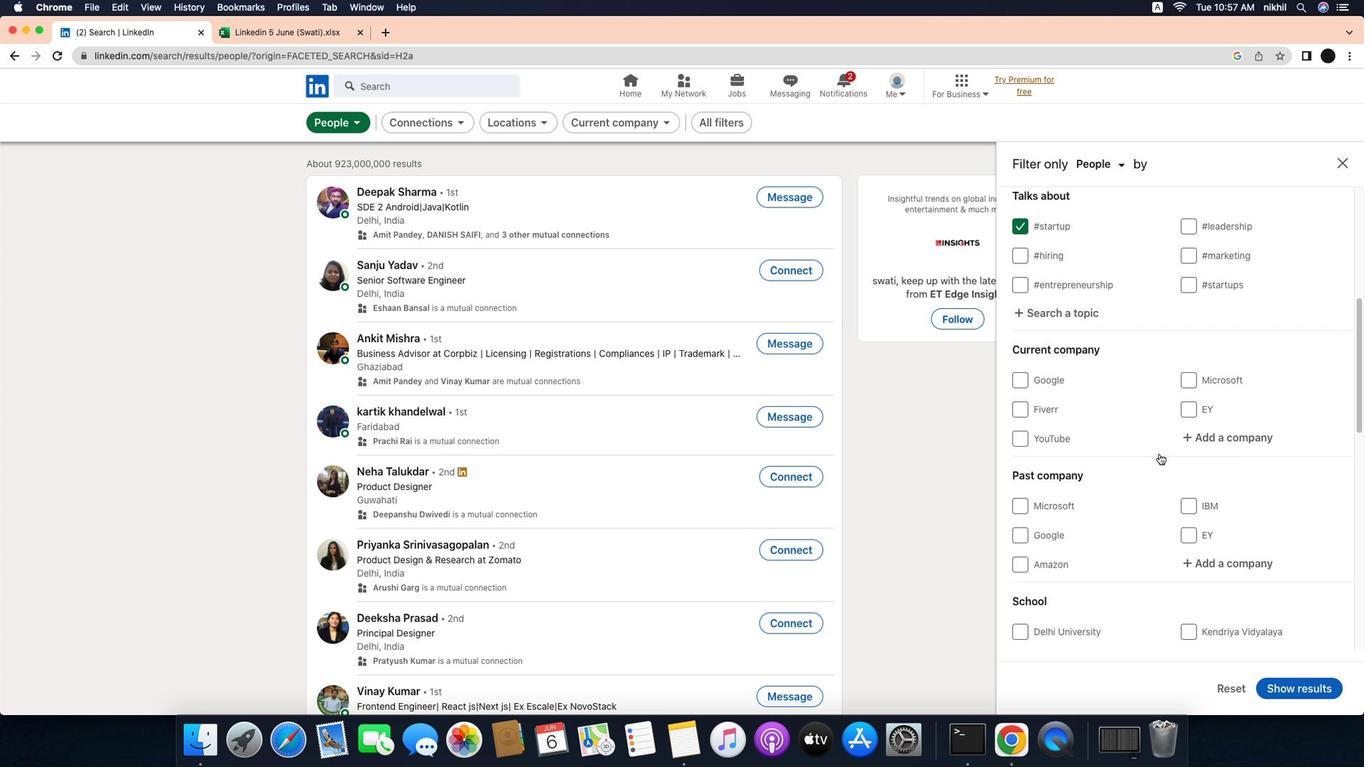 
Action: Mouse moved to (1213, 449)
Screenshot: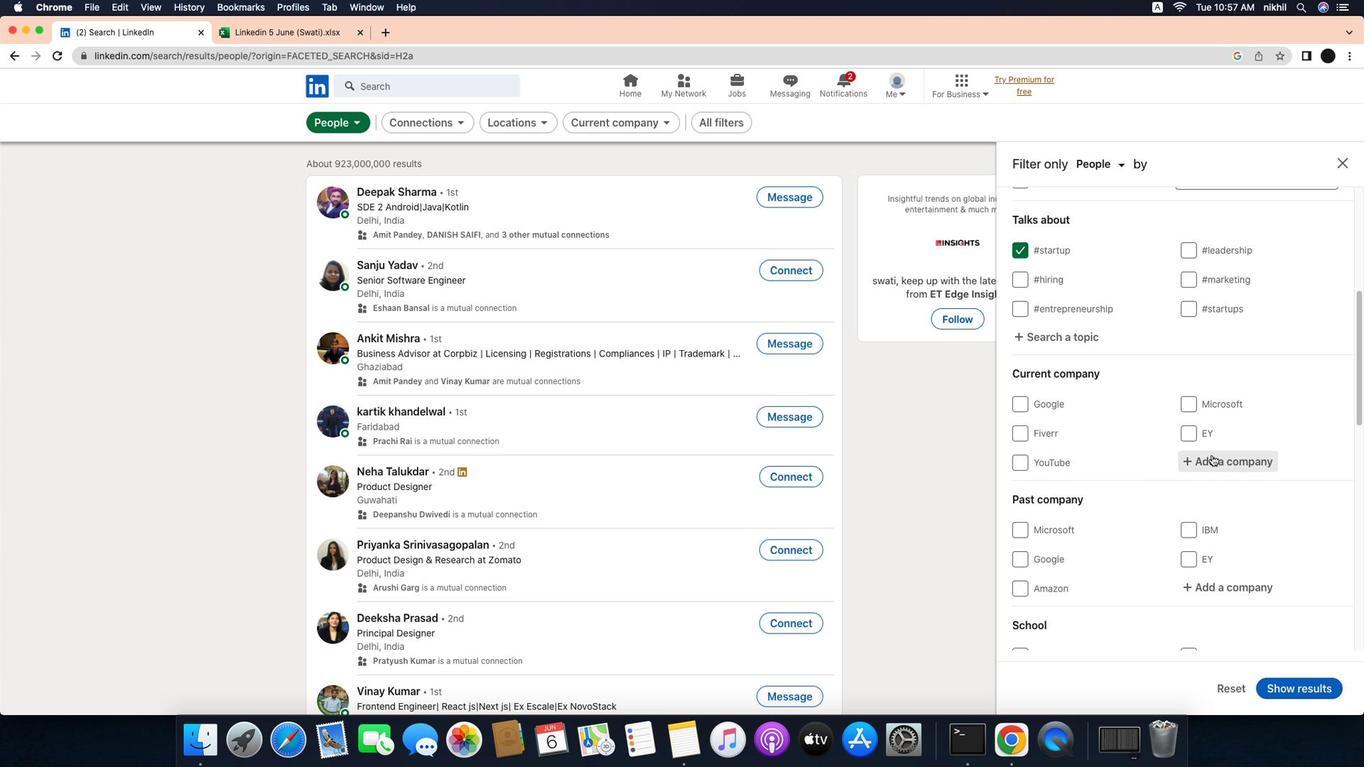 
Action: Mouse pressed left at (1213, 449)
Screenshot: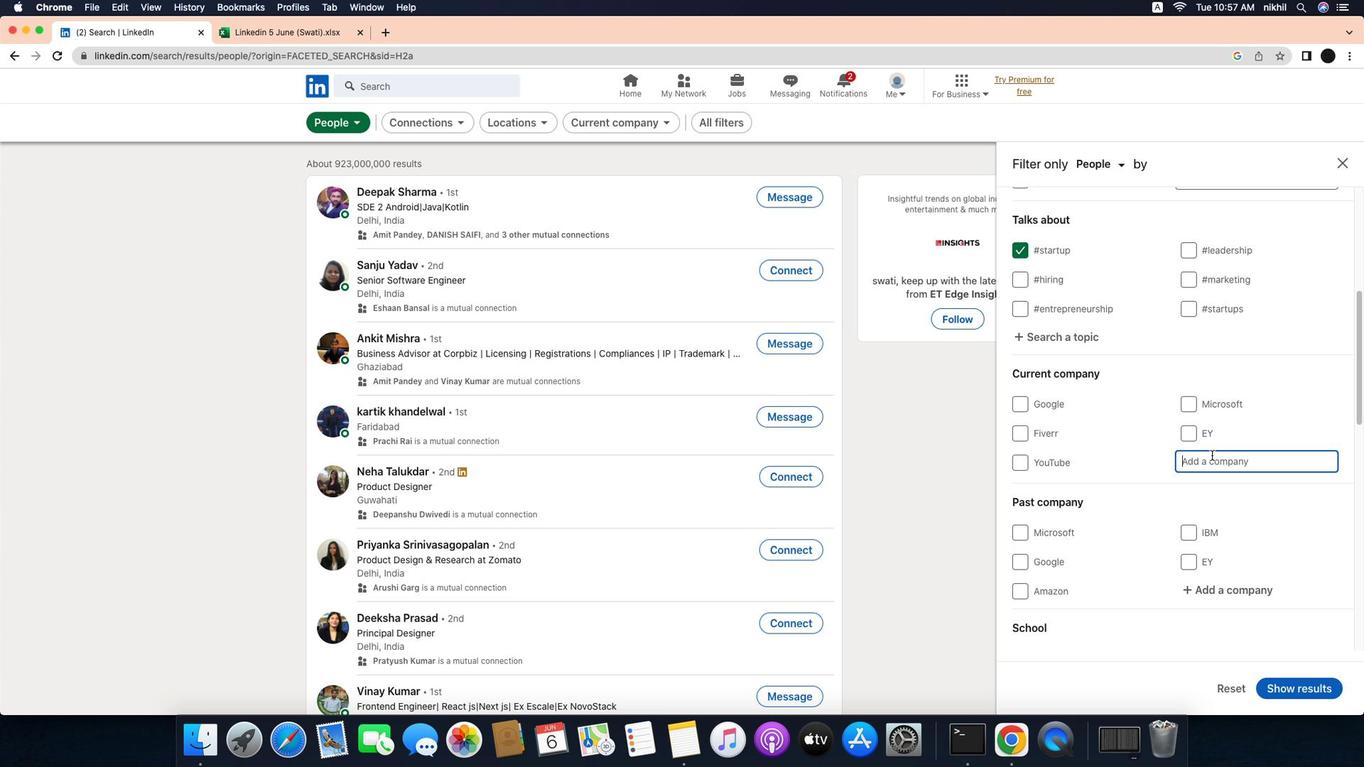 
Action: Mouse moved to (1238, 454)
Screenshot: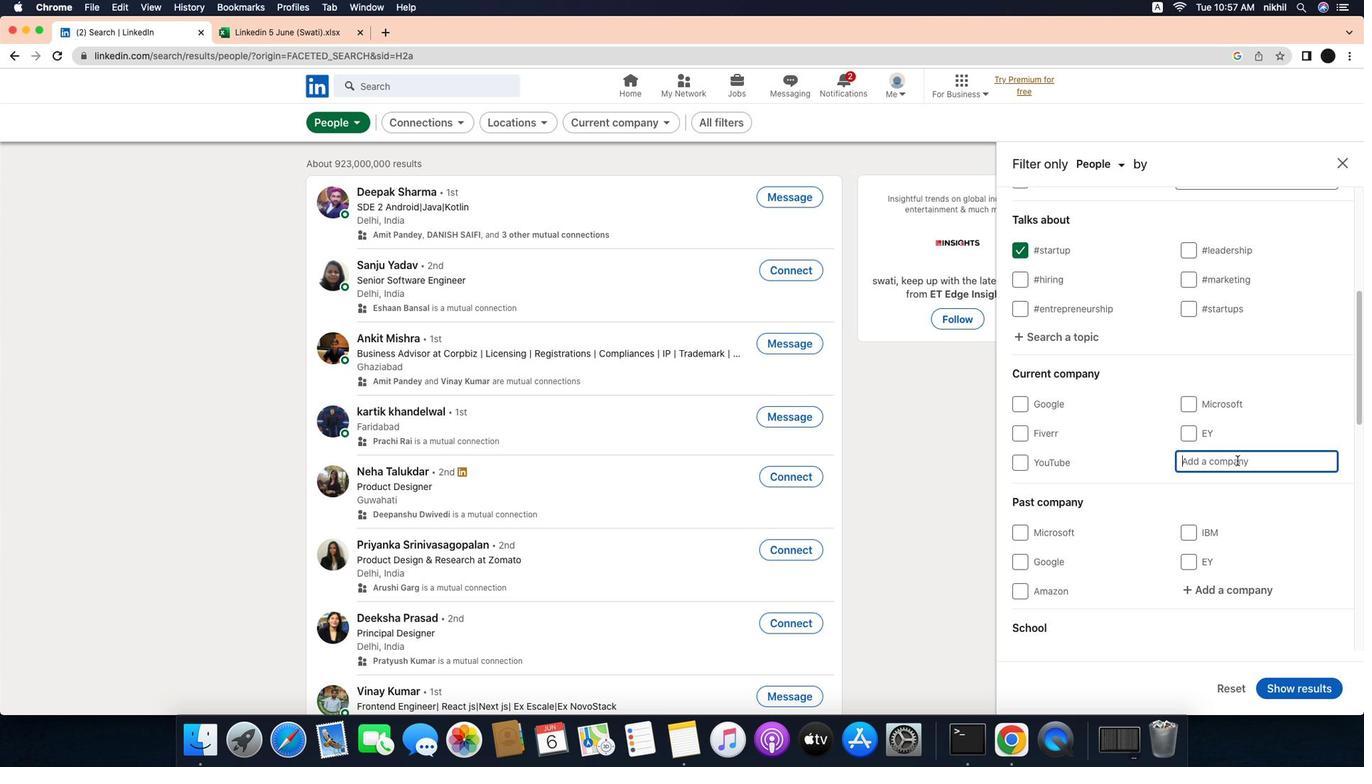 
Action: Mouse pressed left at (1238, 454)
Screenshot: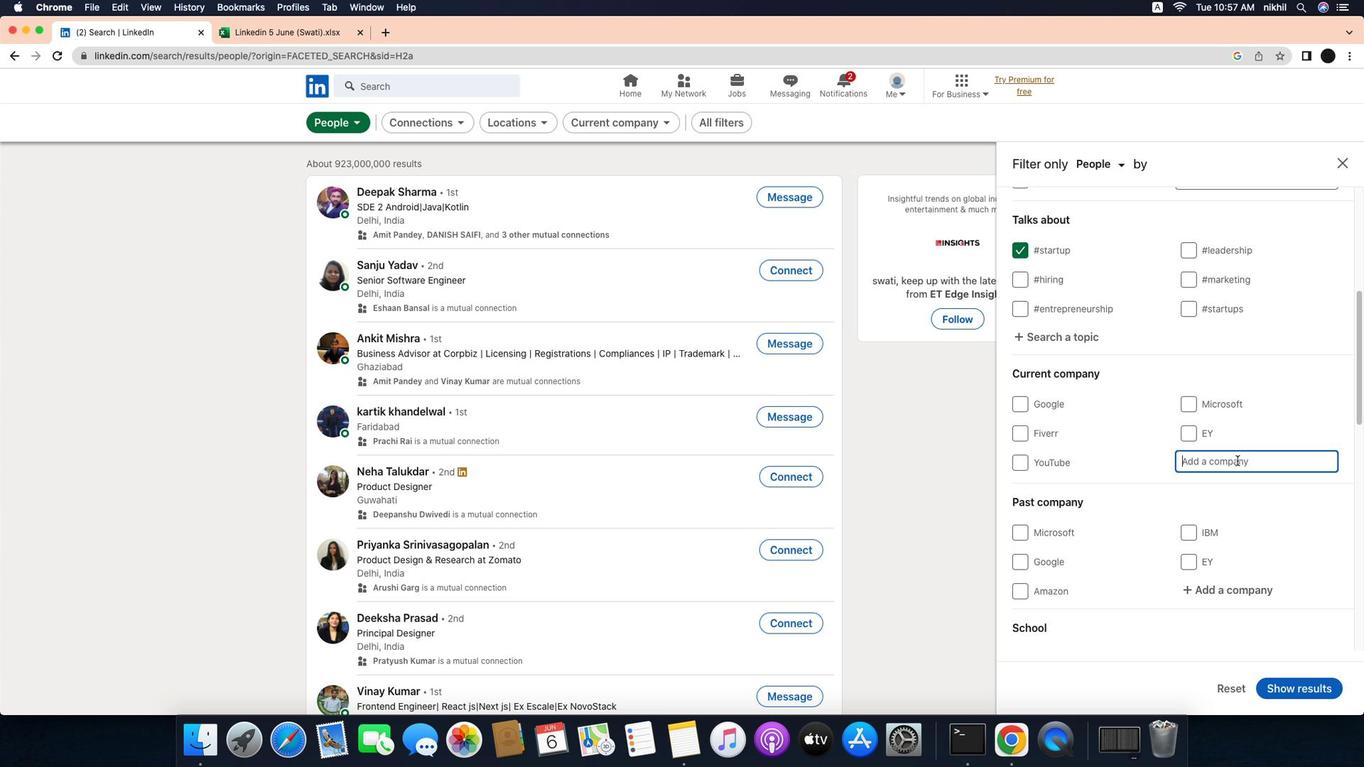 
Action: Mouse moved to (1240, 454)
Screenshot: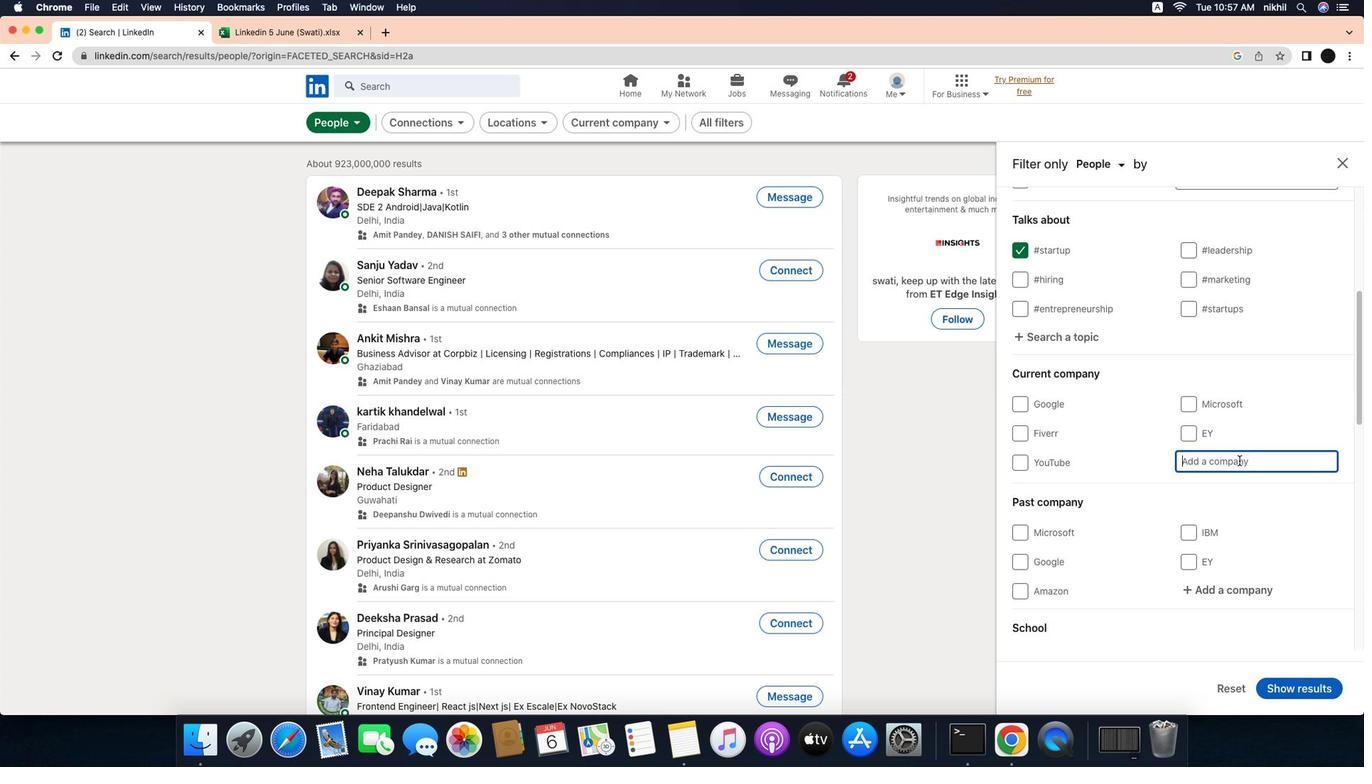 
Action: Key pressed Key.caps_lock'T''R''S'Key.space'S'Key.caps_lock't''a''f''f''i''n''g'Key.spaceKey.caps_lock'S'Key.caps_lock'o''l''u''t''i''o''n''s'
Screenshot: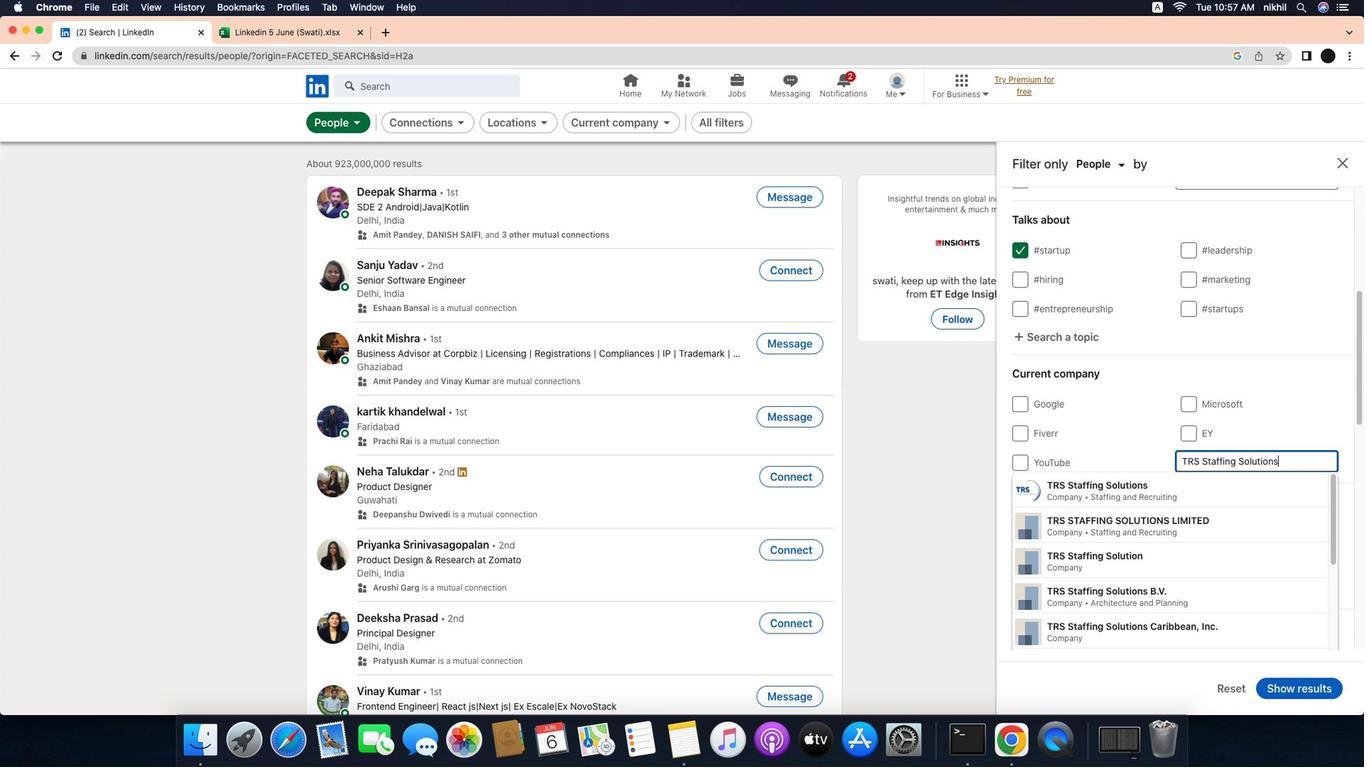 
Action: Mouse moved to (1197, 474)
Screenshot: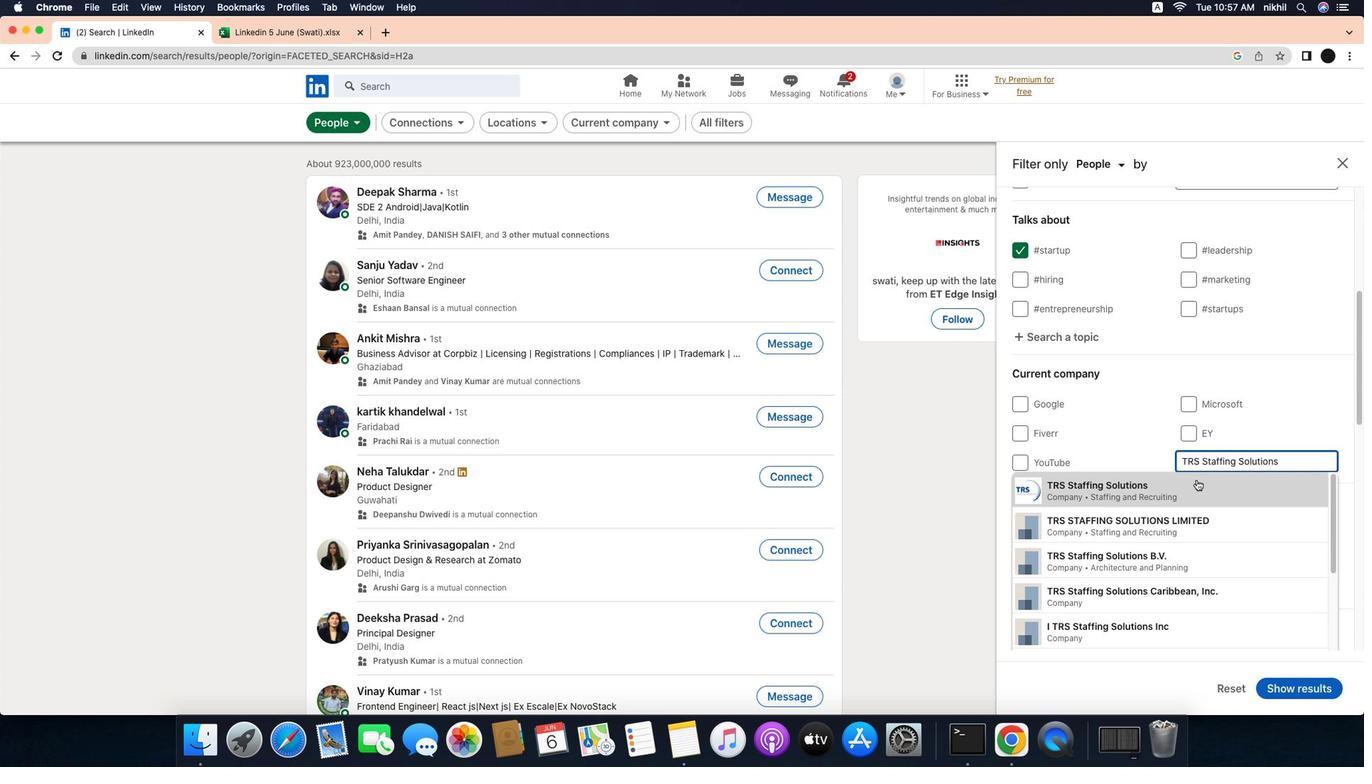 
Action: Mouse pressed left at (1197, 474)
Screenshot: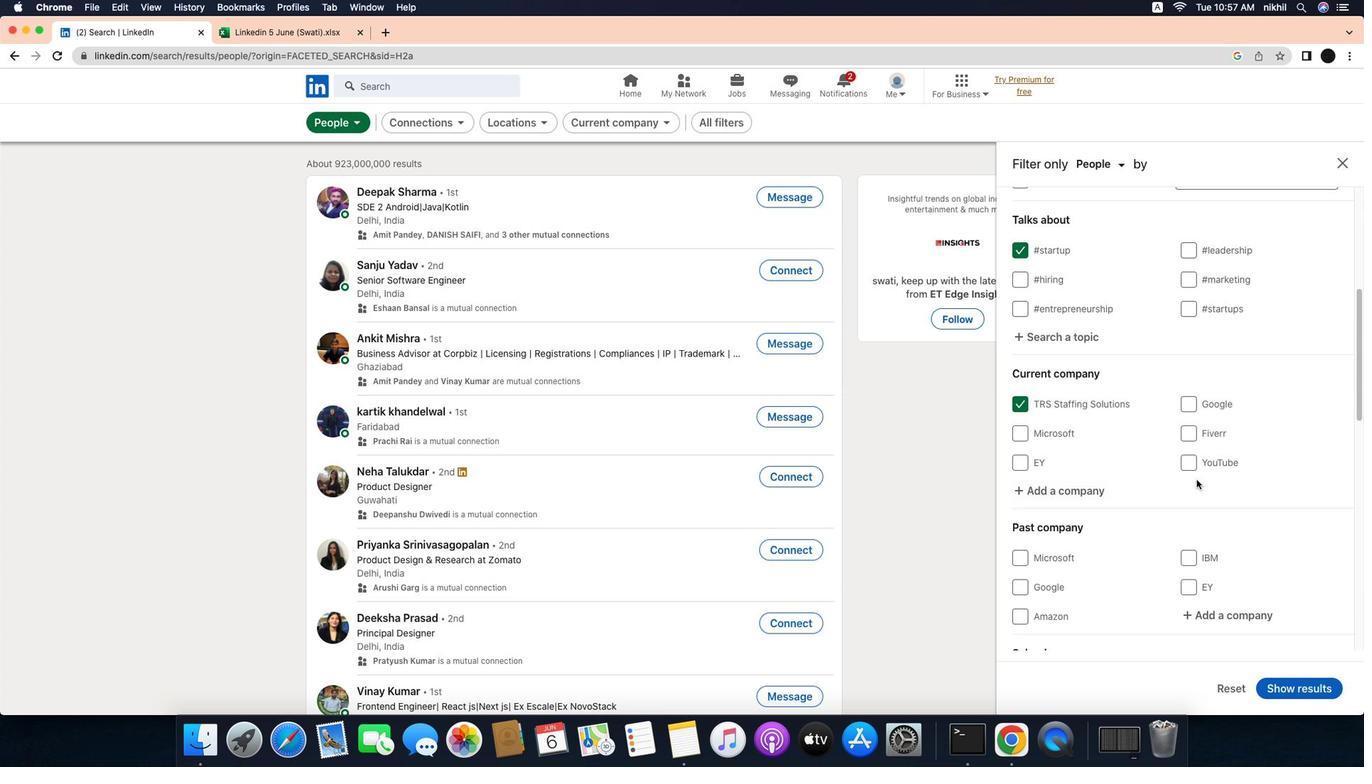 
Action: Mouse moved to (1183, 466)
Screenshot: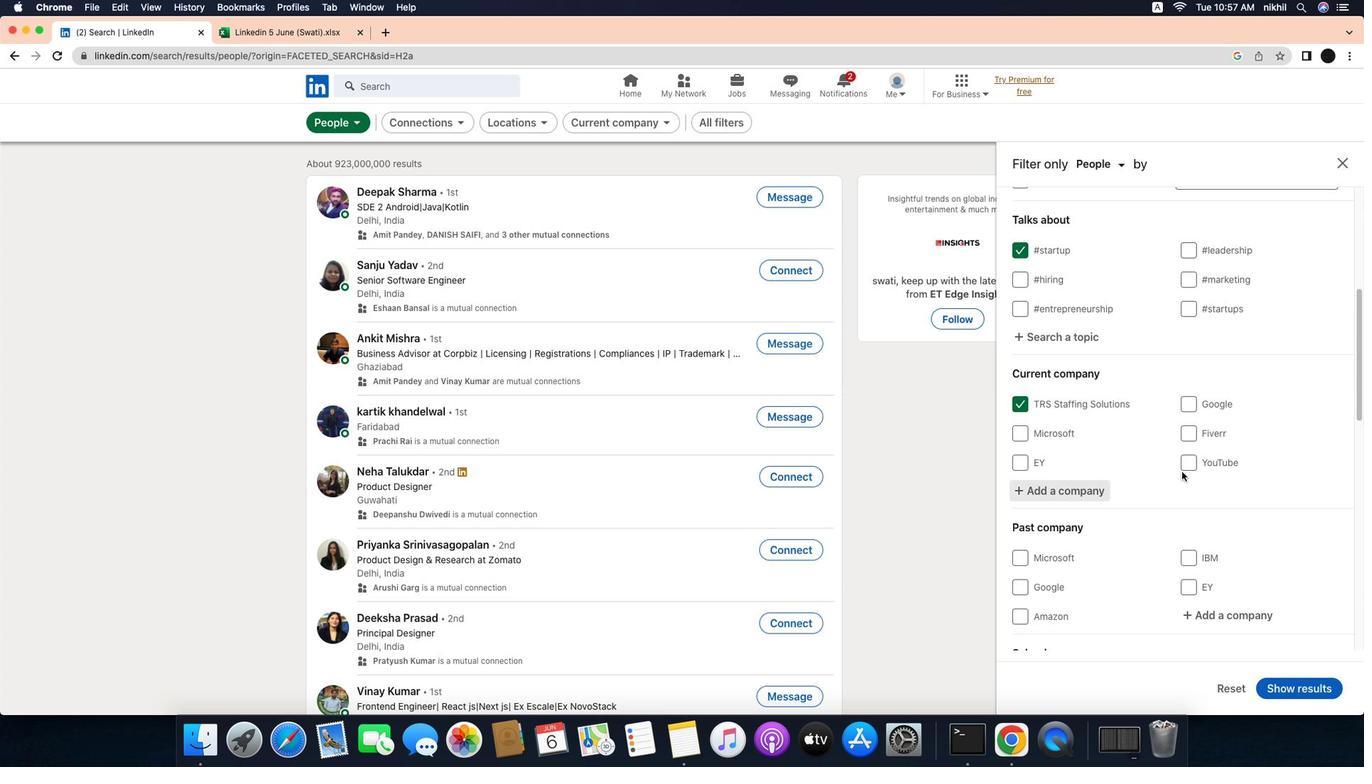 
Action: Mouse scrolled (1183, 466) with delta (-6, 0)
Screenshot: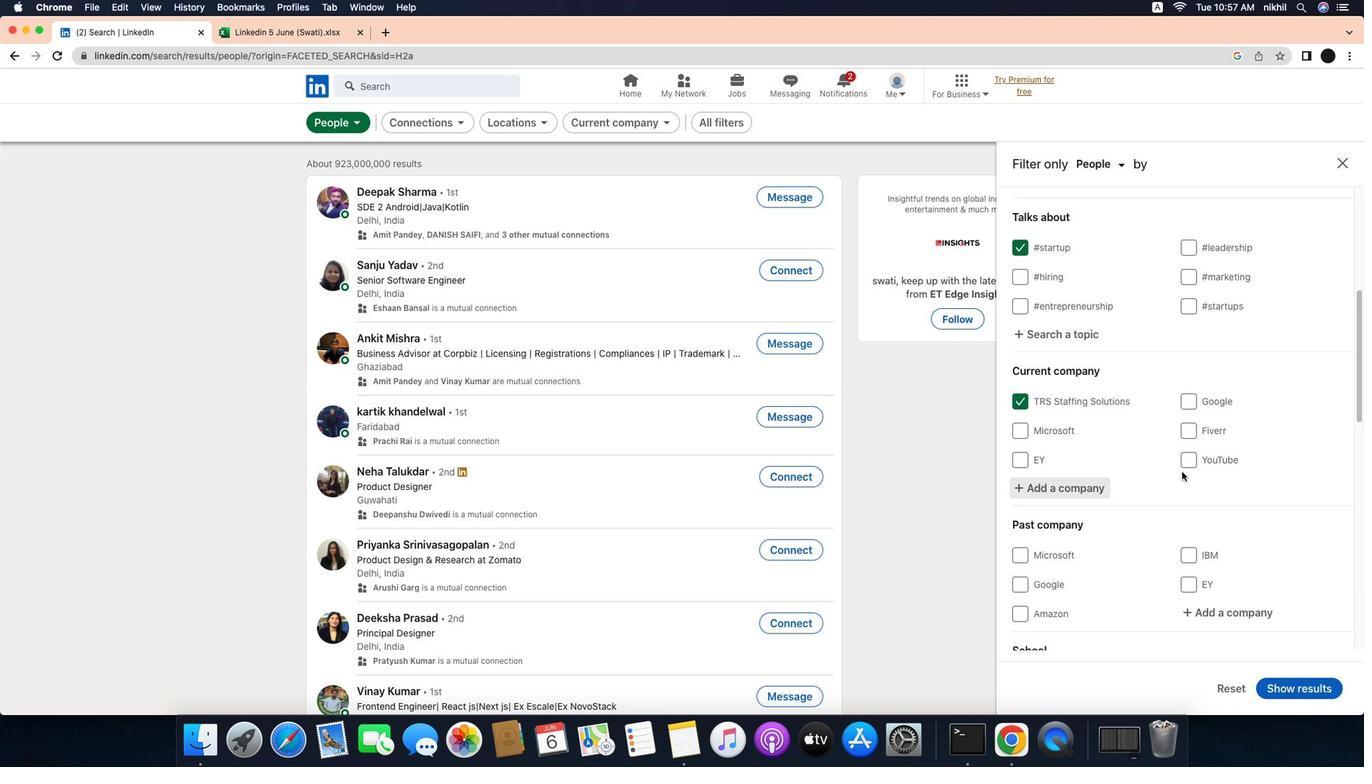 
Action: Mouse scrolled (1183, 466) with delta (-6, 0)
Screenshot: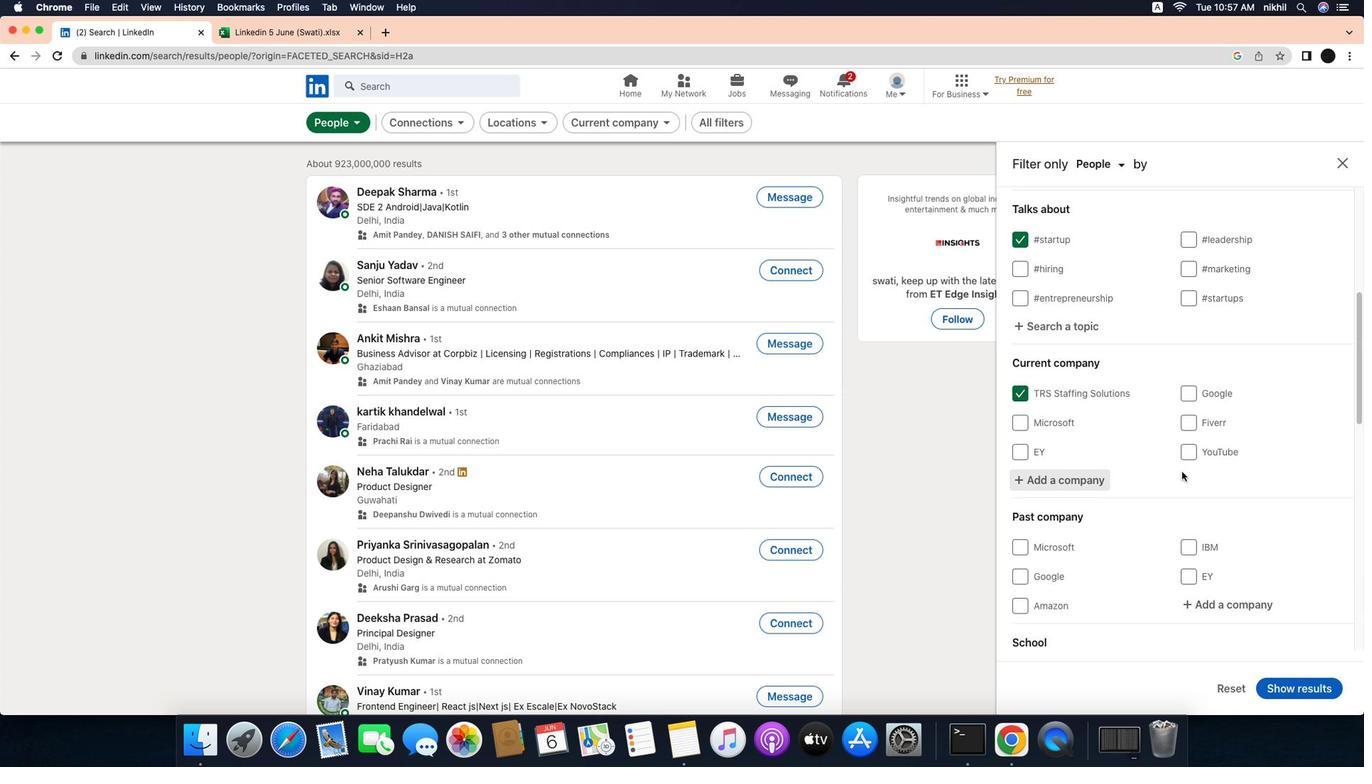 
Action: Mouse scrolled (1183, 466) with delta (-6, 0)
Screenshot: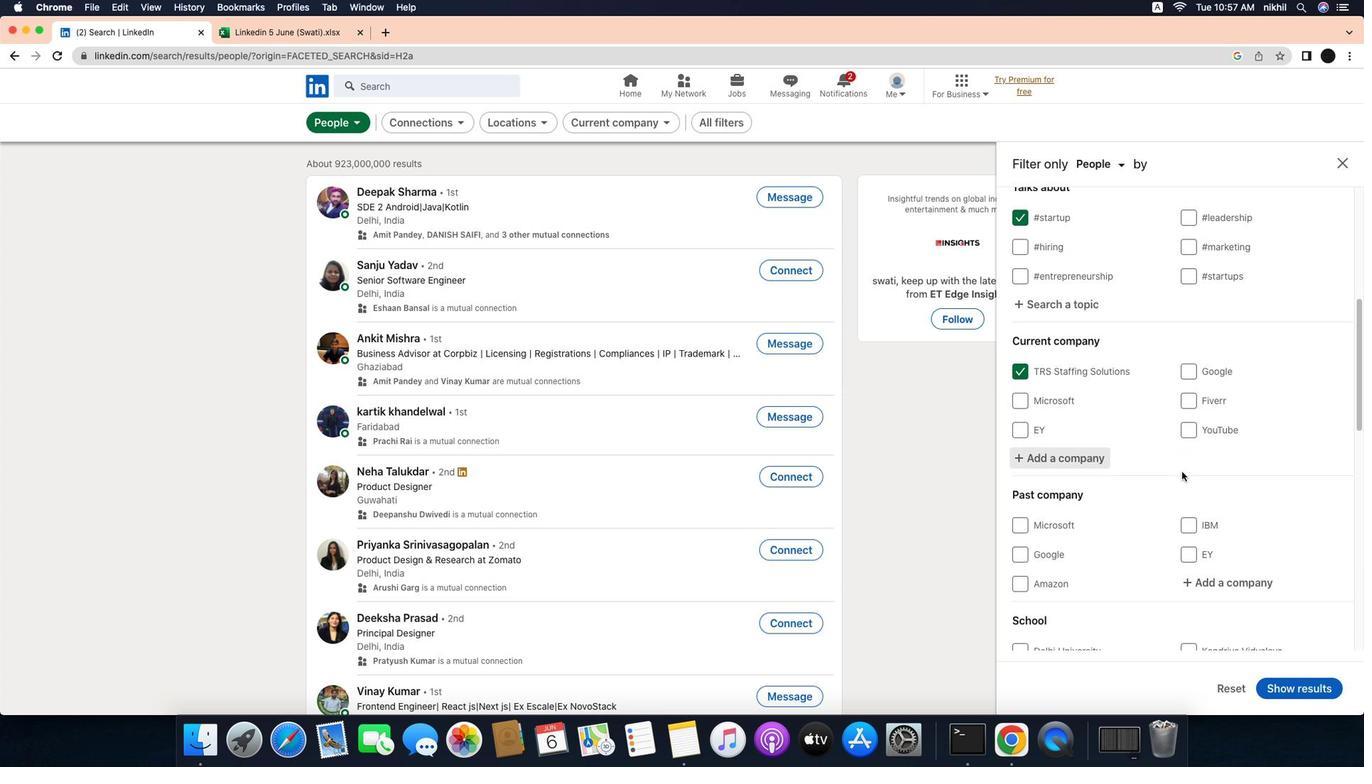 
Action: Mouse scrolled (1183, 466) with delta (-6, 0)
Screenshot: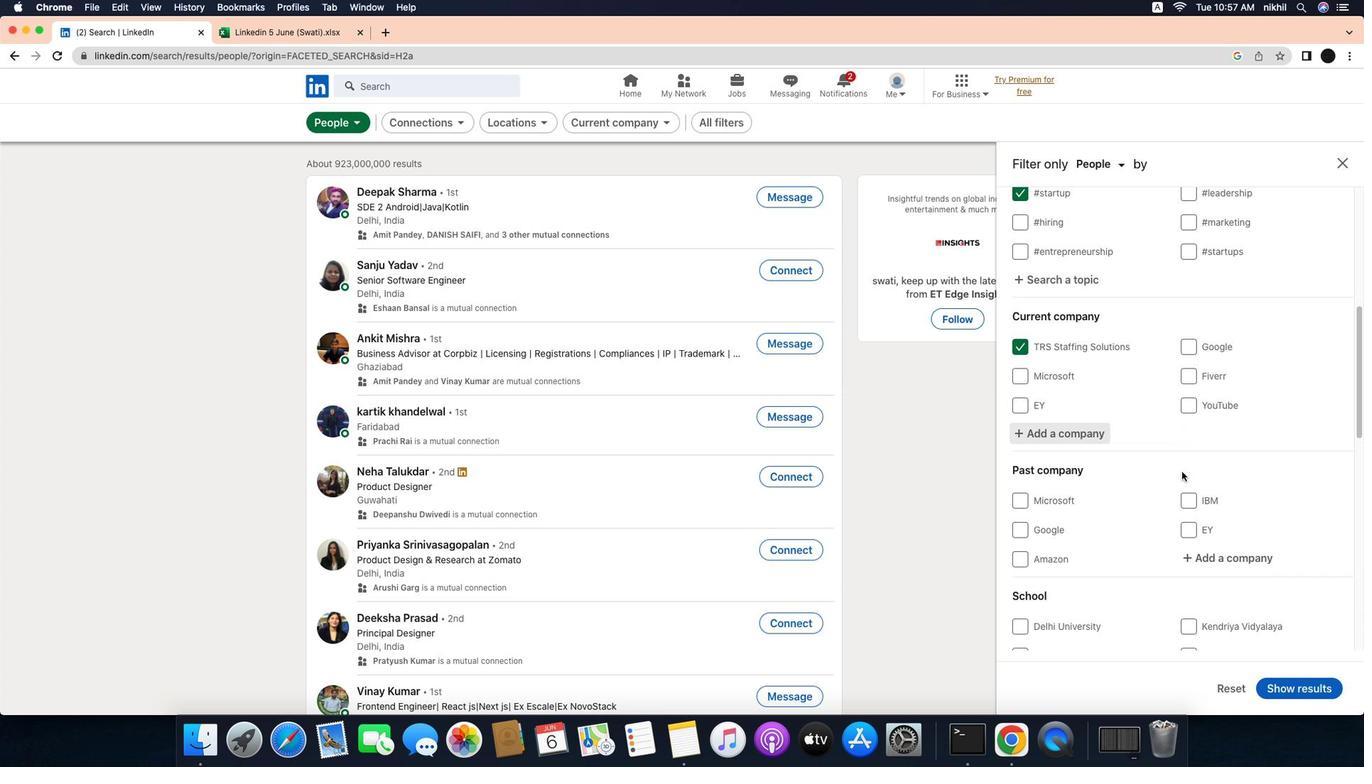 
Action: Mouse scrolled (1183, 466) with delta (-6, 0)
Screenshot: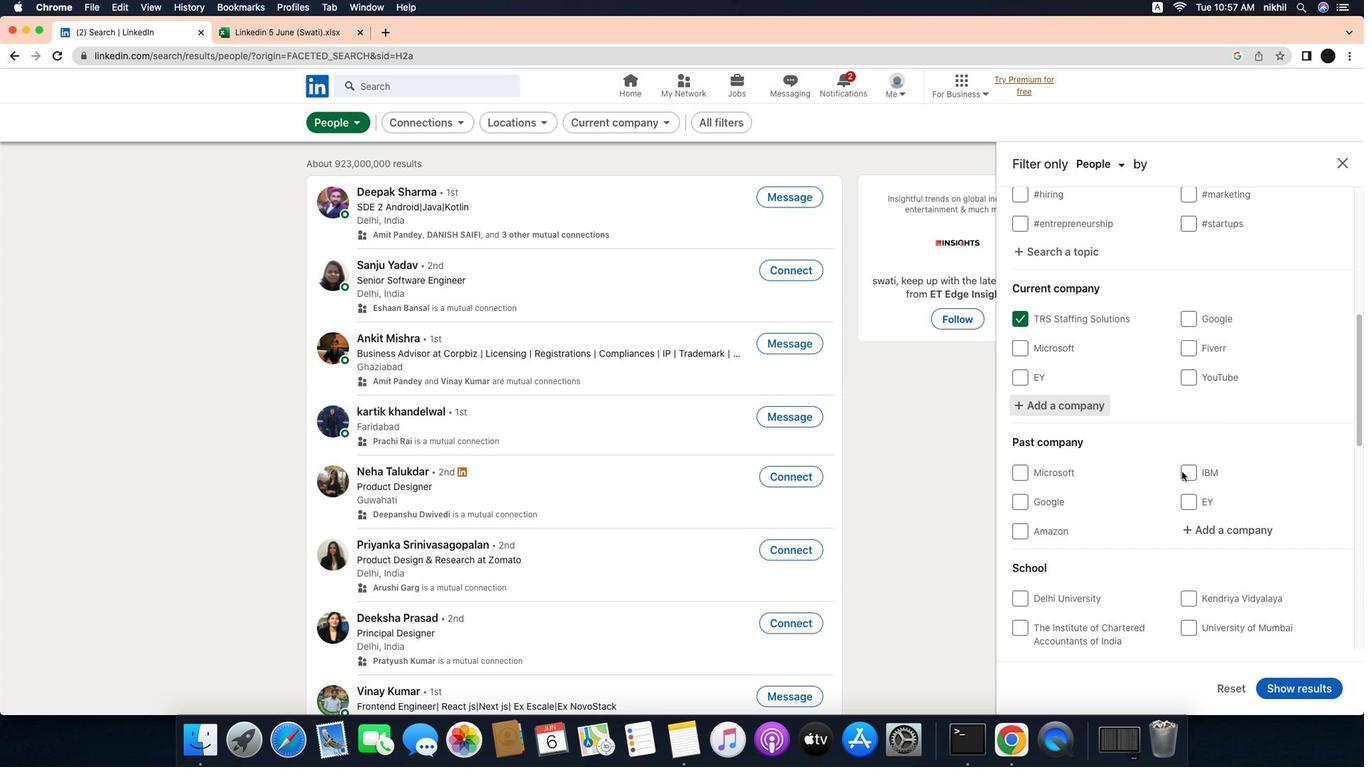 
Action: Mouse scrolled (1183, 466) with delta (-6, 0)
Screenshot: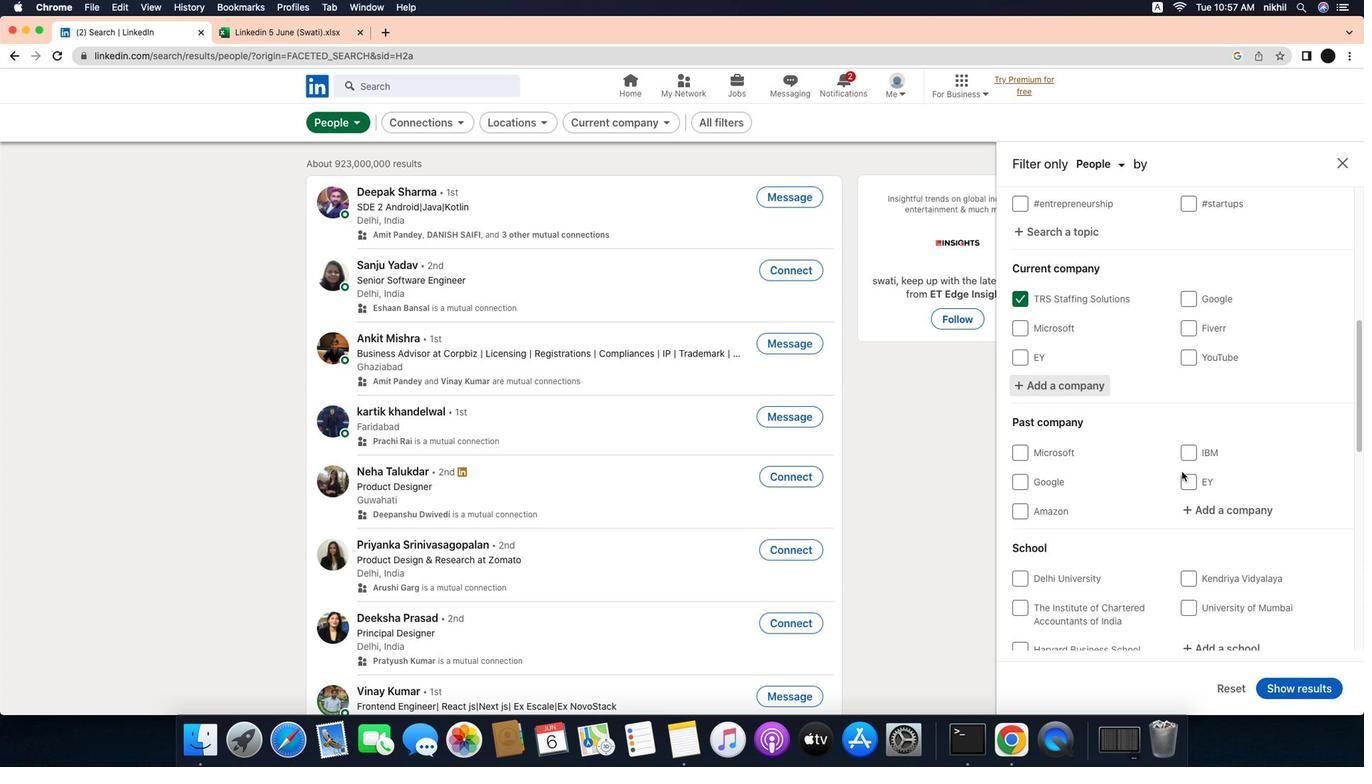 
Action: Mouse scrolled (1183, 466) with delta (-6, 0)
Screenshot: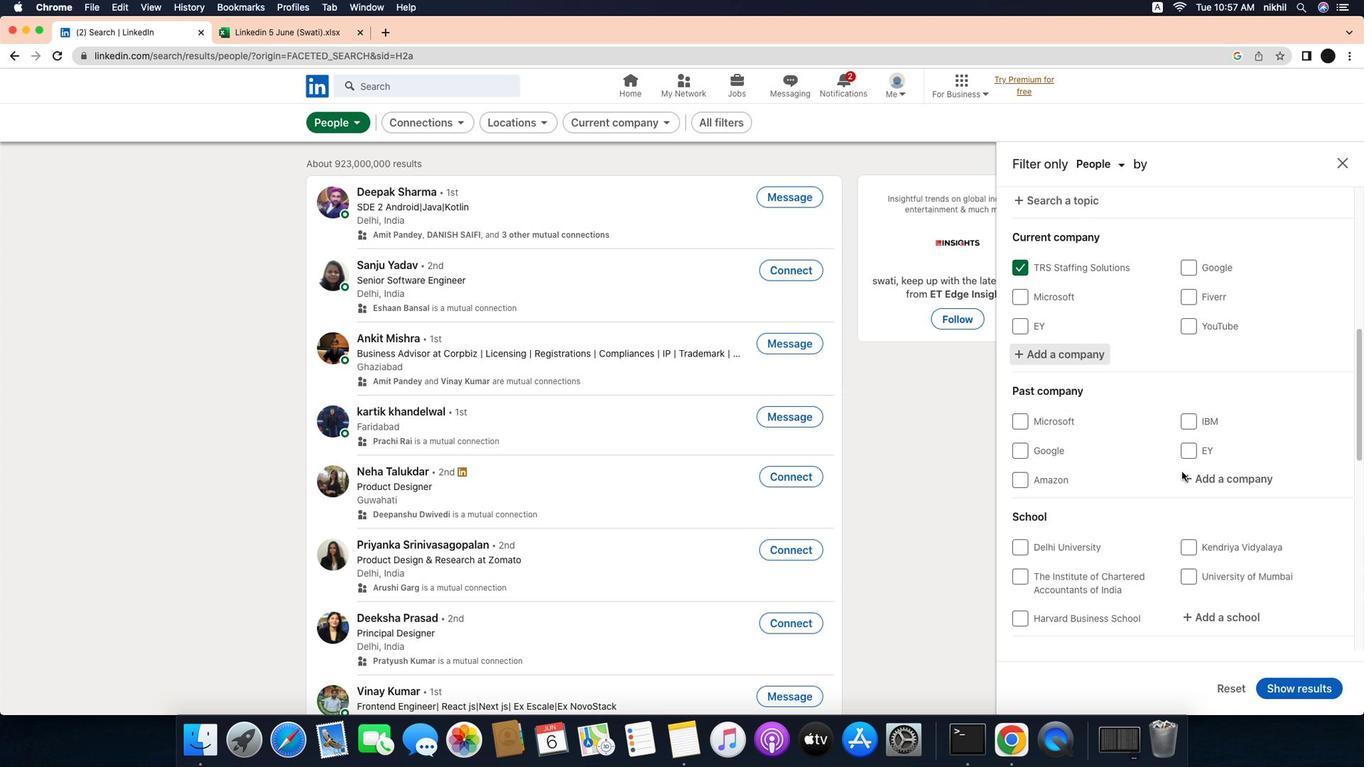 
Action: Mouse moved to (1219, 587)
Screenshot: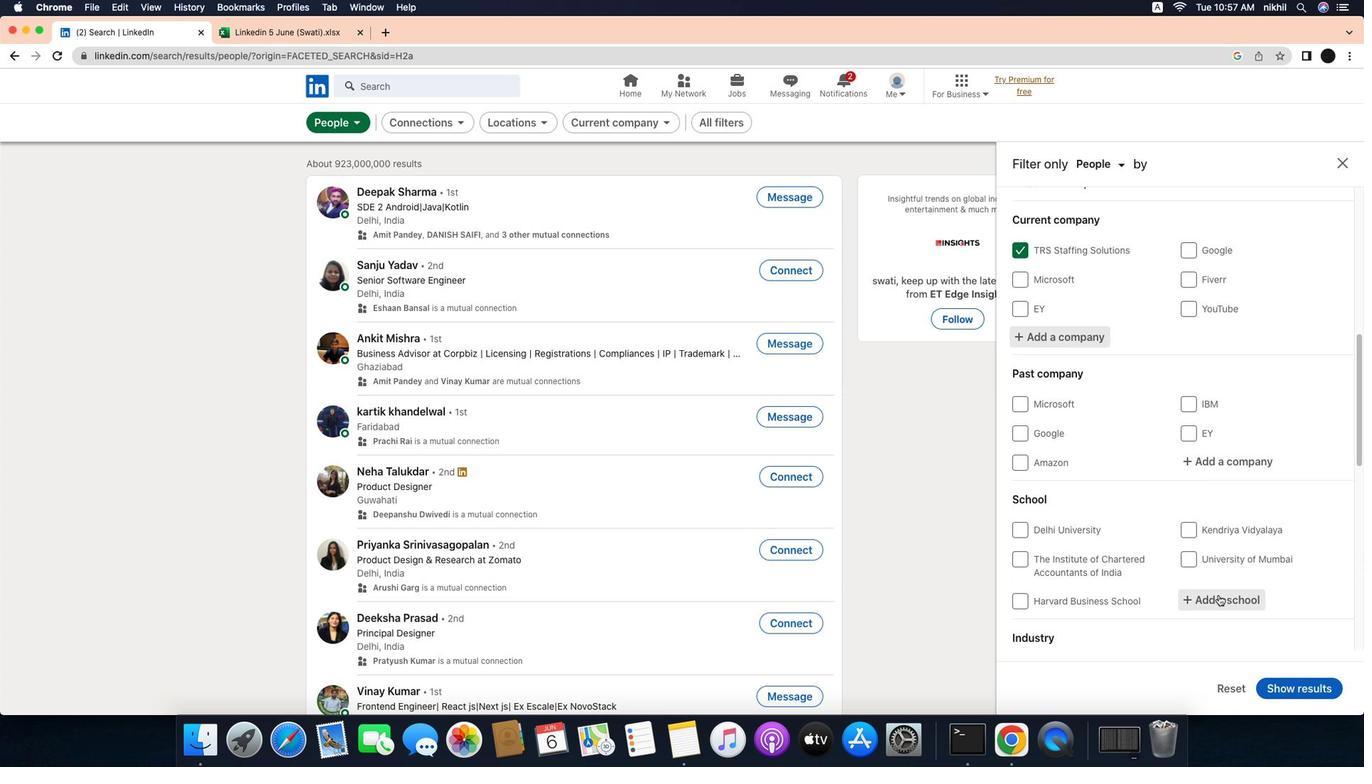 
Action: Mouse pressed left at (1219, 587)
Screenshot: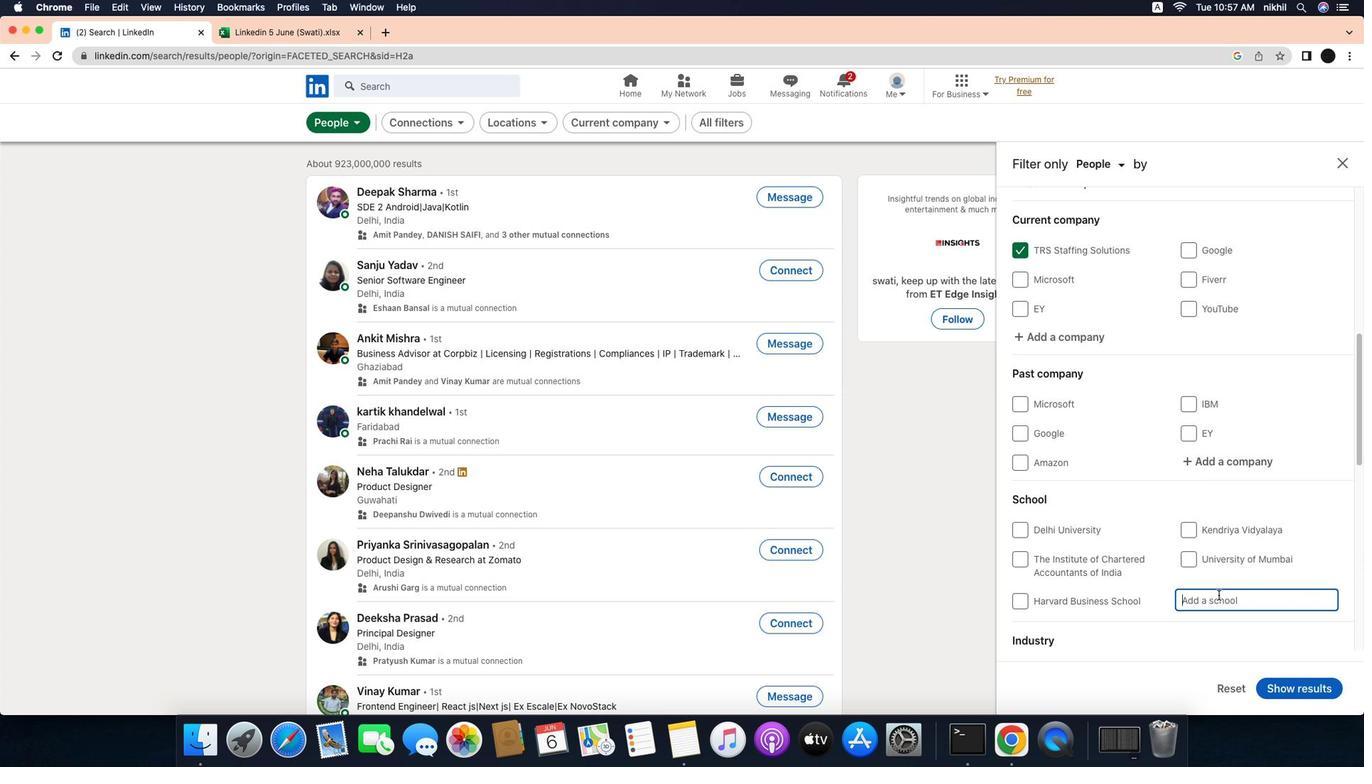 
Action: Mouse moved to (1232, 589)
Screenshot: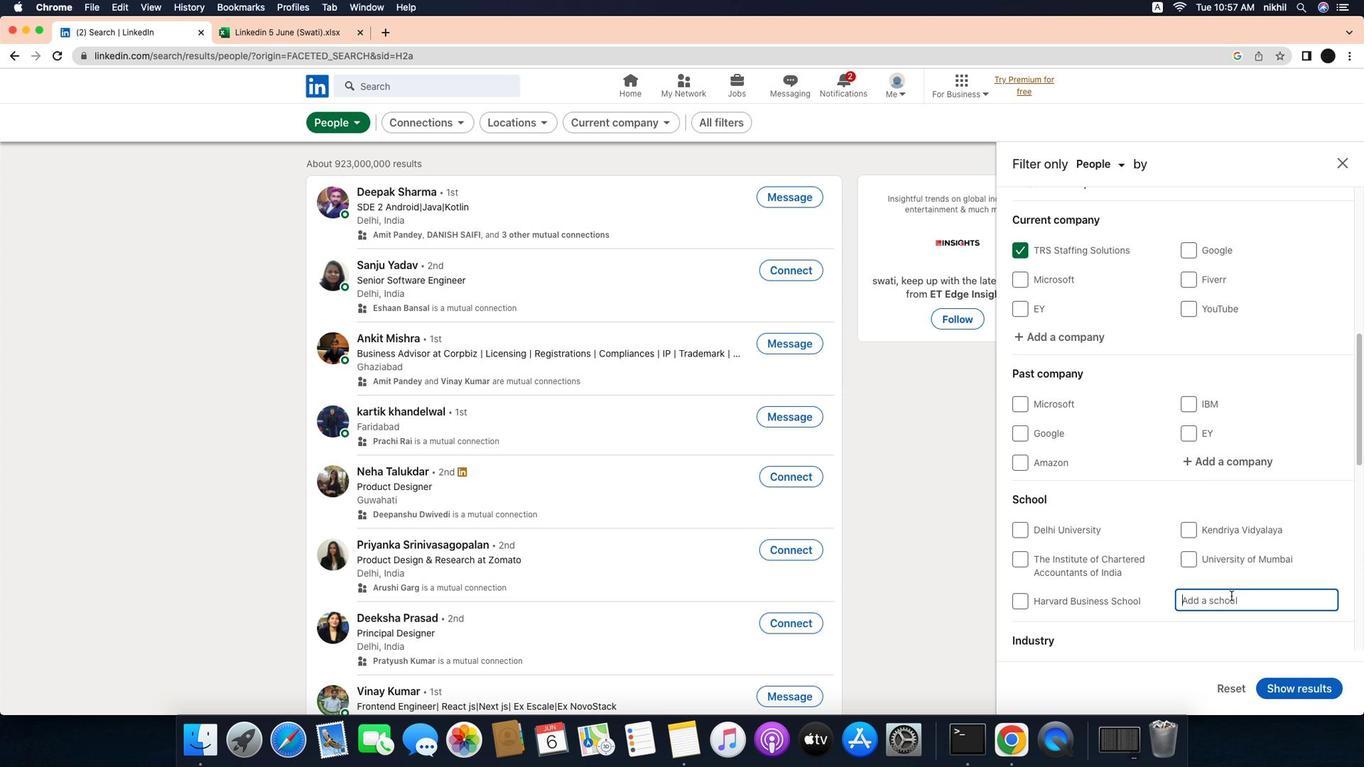 
Action: Mouse pressed left at (1232, 589)
Screenshot: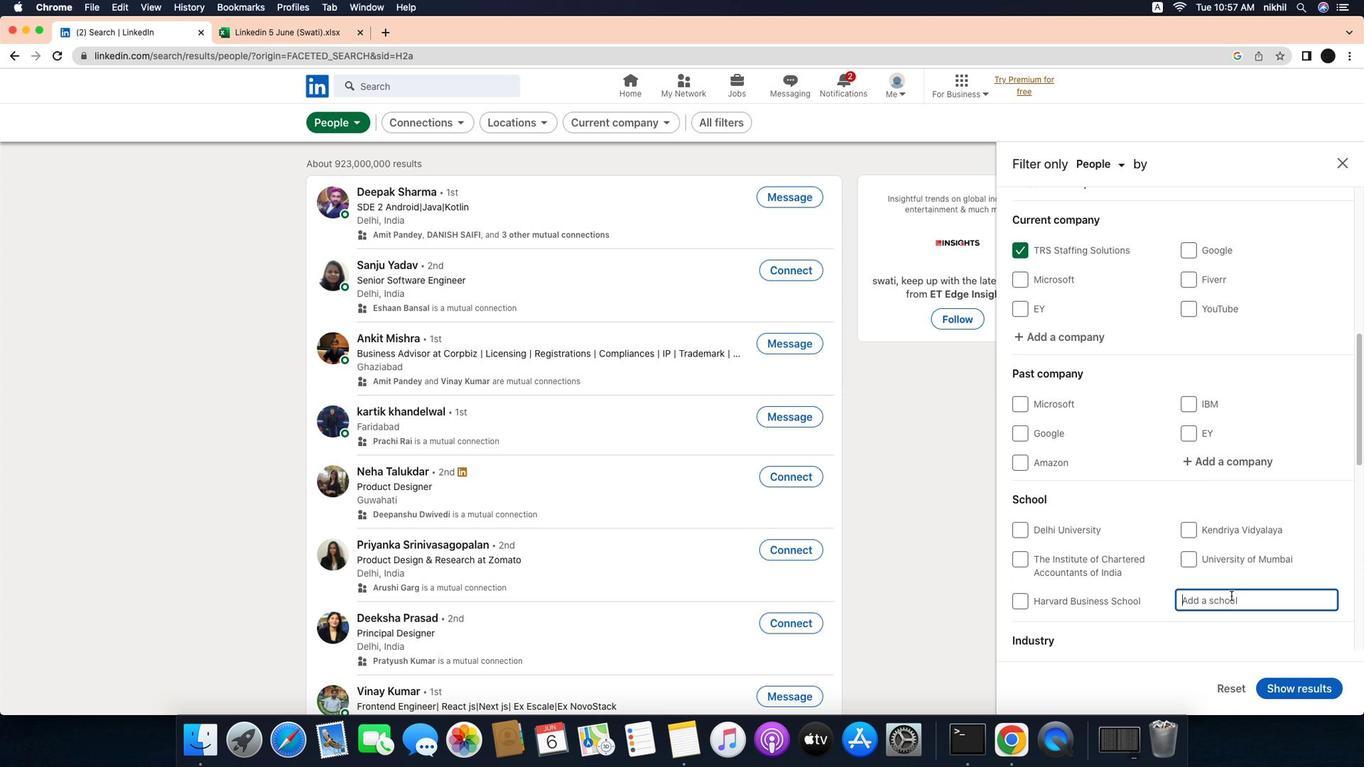 
Action: Mouse moved to (1233, 581)
Screenshot: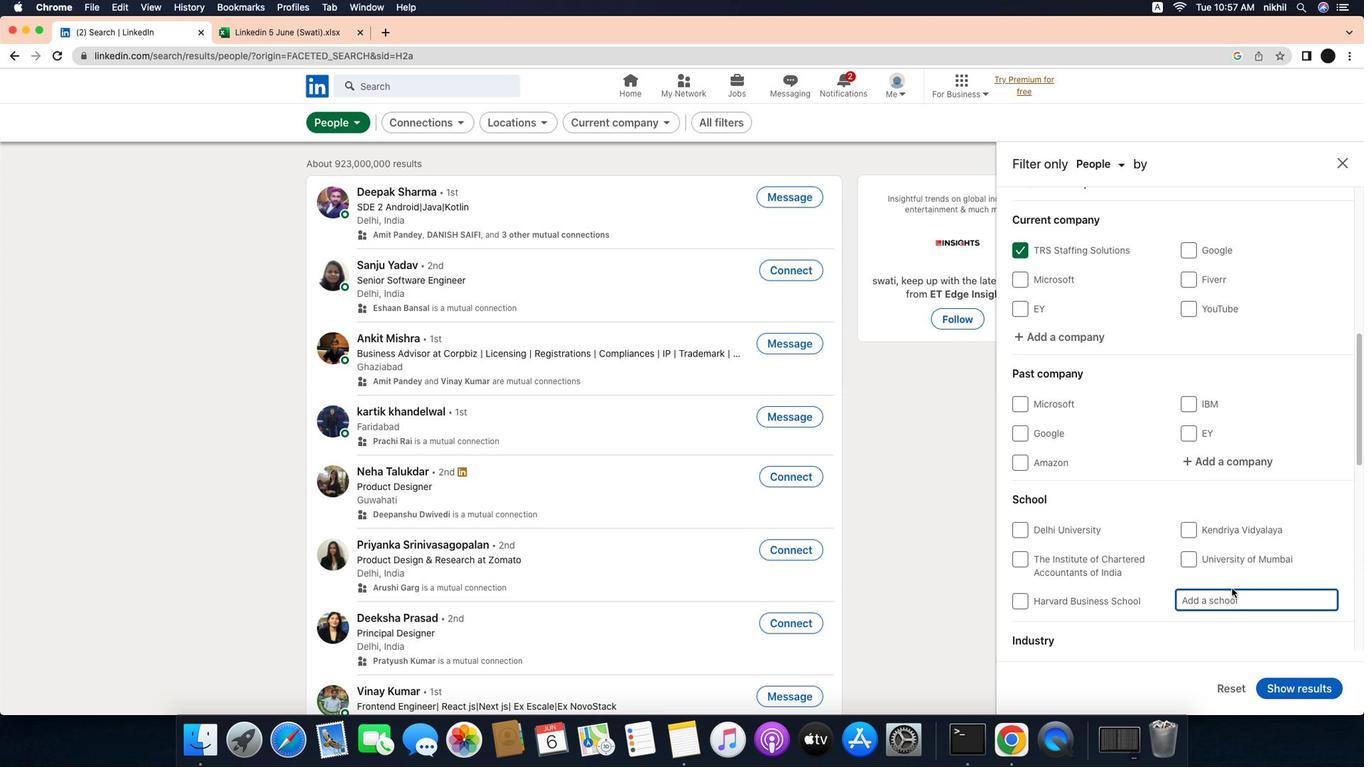 
Action: Key pressed Key.caps_lock'L'Key.caps_lock'u''c''k''n''o''w'Key.spaceKey.caps_lockKey.caps_lock'f''r''e''s''h''e''r''s'Key.spaceKey.caps_lock'J'Key.caps_lock'o''b''s'
Screenshot: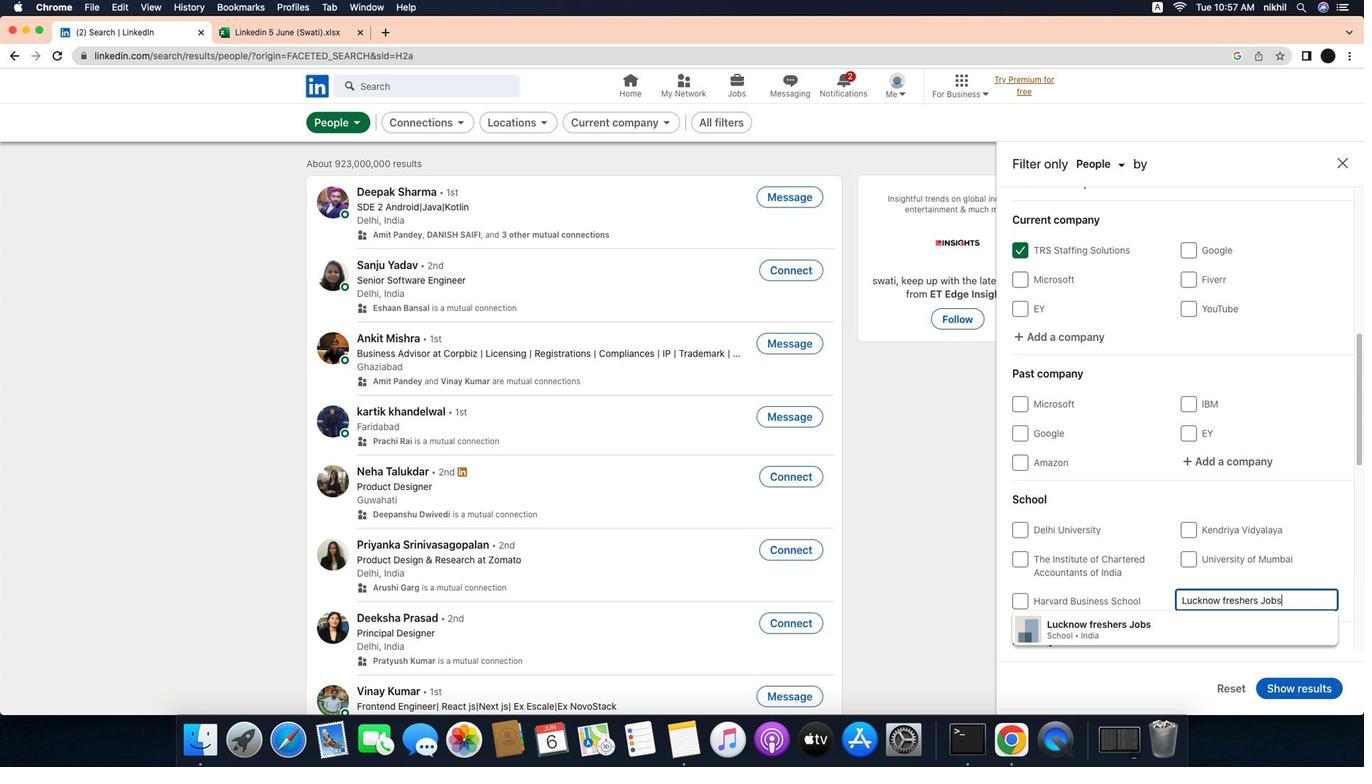 
Action: Mouse moved to (1185, 624)
Screenshot: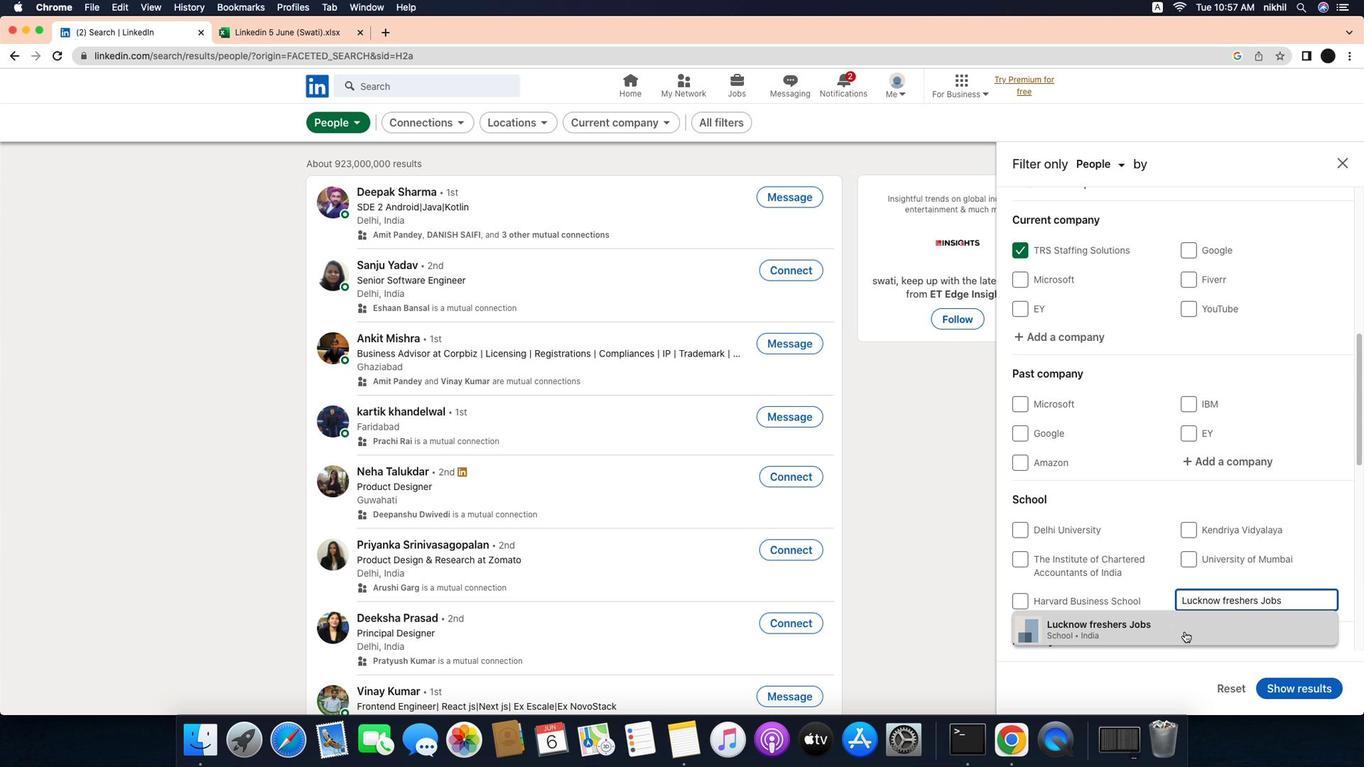 
Action: Mouse pressed left at (1185, 624)
Screenshot: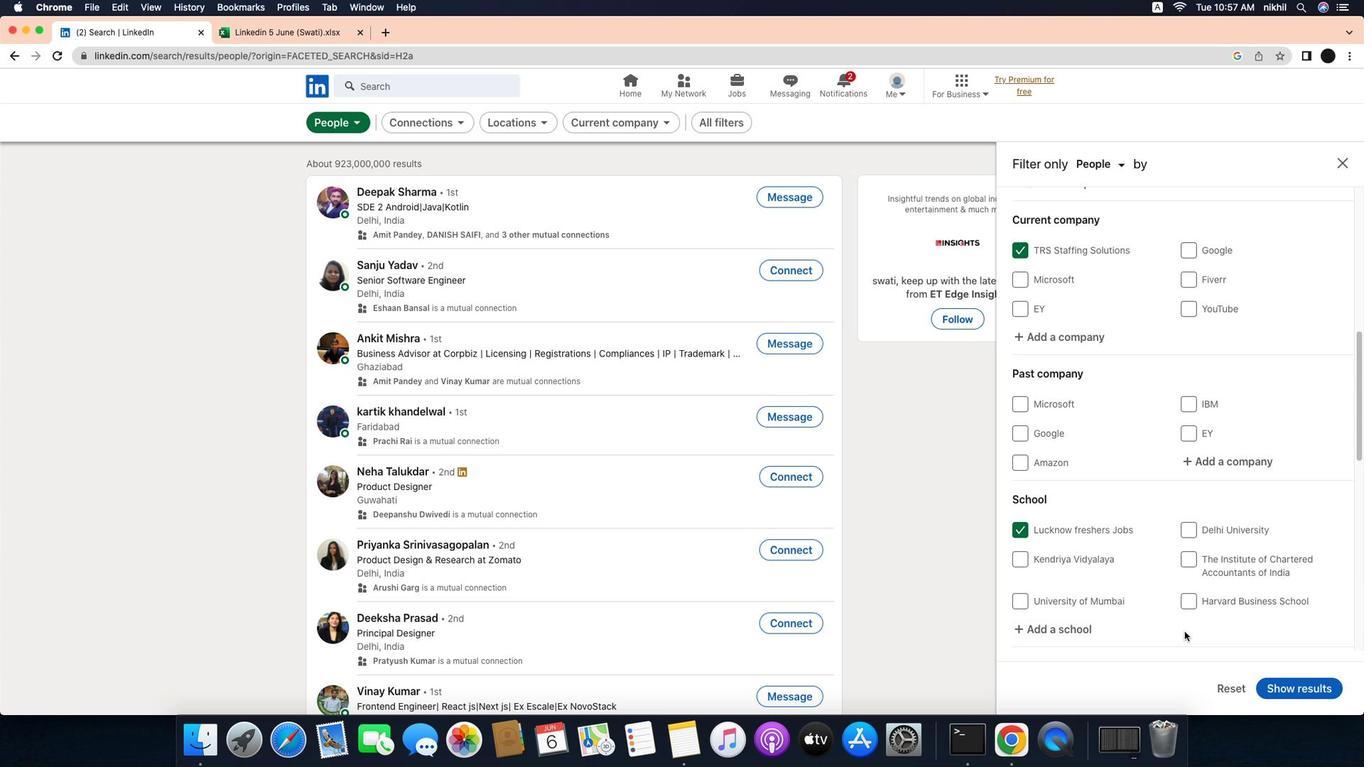 
Action: Mouse moved to (1181, 549)
Screenshot: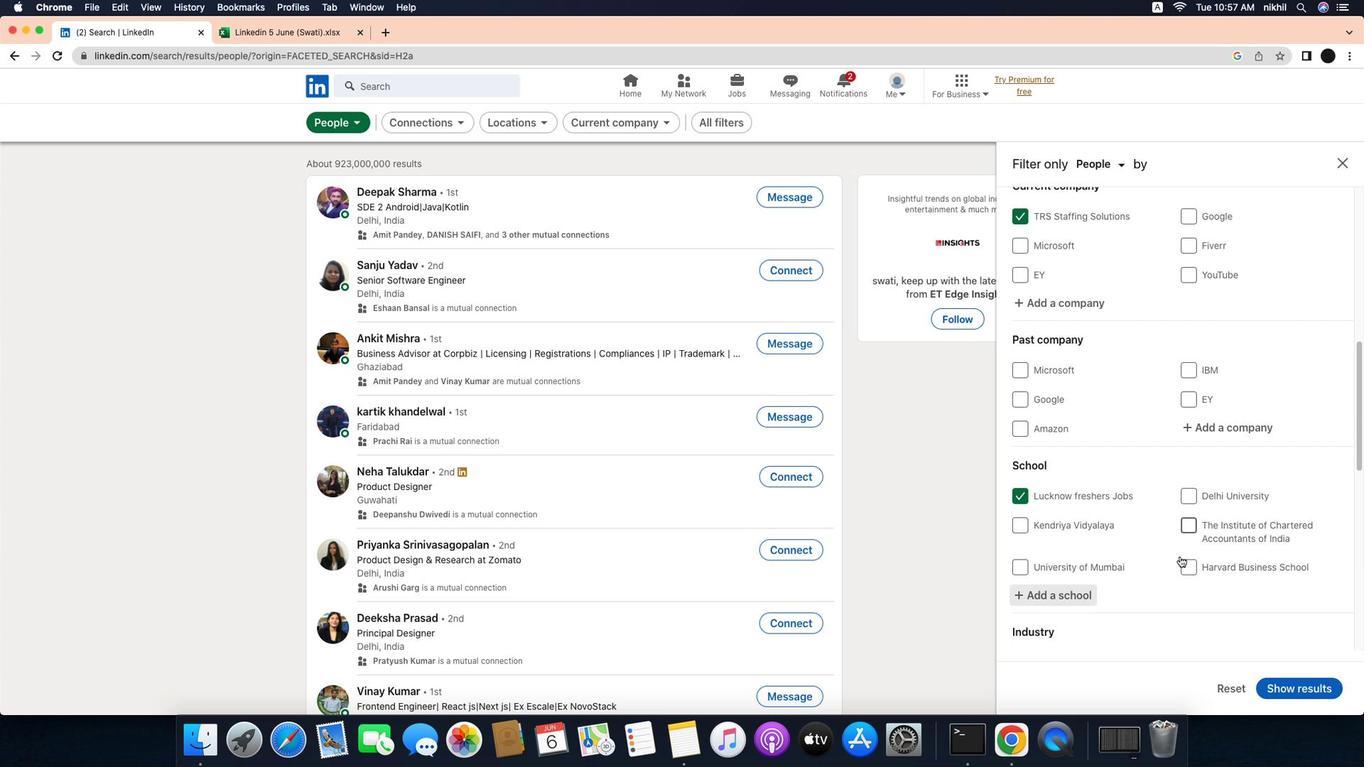 
Action: Mouse scrolled (1181, 549) with delta (-6, 0)
Screenshot: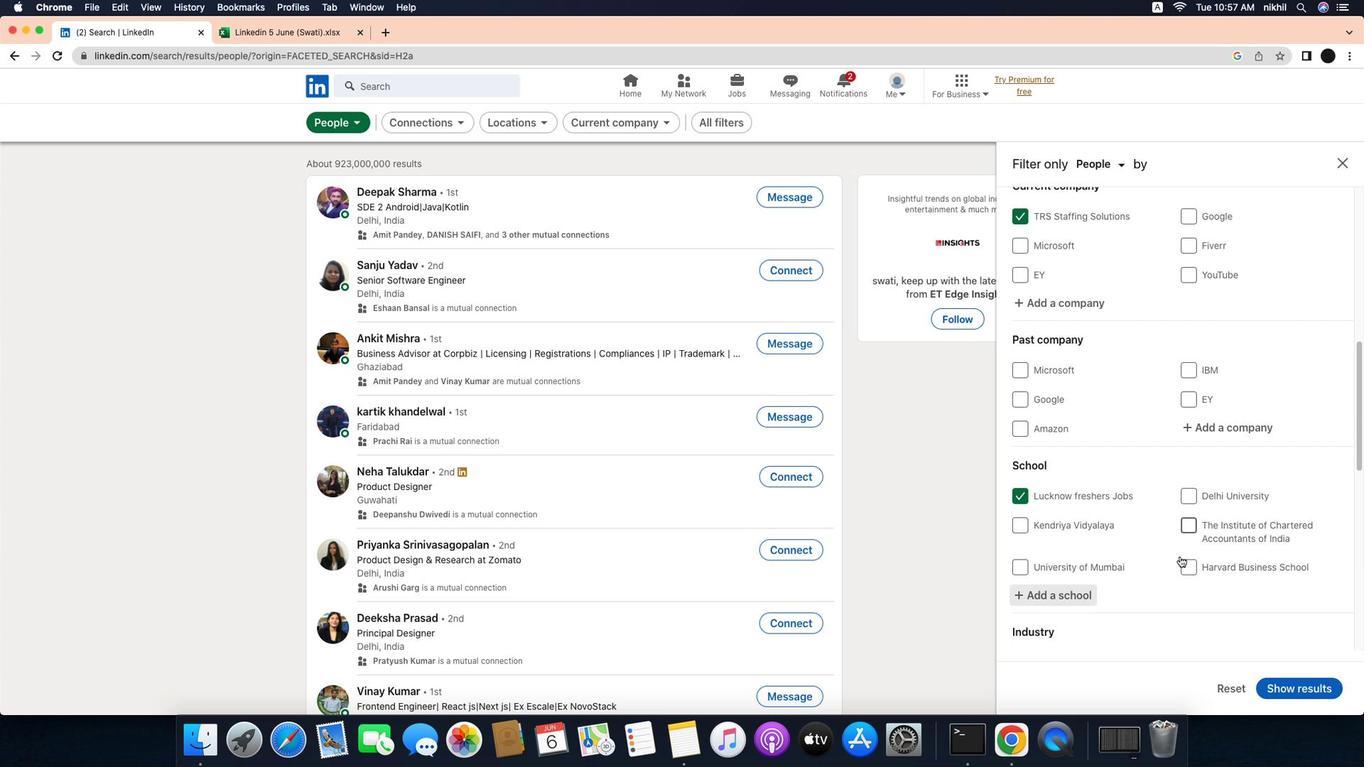 
Action: Mouse scrolled (1181, 549) with delta (-6, 0)
Screenshot: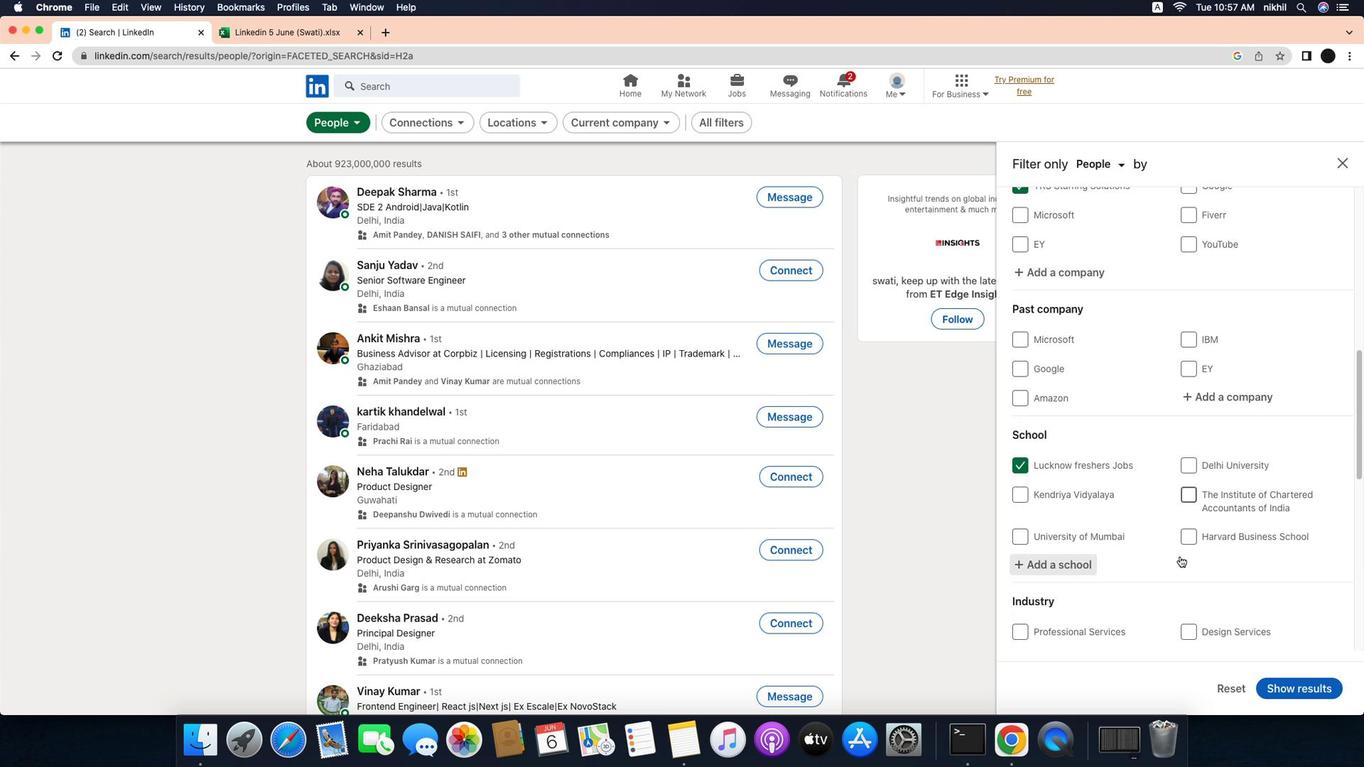 
Action: Mouse scrolled (1181, 549) with delta (-6, 0)
Screenshot: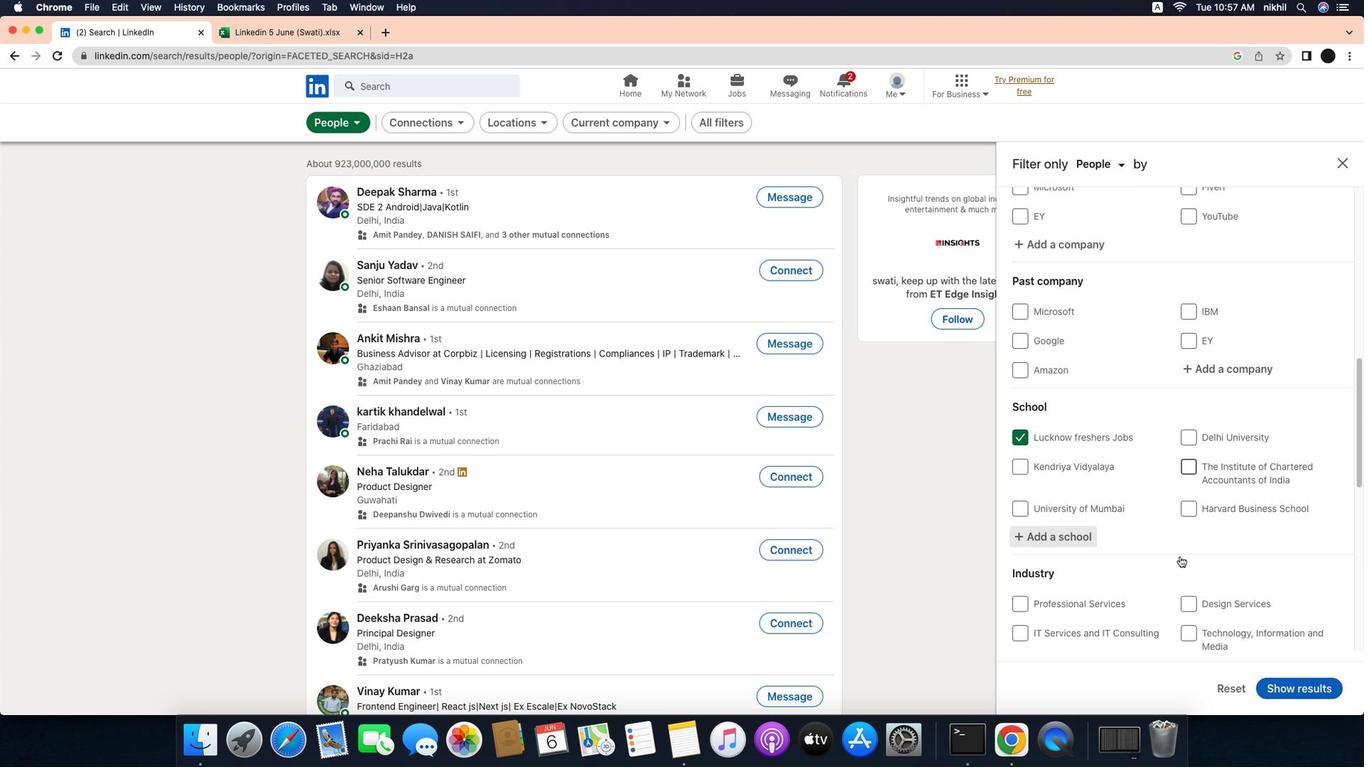 
Action: Mouse scrolled (1181, 549) with delta (-6, 0)
Screenshot: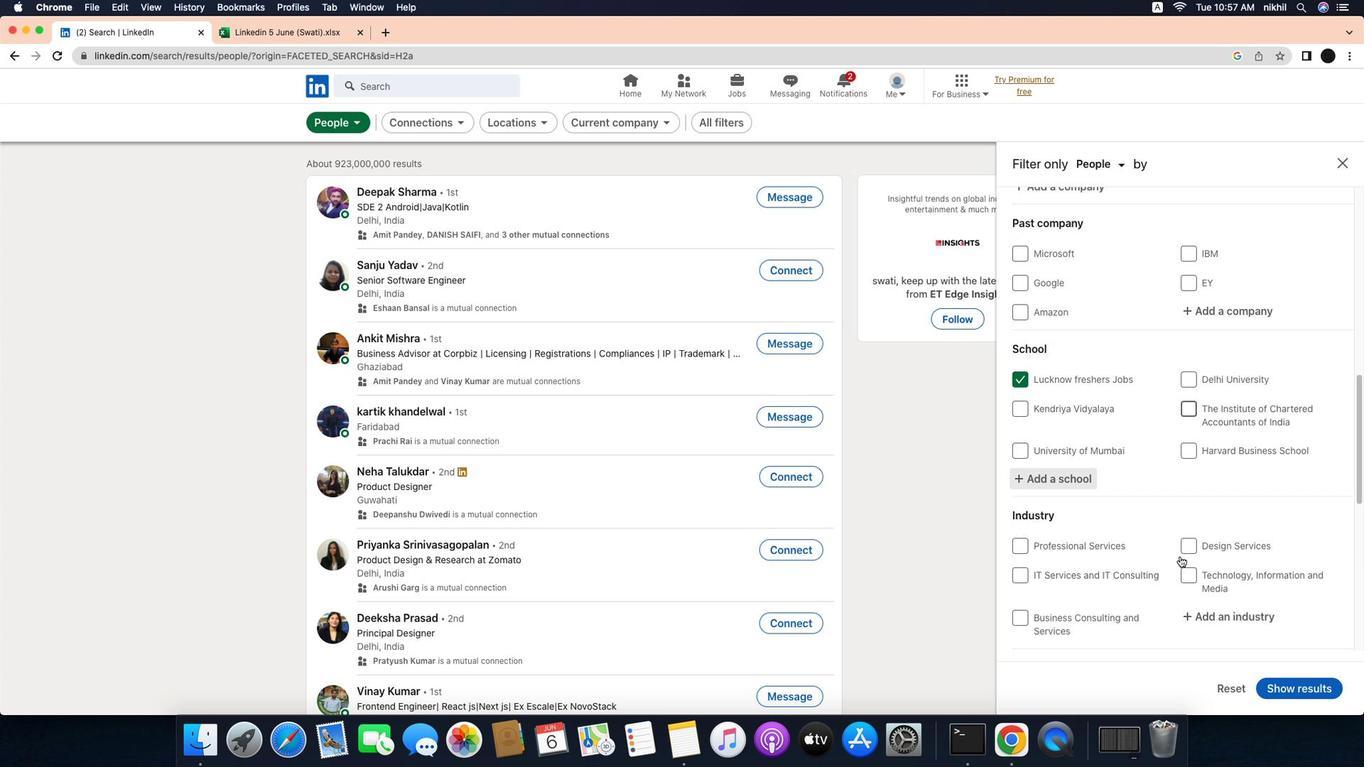 
Action: Mouse scrolled (1181, 549) with delta (-6, 0)
Screenshot: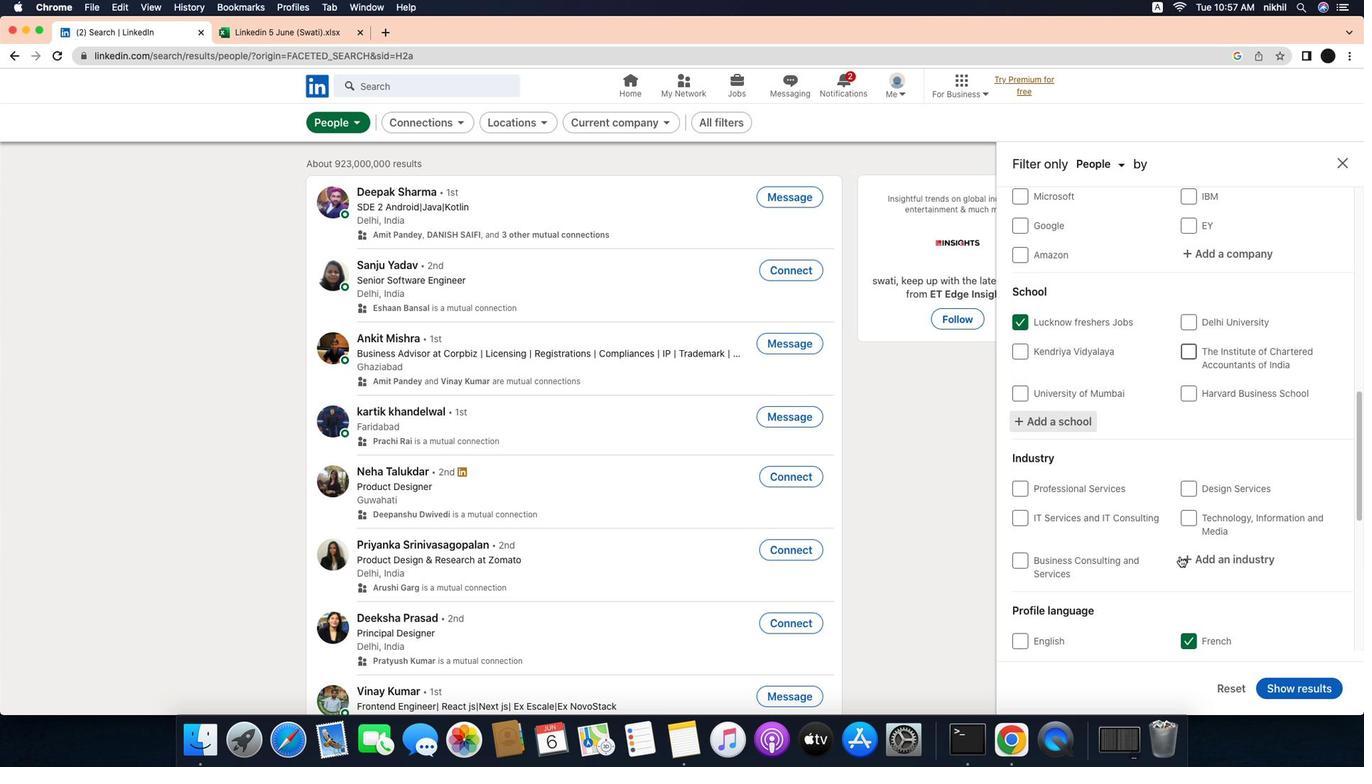 
Action: Mouse scrolled (1181, 549) with delta (-6, 0)
Screenshot: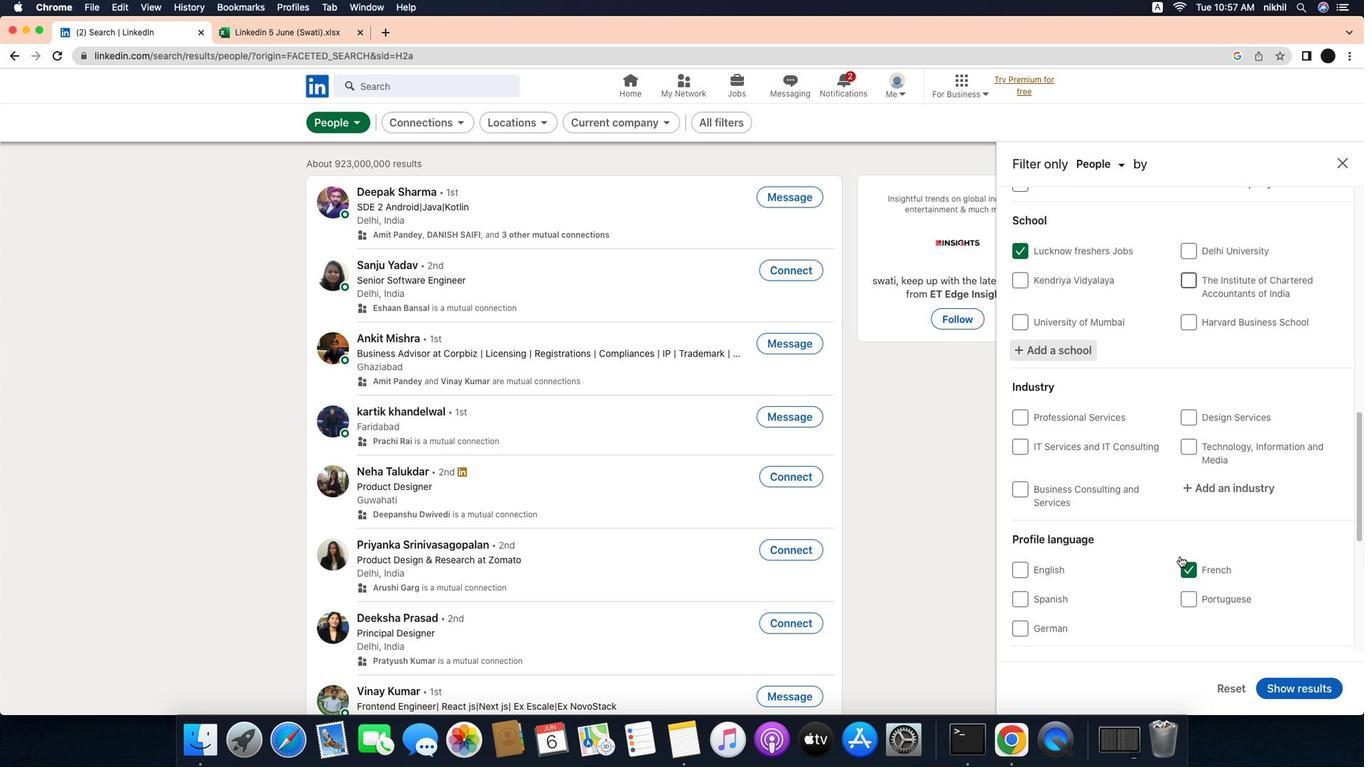 
Action: Mouse scrolled (1181, 549) with delta (-6, -1)
Screenshot: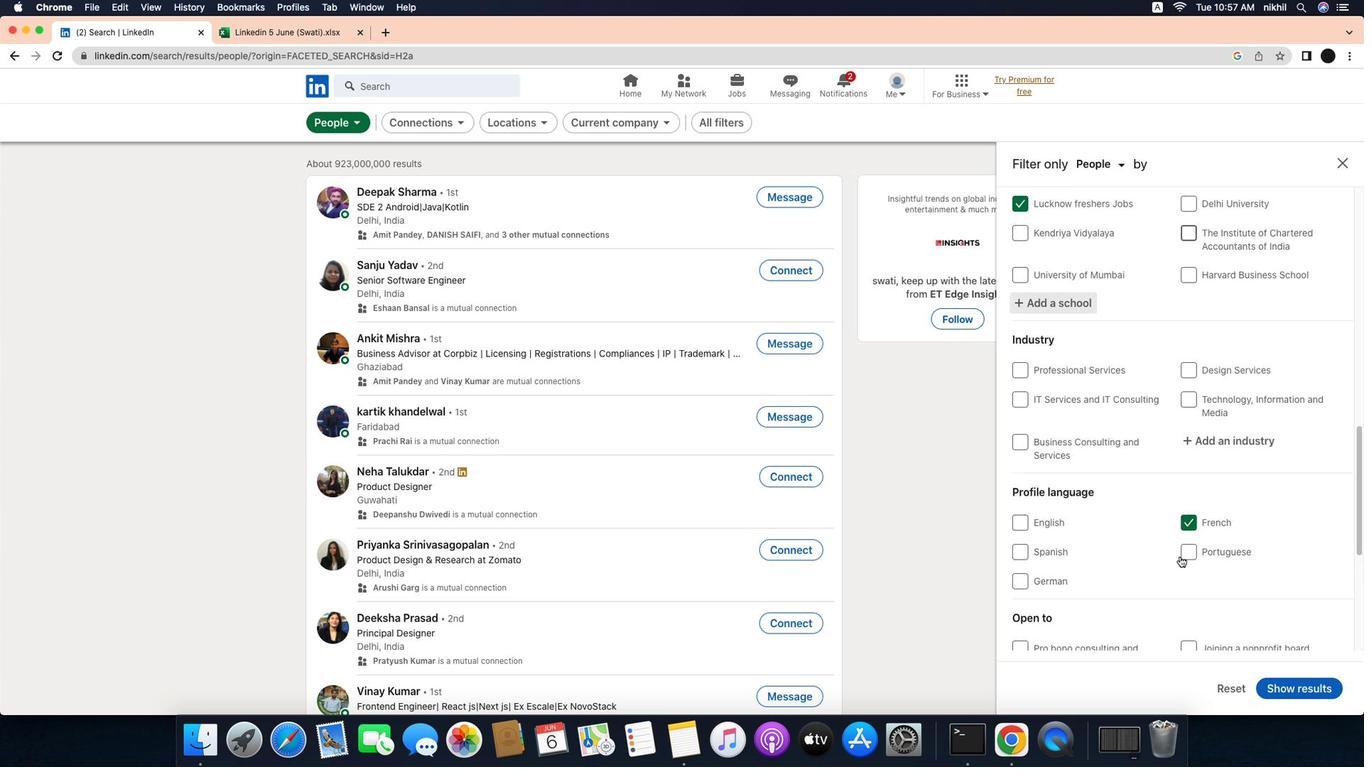 
Action: Mouse moved to (1226, 424)
Screenshot: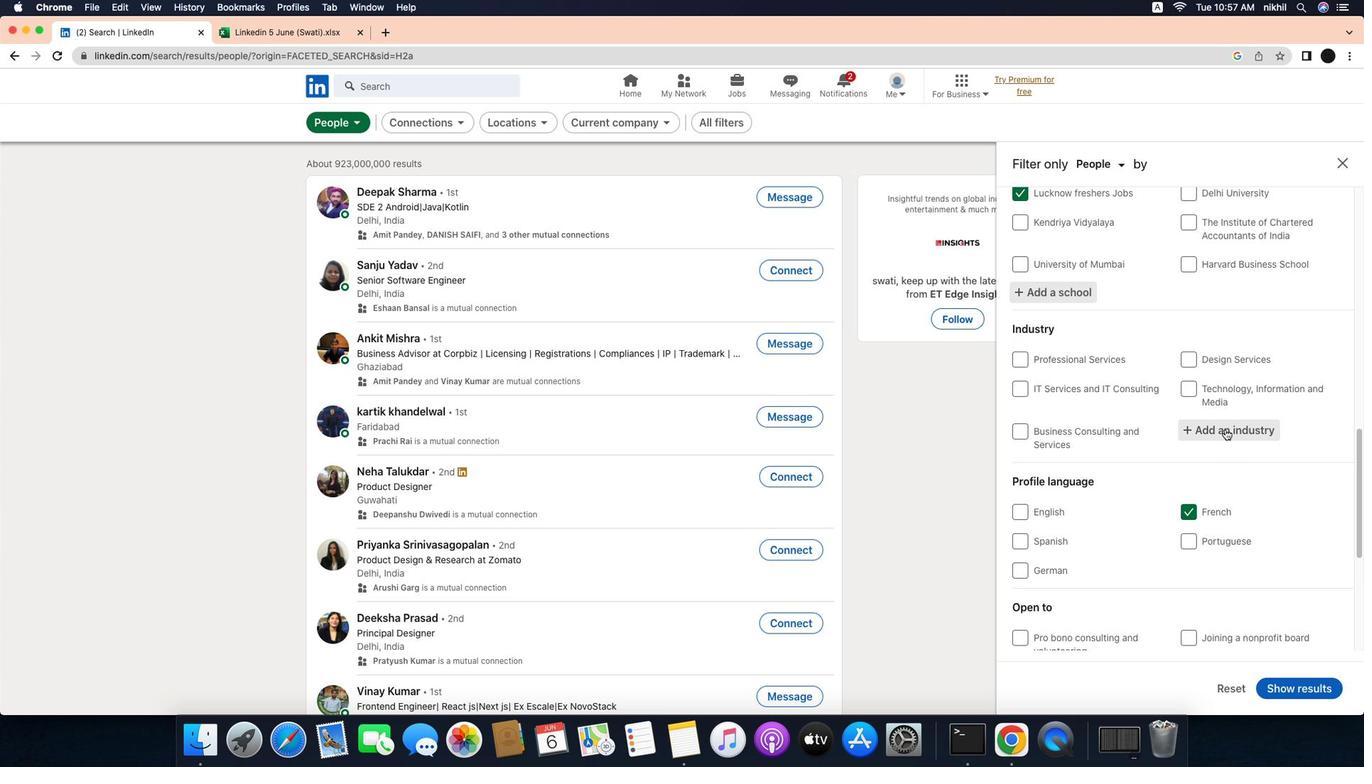 
Action: Mouse pressed left at (1226, 424)
Screenshot: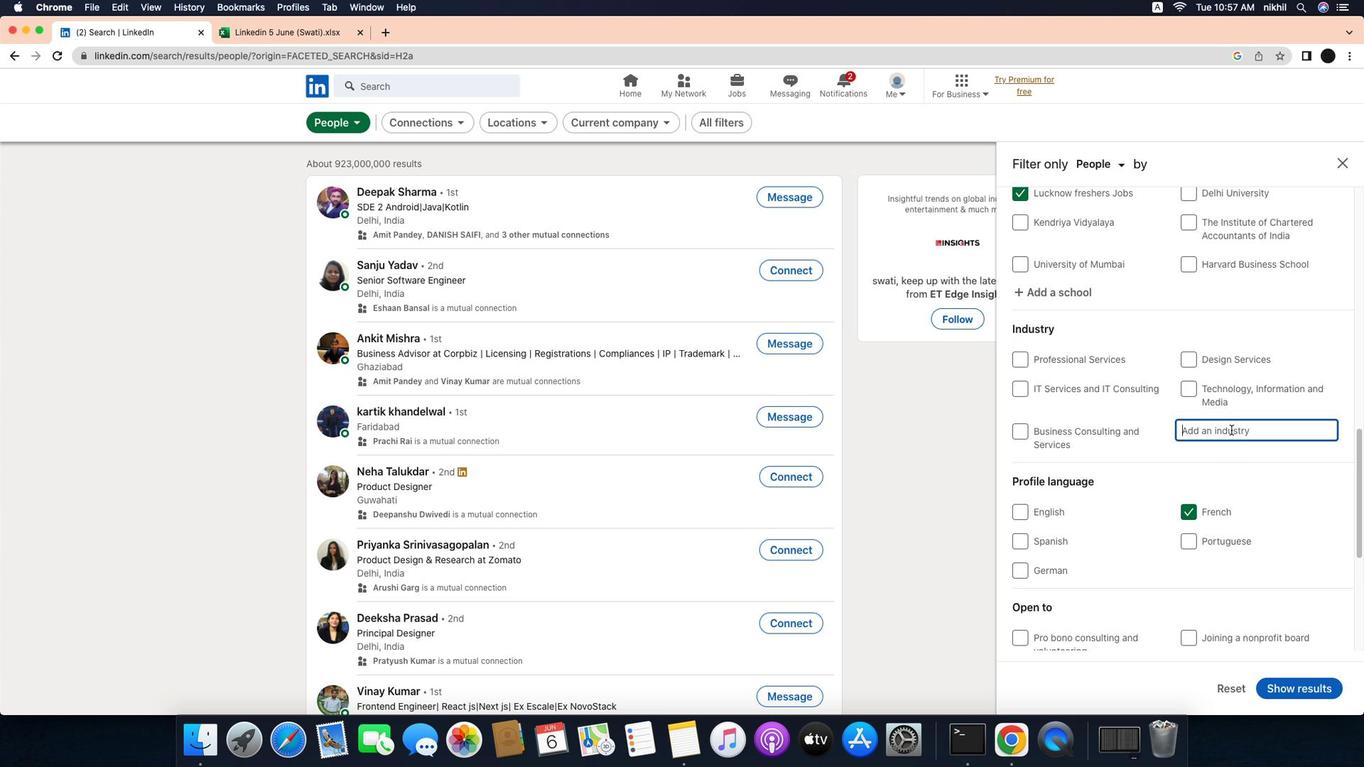 
Action: Mouse moved to (1252, 427)
Screenshot: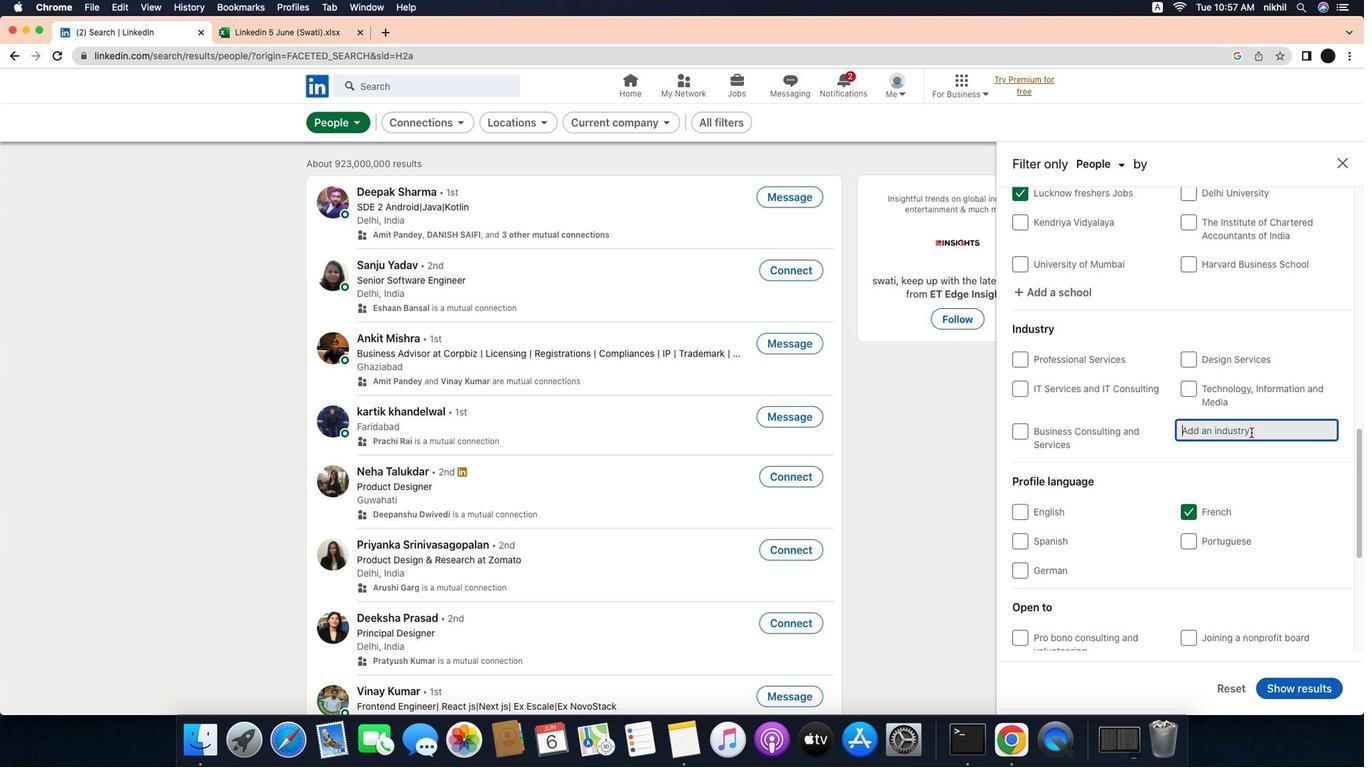 
Action: Mouse pressed left at (1252, 427)
Screenshot: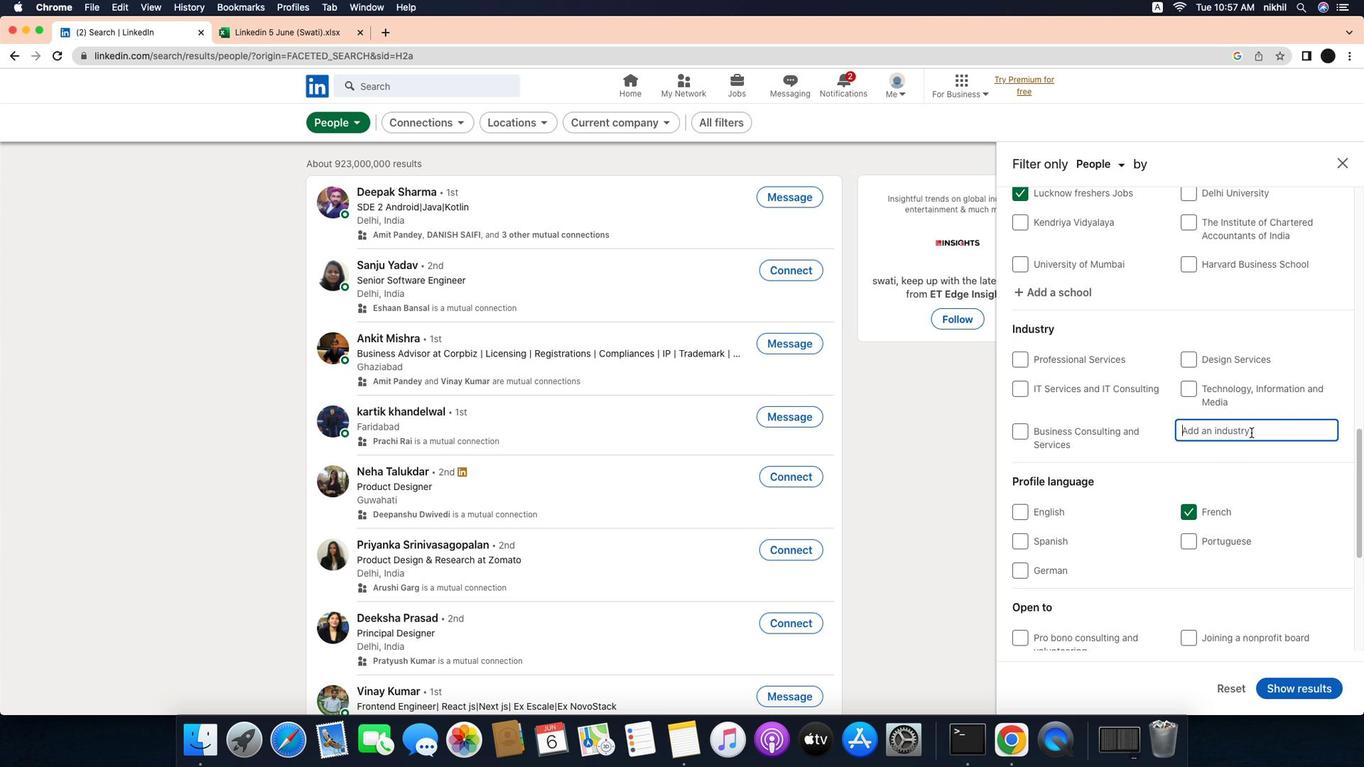 
Action: Key pressed Key.caps_lock'T'Key.caps_lock'e''l''e''c''o''m''m''u''n''i''c''a''t''i''o''n''s'Key.spaceKey.caps_lock'C'Key.caps_lock'a''r''r''i''e''r''s'
Screenshot: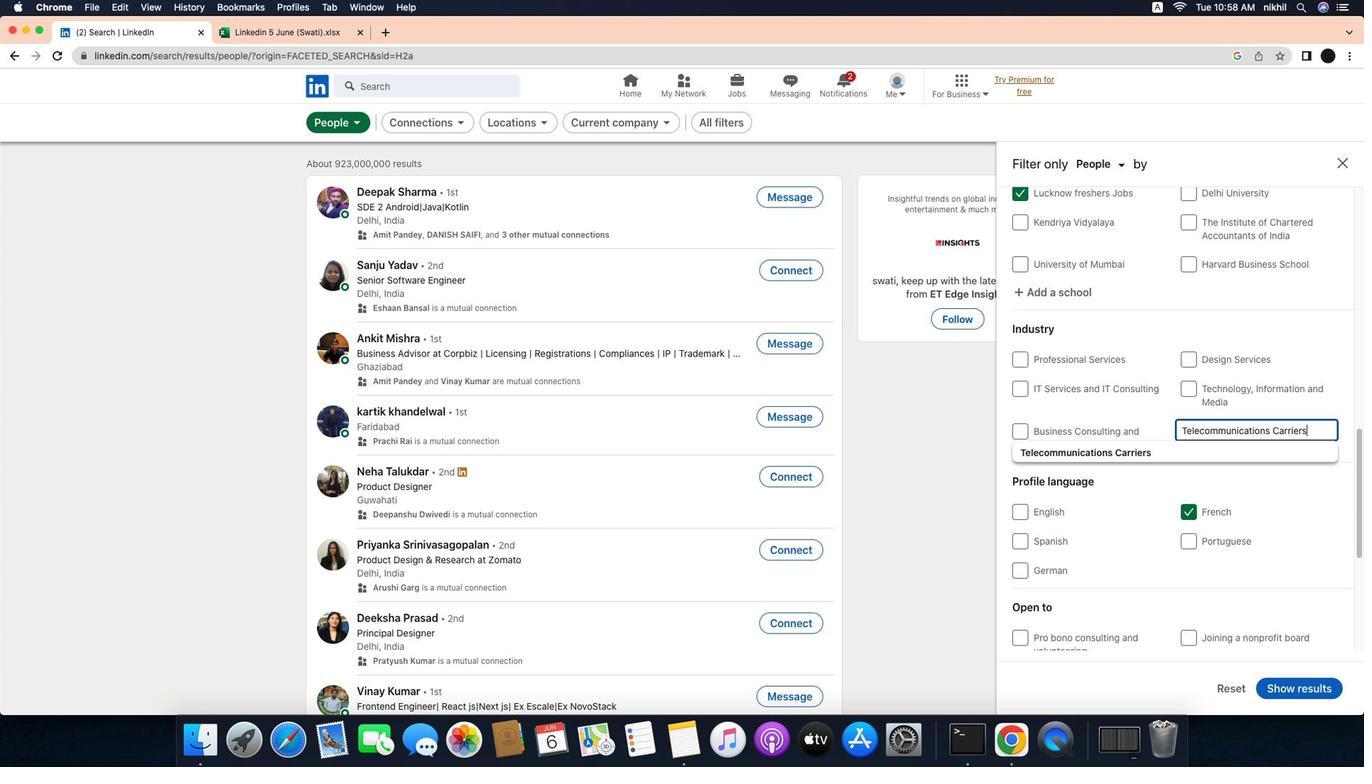 
Action: Mouse moved to (1188, 442)
Screenshot: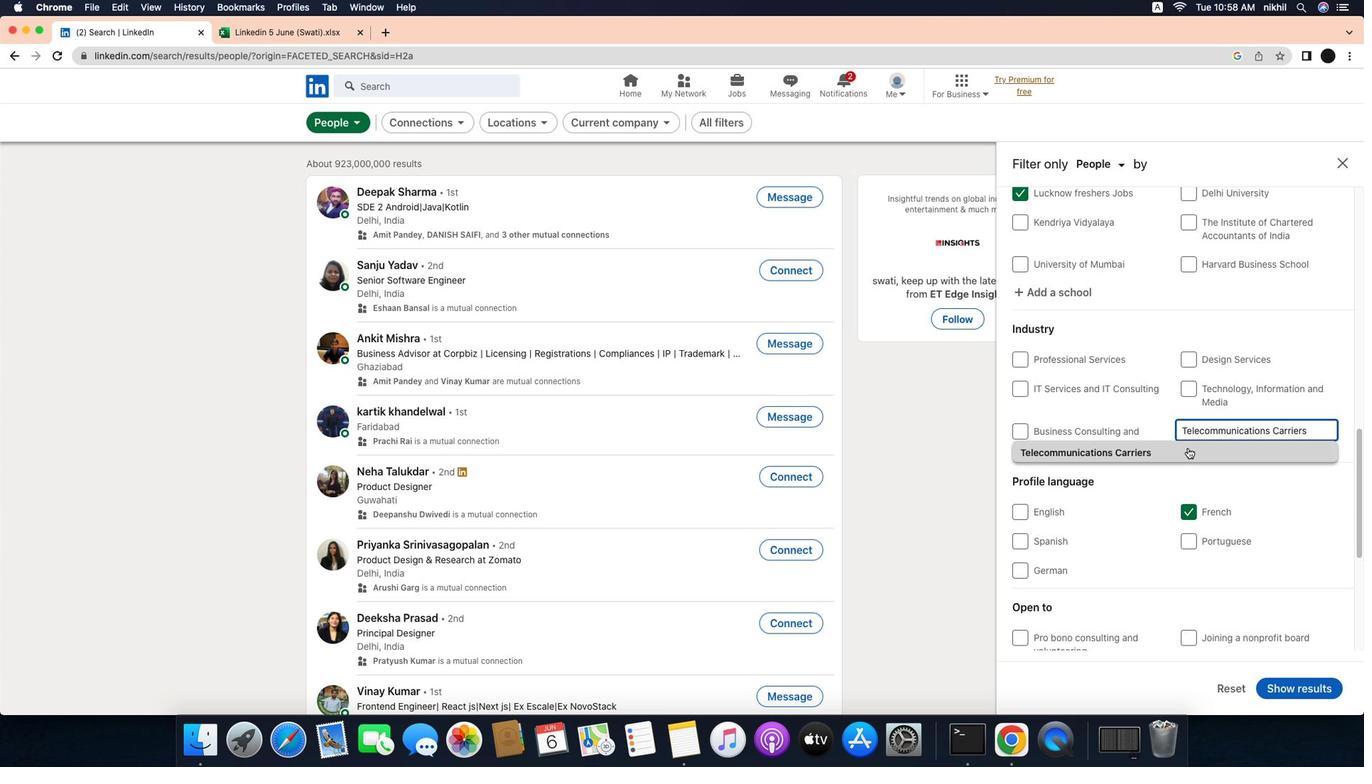 
Action: Mouse pressed left at (1188, 442)
Screenshot: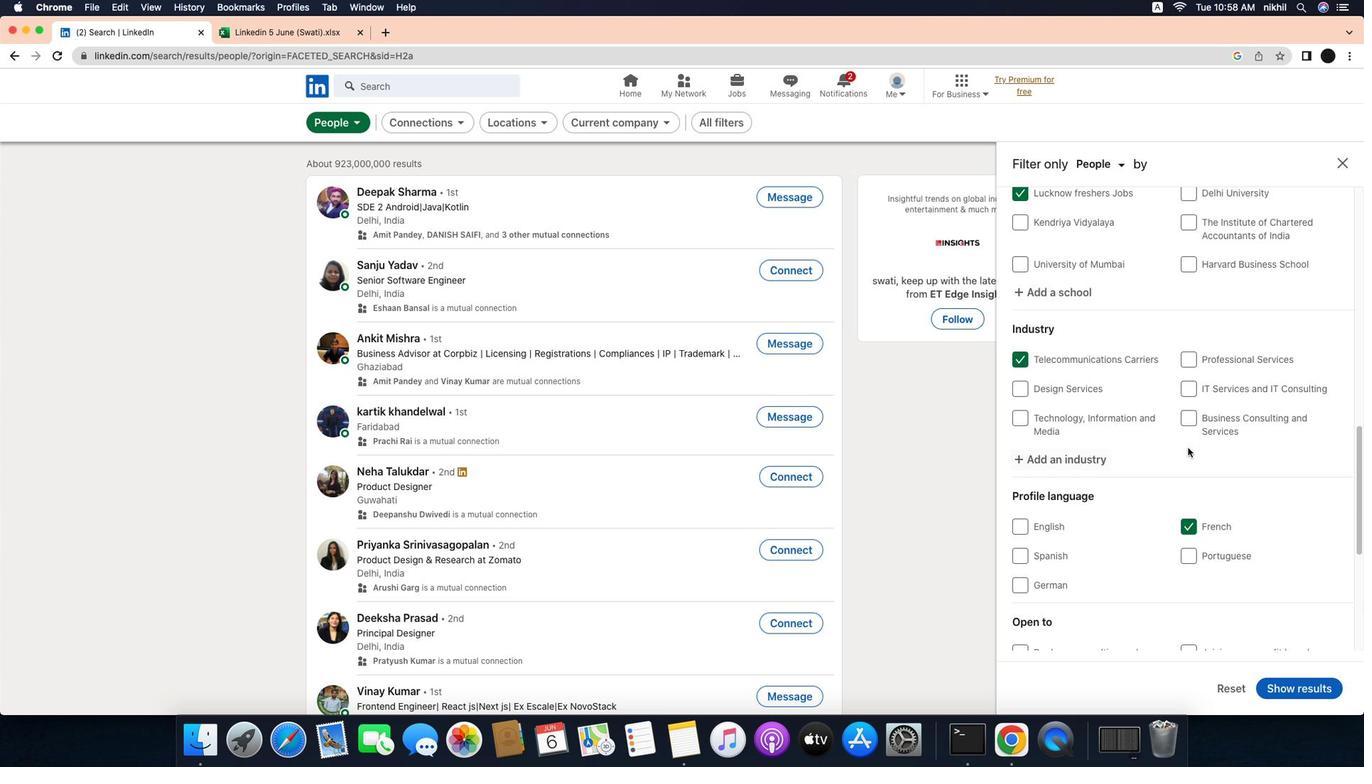 
Action: Mouse moved to (1207, 466)
Screenshot: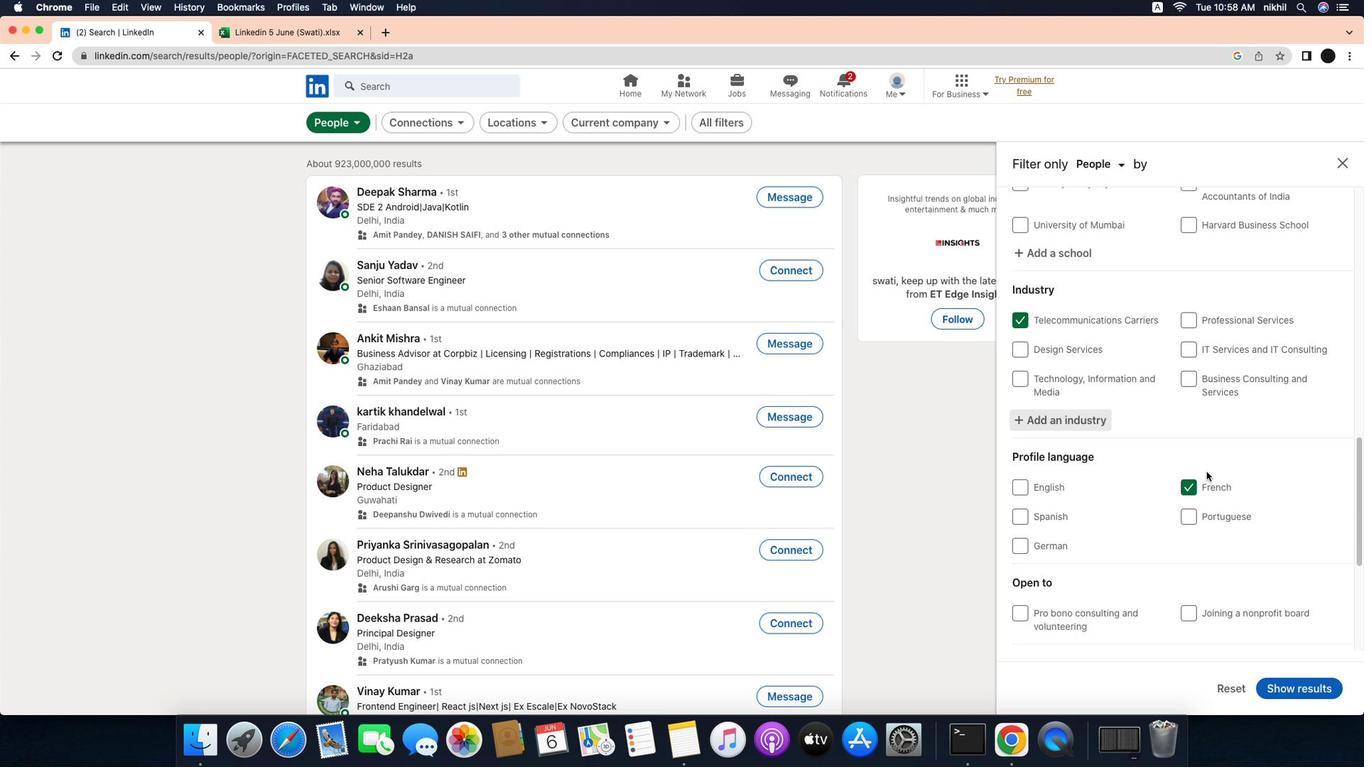 
Action: Mouse scrolled (1207, 466) with delta (-6, 0)
Screenshot: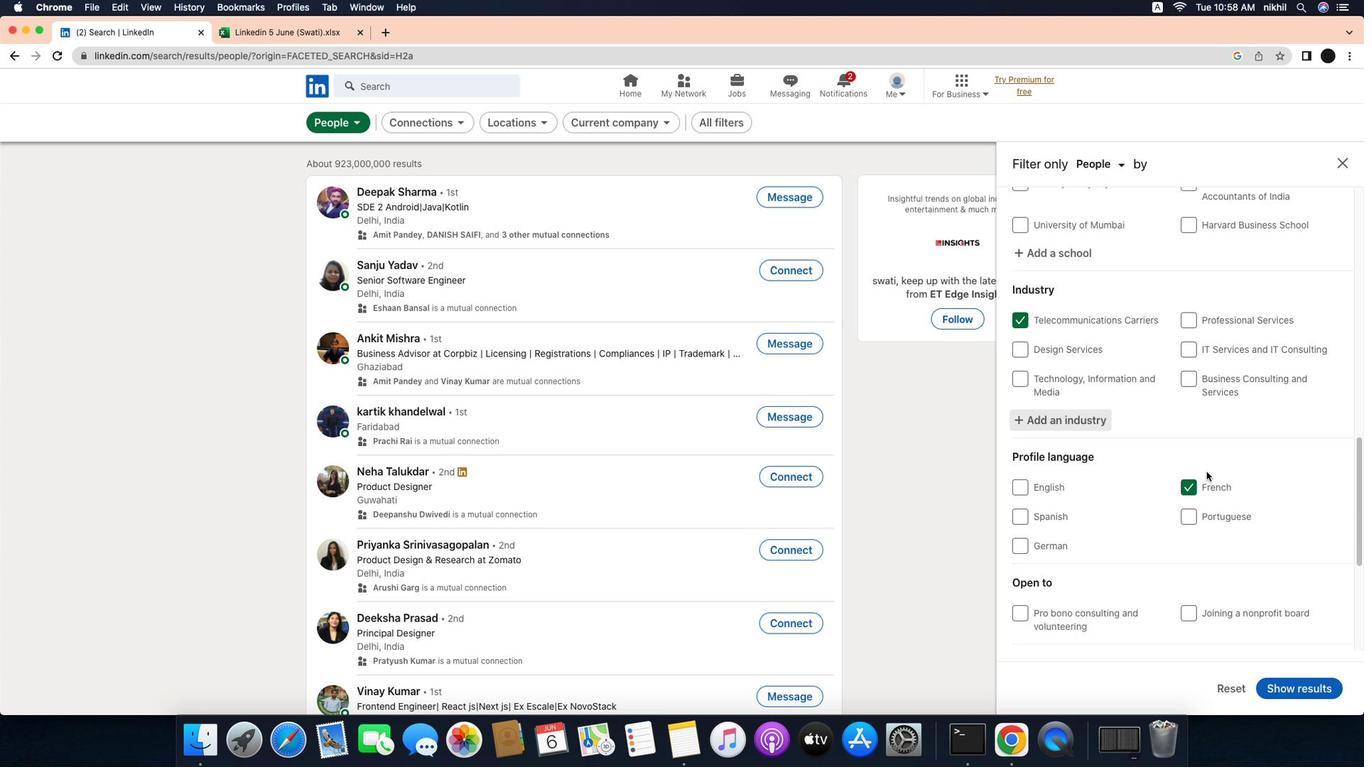 
Action: Mouse scrolled (1207, 466) with delta (-6, 0)
Screenshot: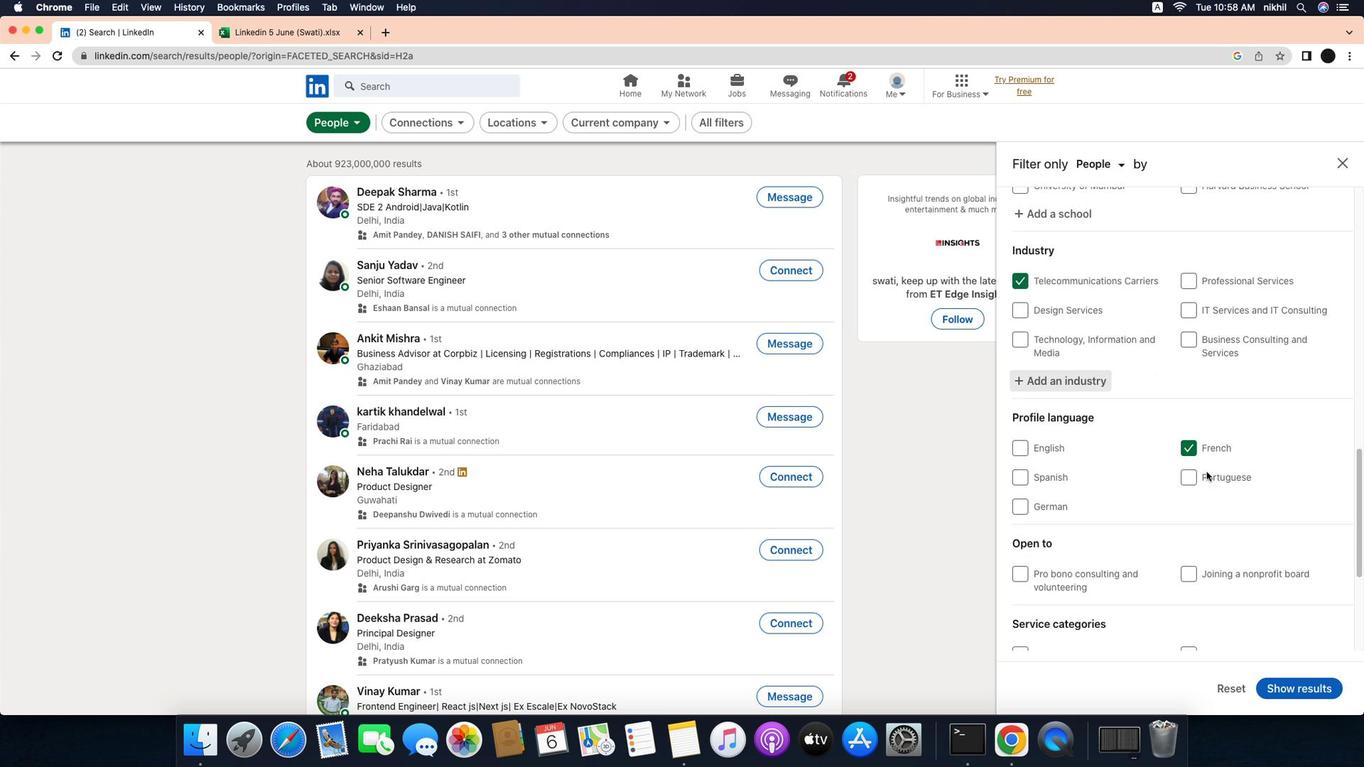
Action: Mouse moved to (1207, 466)
Screenshot: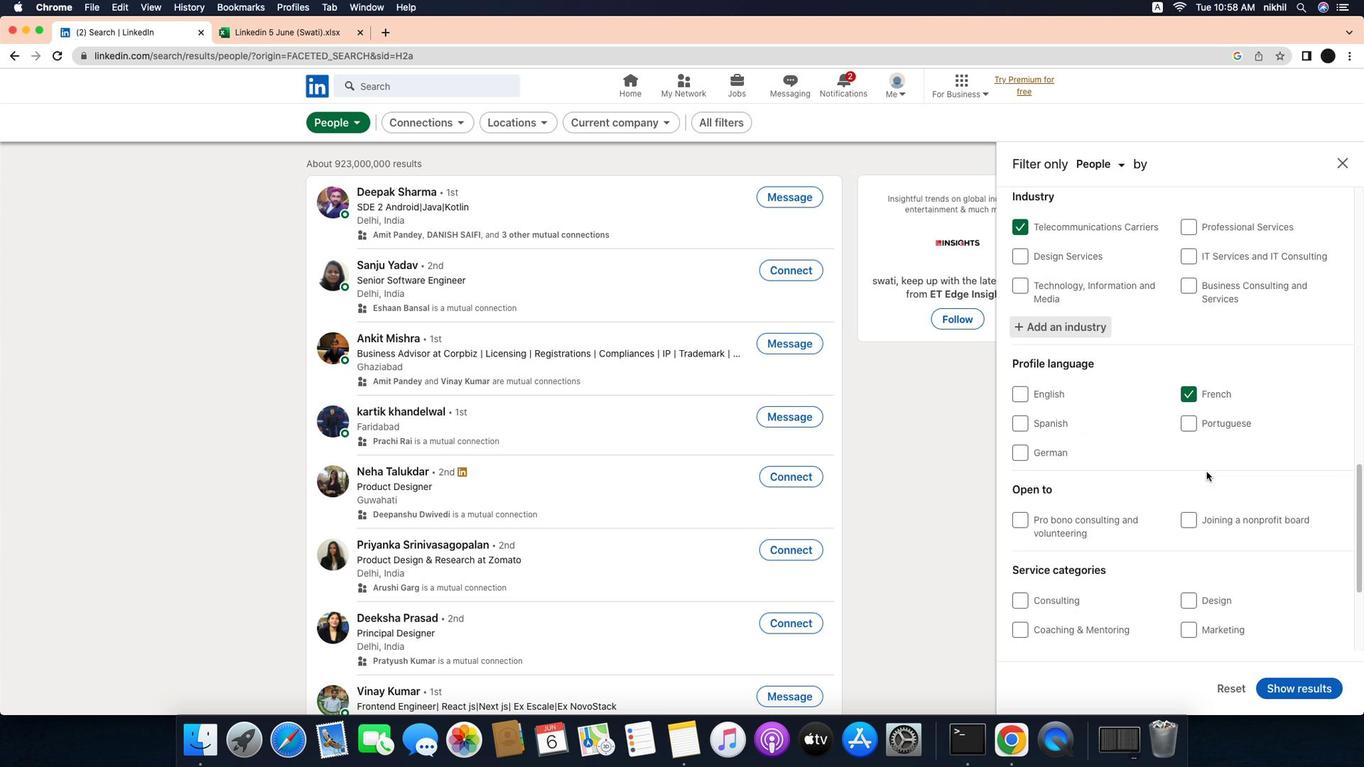 
Action: Mouse scrolled (1207, 466) with delta (-6, 0)
Screenshot: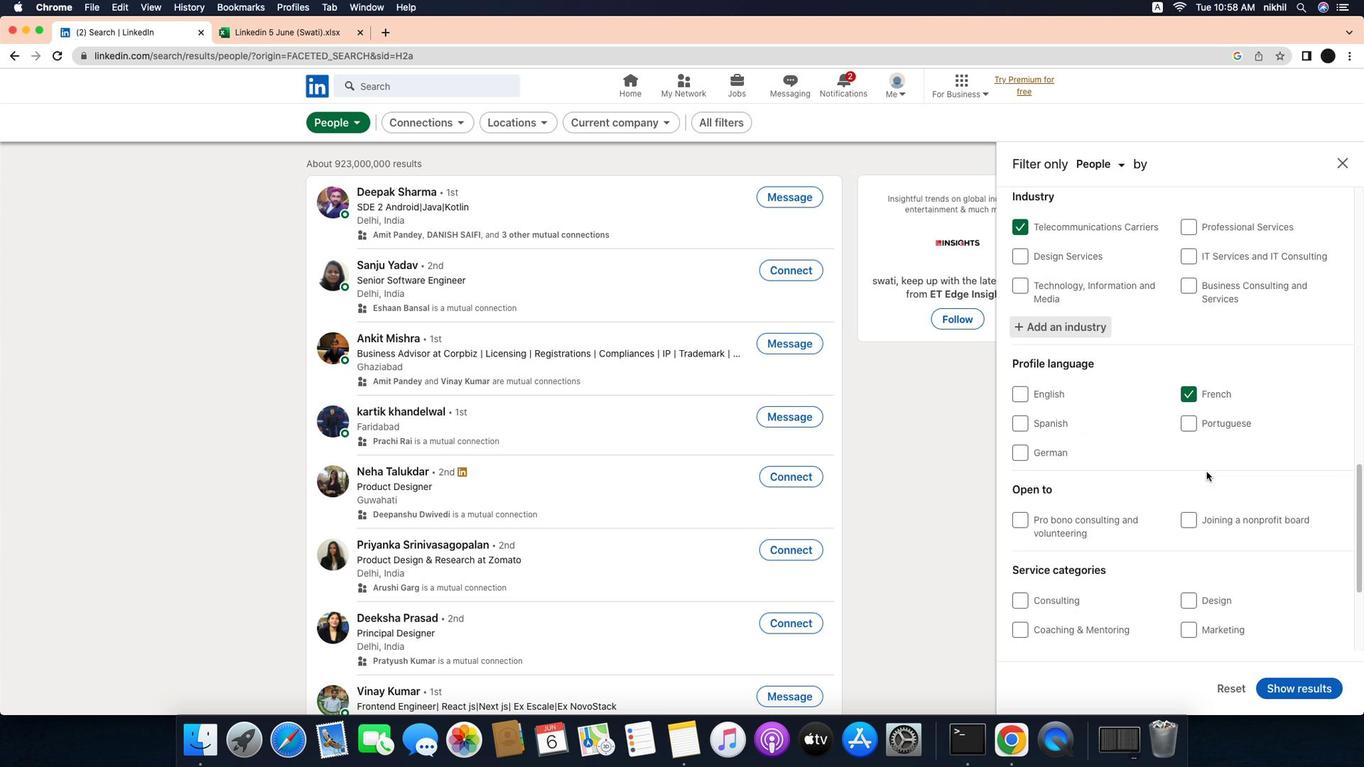 
Action: Mouse scrolled (1207, 466) with delta (-6, 0)
Screenshot: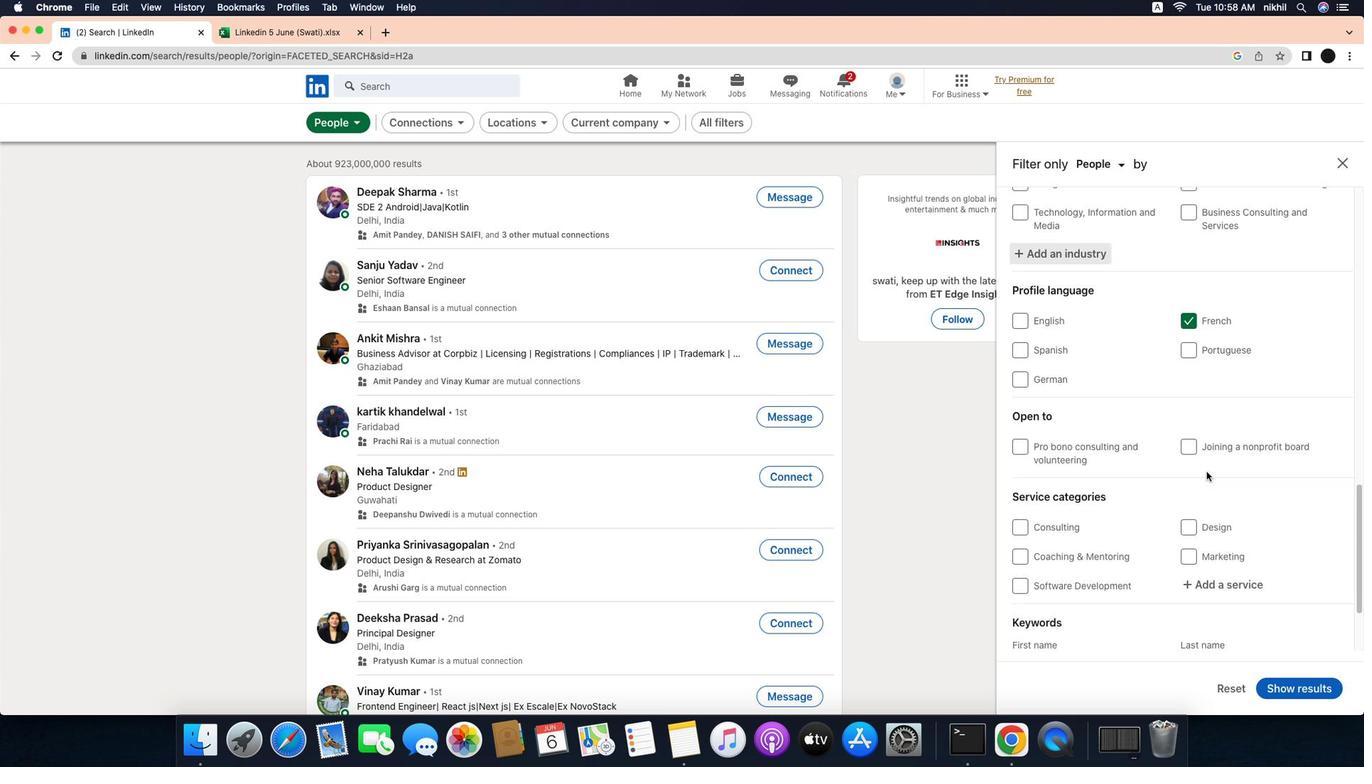 
Action: Mouse scrolled (1207, 466) with delta (-6, 0)
Screenshot: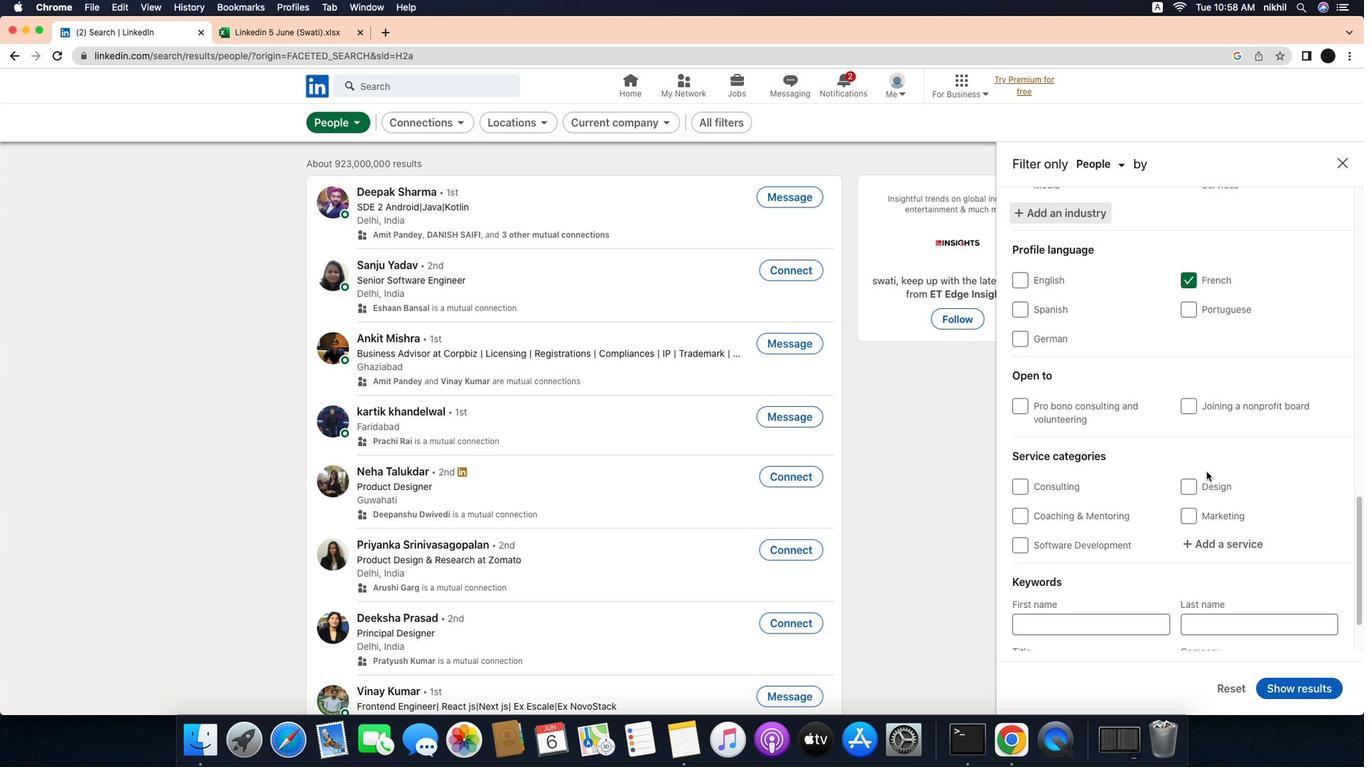 
Action: Mouse scrolled (1207, 466) with delta (-6, 0)
Screenshot: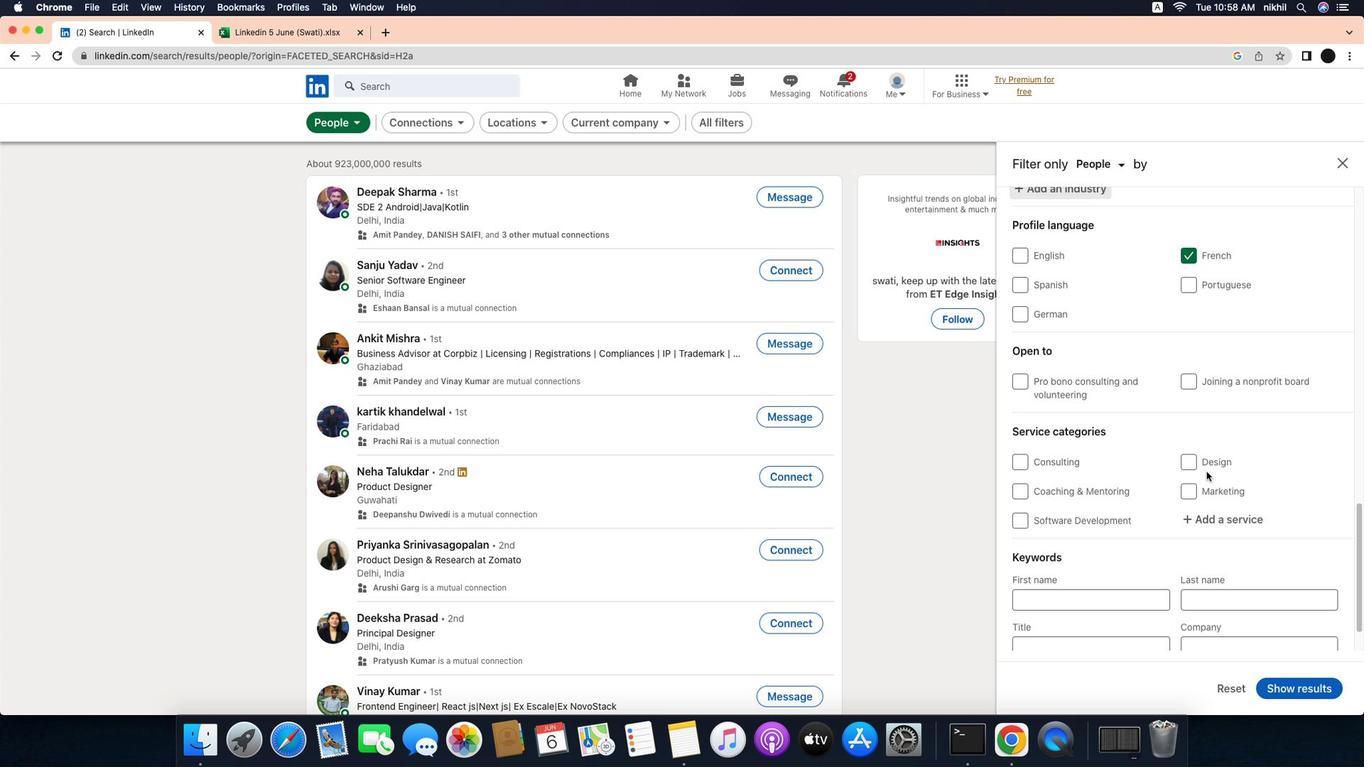 
Action: Mouse scrolled (1207, 466) with delta (-6, 0)
Screenshot: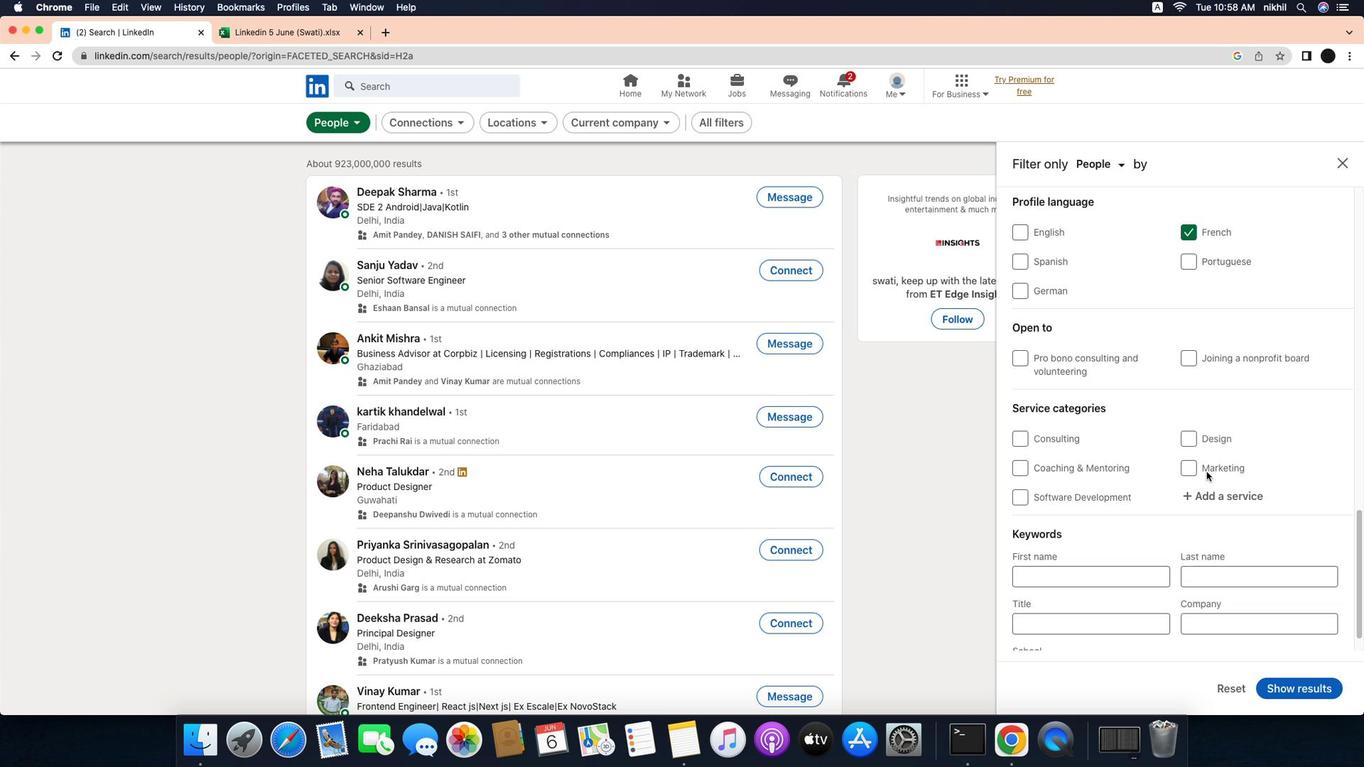 
Action: Mouse scrolled (1207, 466) with delta (-6, 0)
Screenshot: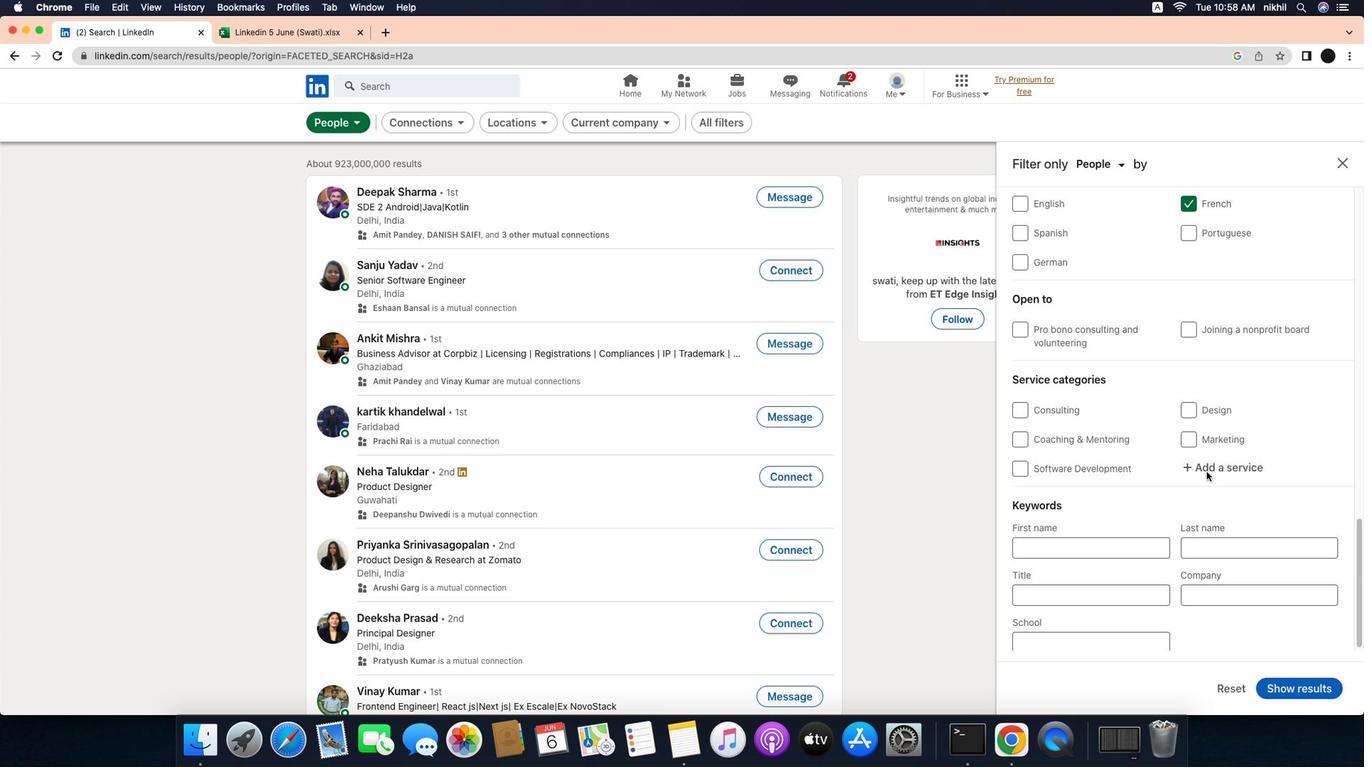 
Action: Mouse moved to (1227, 460)
Screenshot: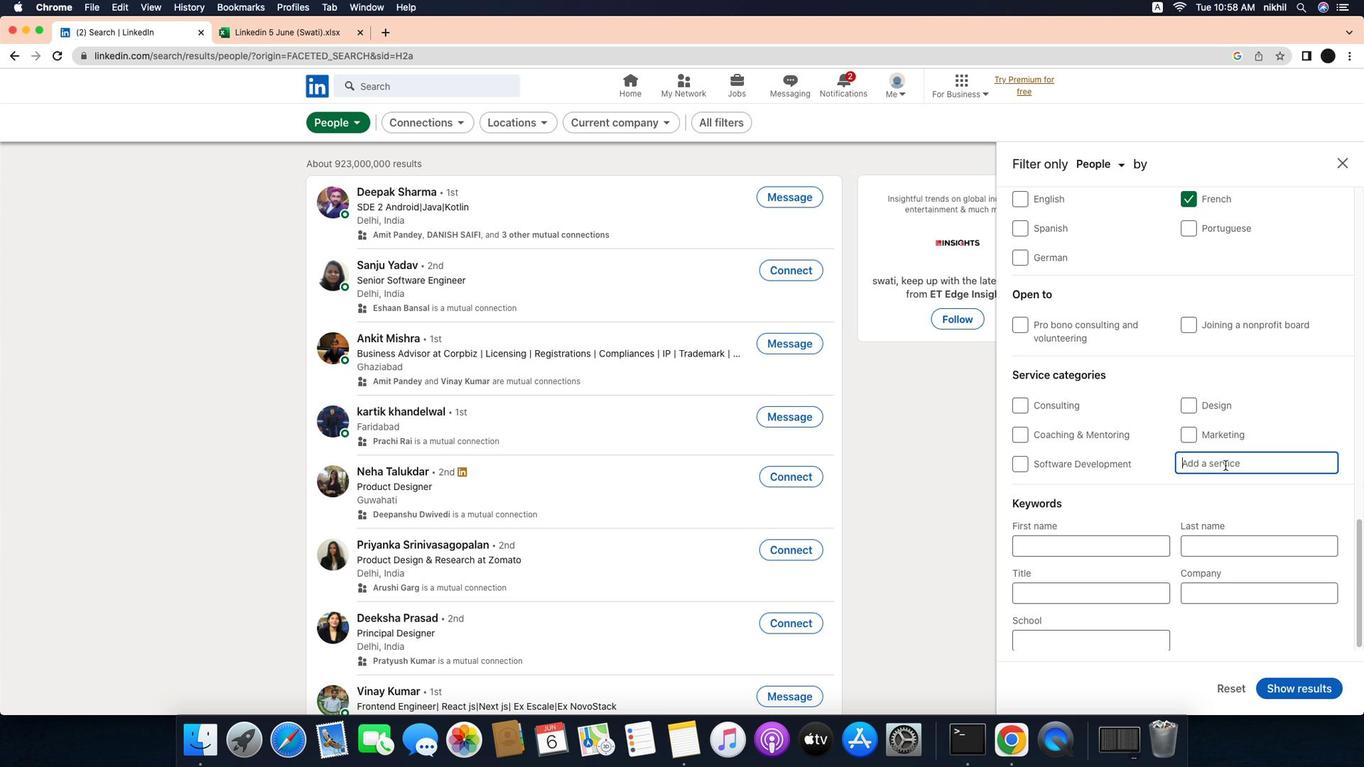 
Action: Mouse pressed left at (1227, 460)
Screenshot: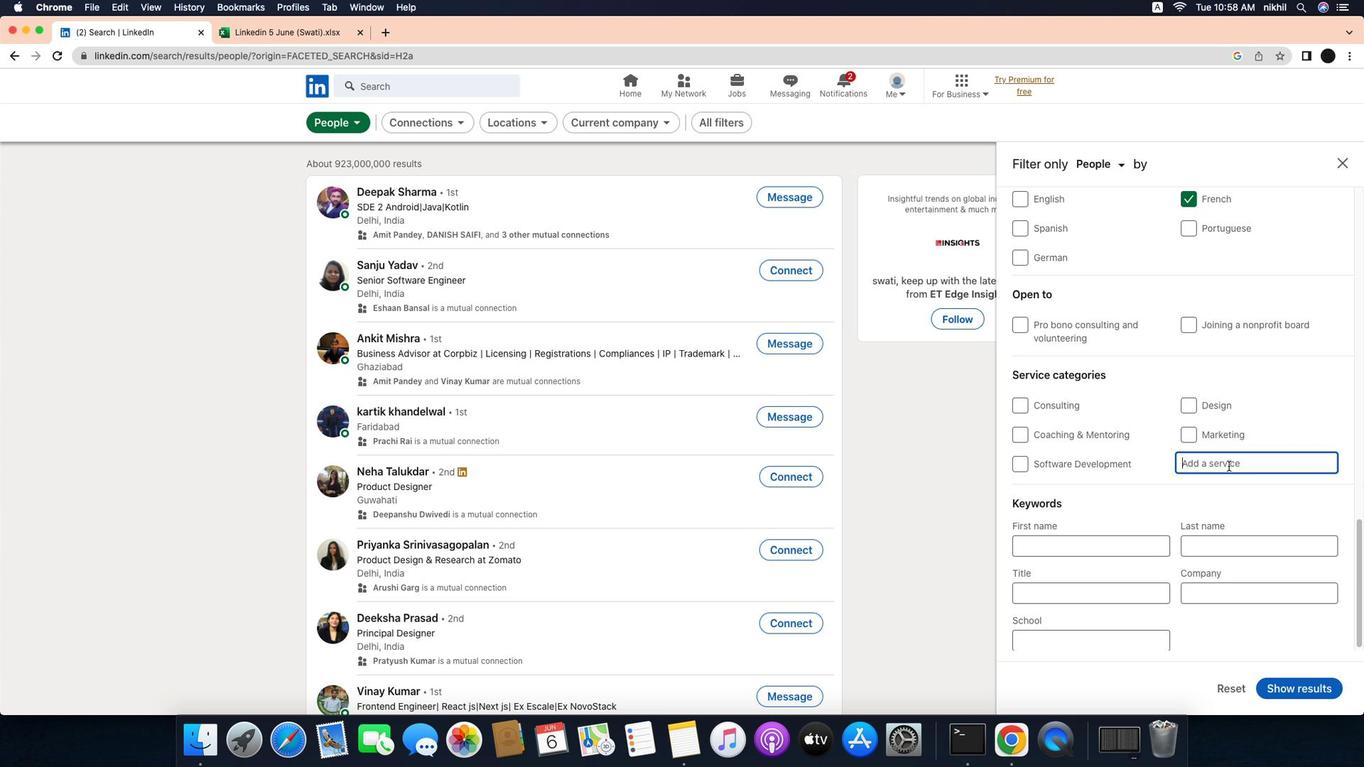 
Action: Mouse moved to (1257, 461)
Screenshot: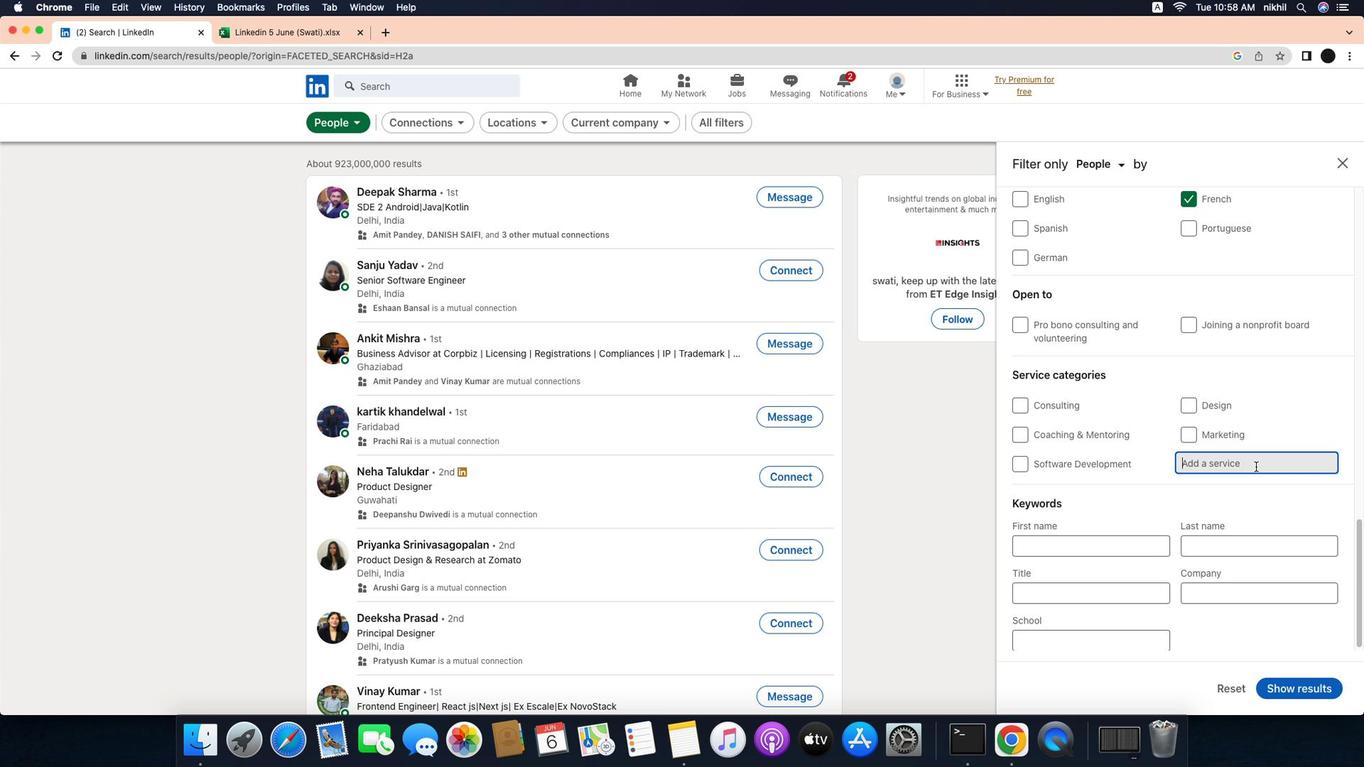 
Action: Mouse pressed left at (1257, 461)
Screenshot: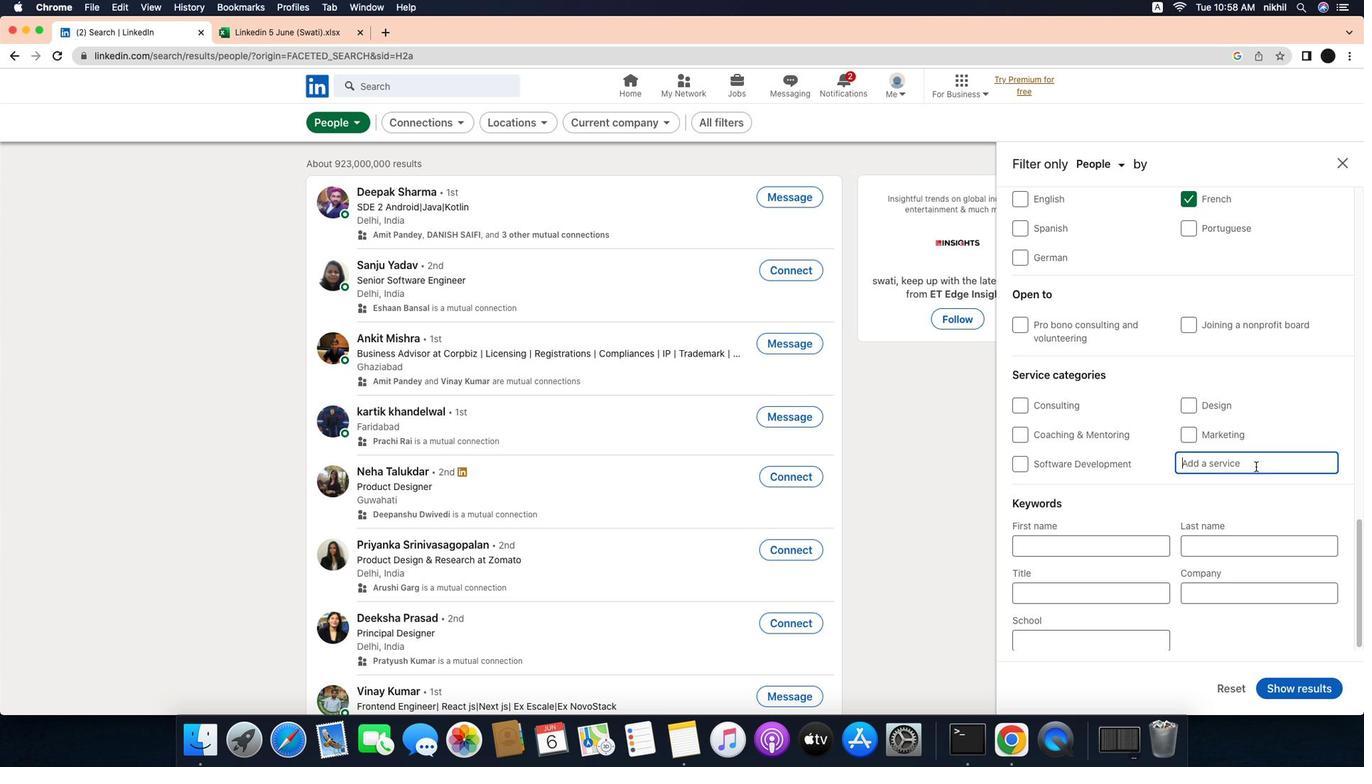 
Action: Key pressed Key.caps_lock'B'Key.caps_lock'l''o''g''g''i''n''g'
Screenshot: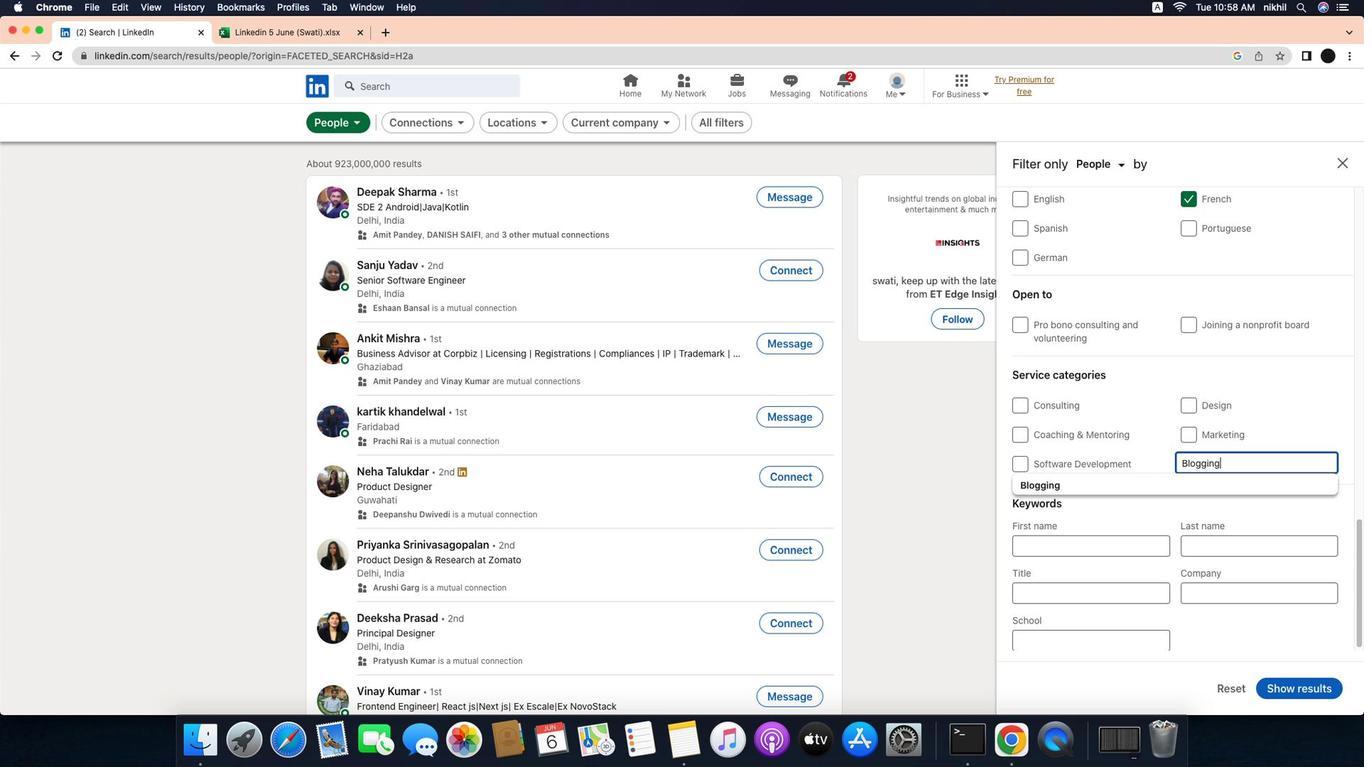 
Action: Mouse moved to (1241, 475)
Screenshot: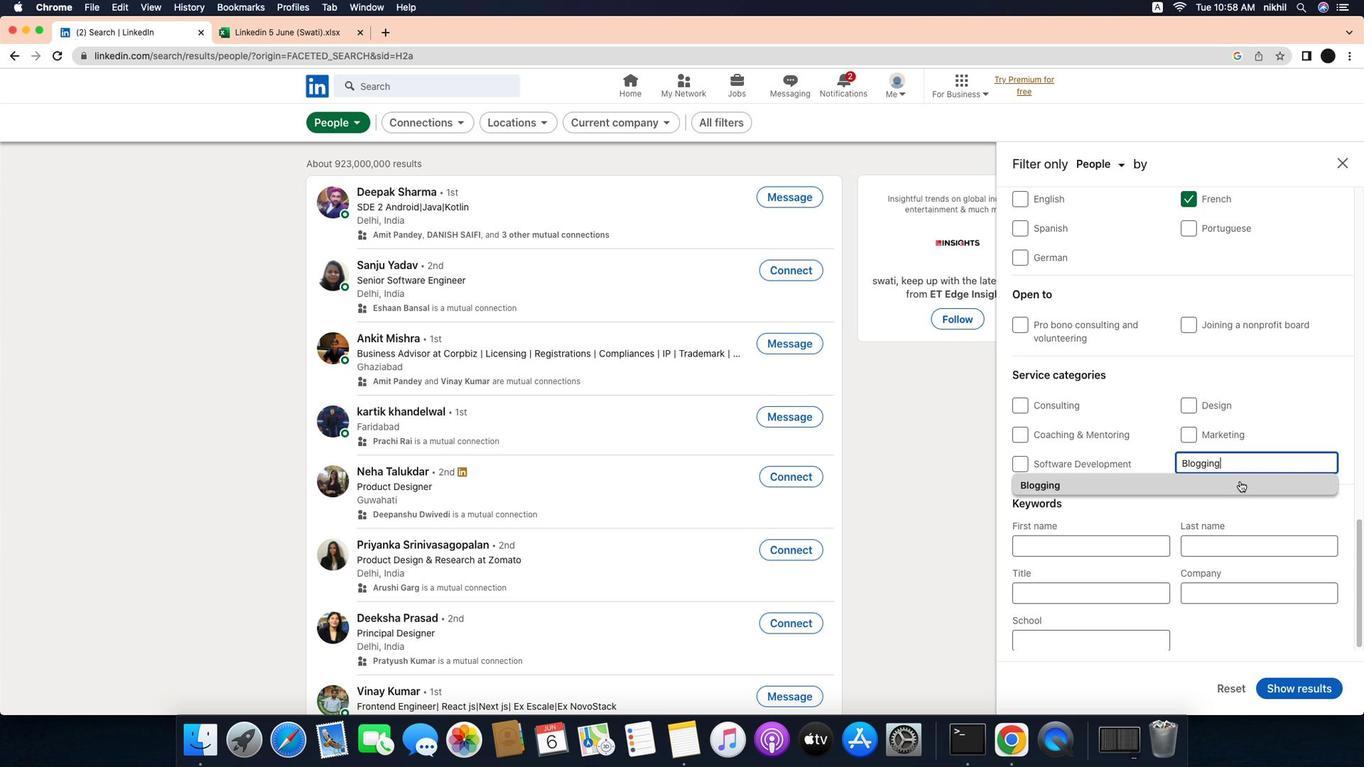 
Action: Mouse pressed left at (1241, 475)
Screenshot: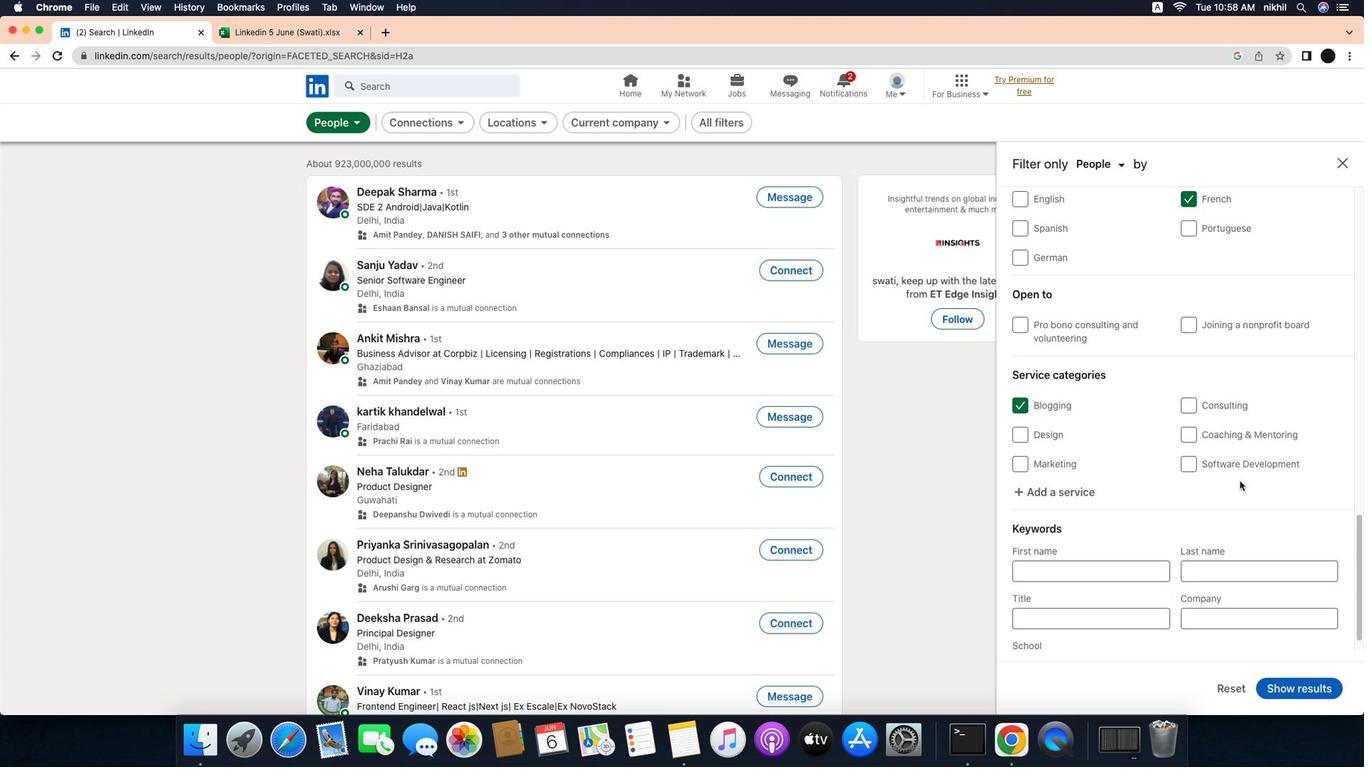 
Action: Mouse moved to (1181, 493)
Screenshot: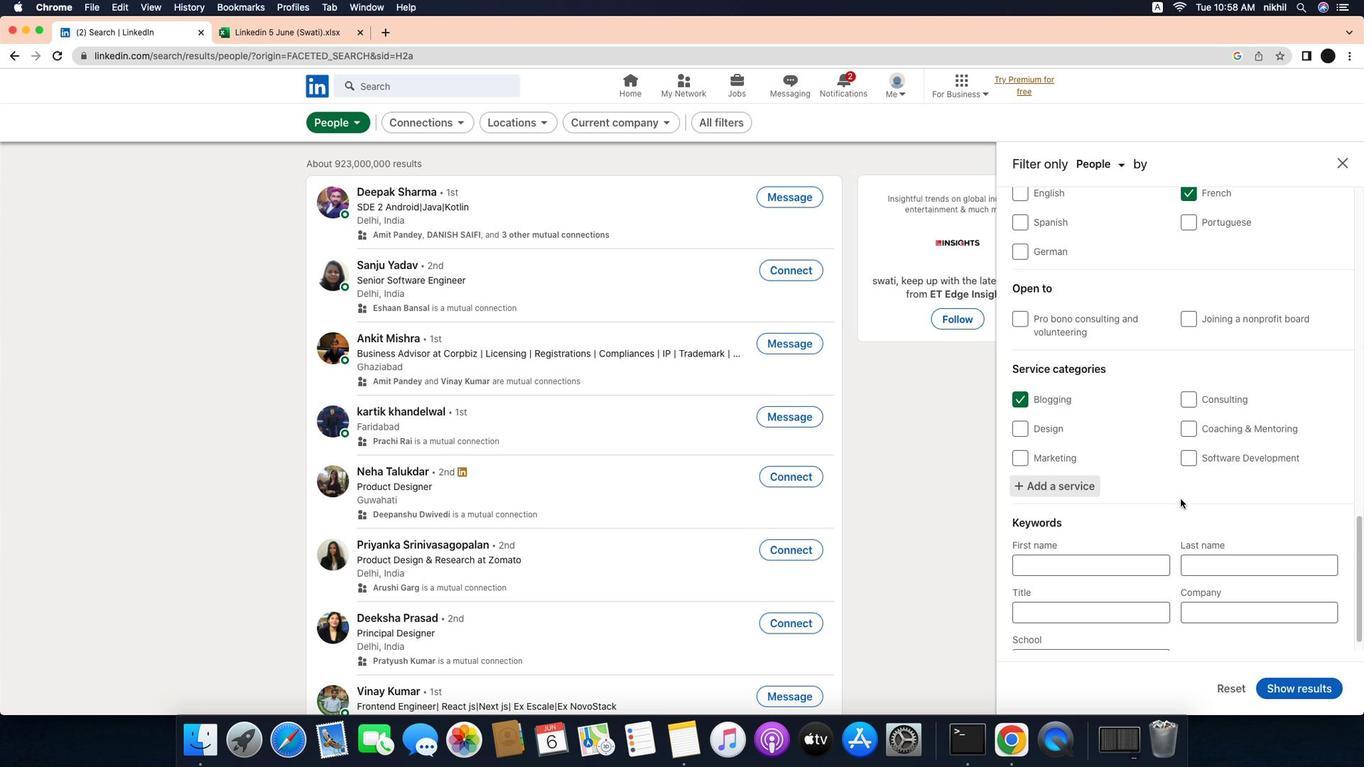 
Action: Mouse scrolled (1181, 493) with delta (-6, 0)
Screenshot: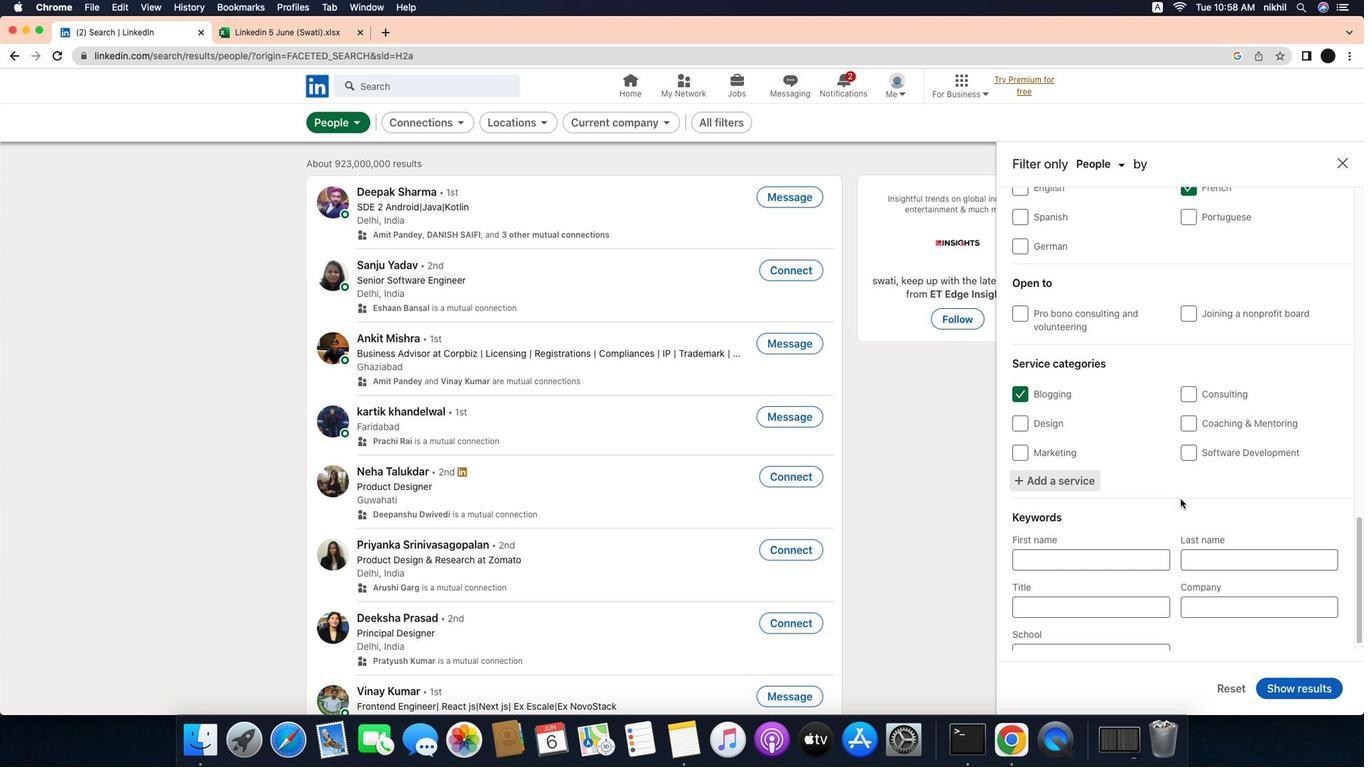 
Action: Mouse moved to (1181, 493)
Screenshot: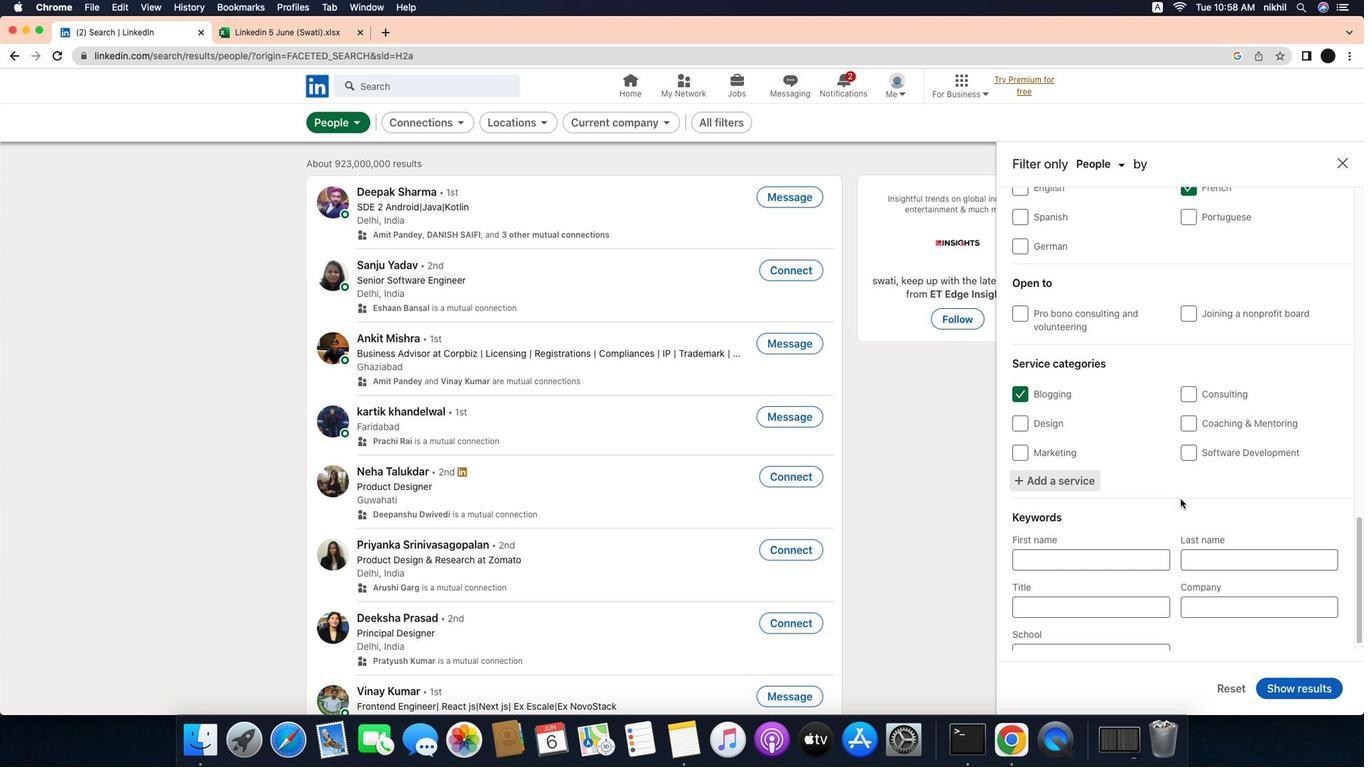 
Action: Mouse scrolled (1181, 493) with delta (-6, 0)
Screenshot: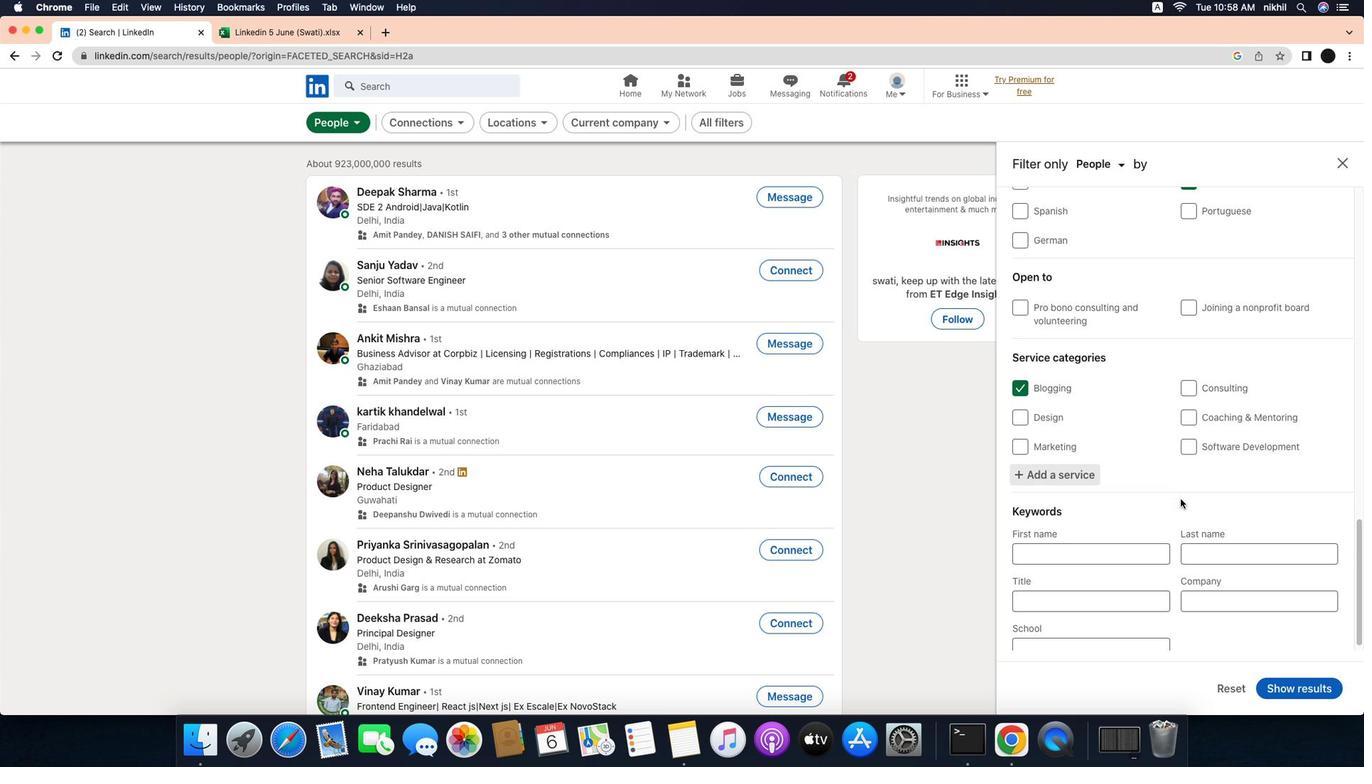 
Action: Mouse scrolled (1181, 493) with delta (-6, 0)
Screenshot: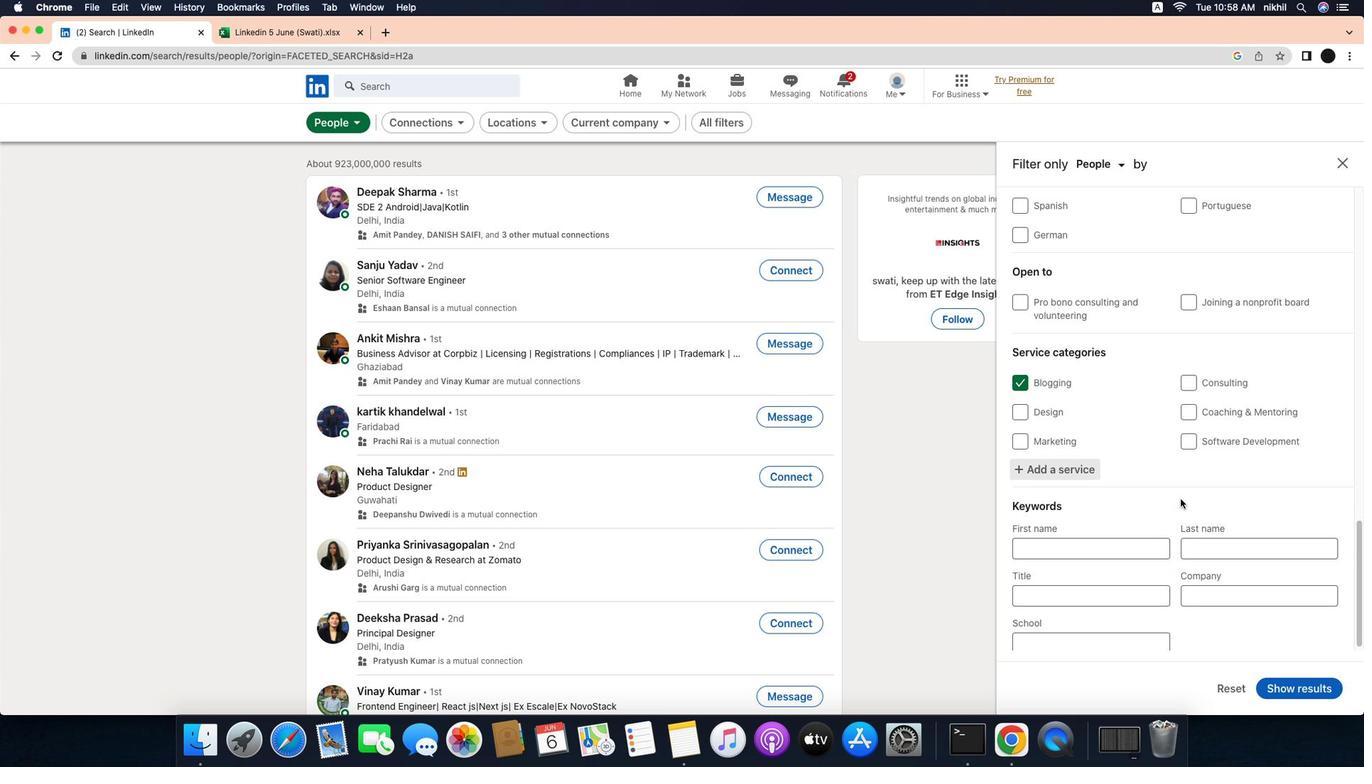 
Action: Mouse scrolled (1181, 493) with delta (-6, 0)
Screenshot: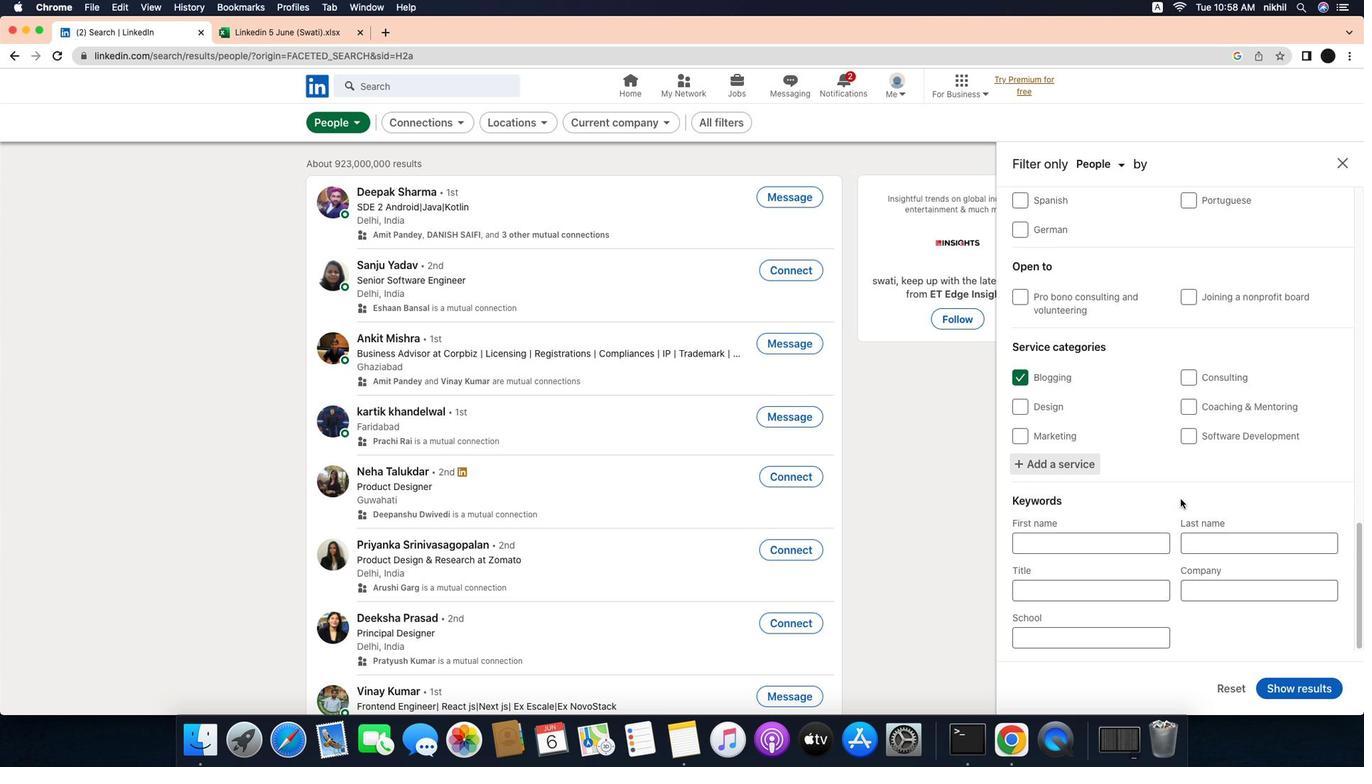 
Action: Mouse moved to (1108, 582)
Screenshot: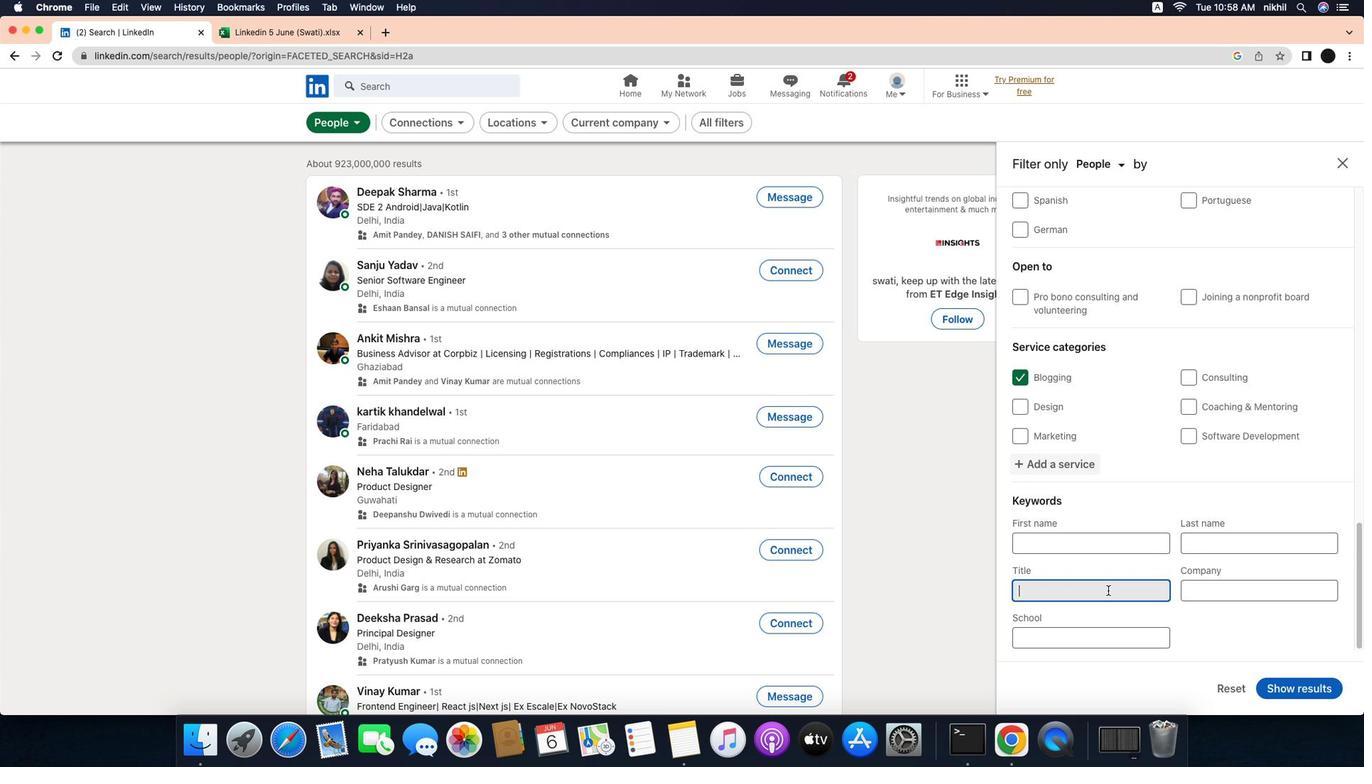 
Action: Mouse pressed left at (1108, 582)
Screenshot: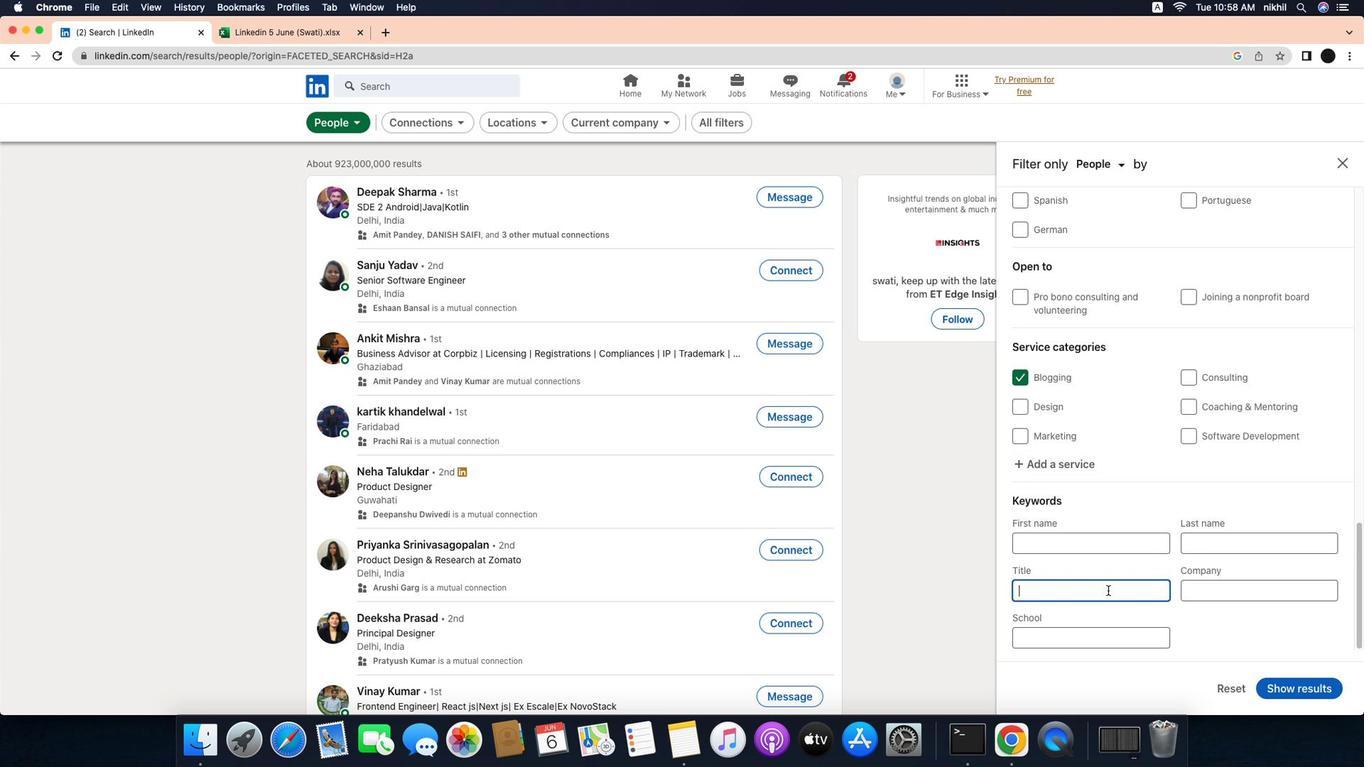 
Action: Key pressed Key.caps_lock'B'Key.caps_lock'u''s'Key.spaceKey.caps_lock'D'Key.caps_lock'r''i''v''e''r'Key.enter
Screenshot: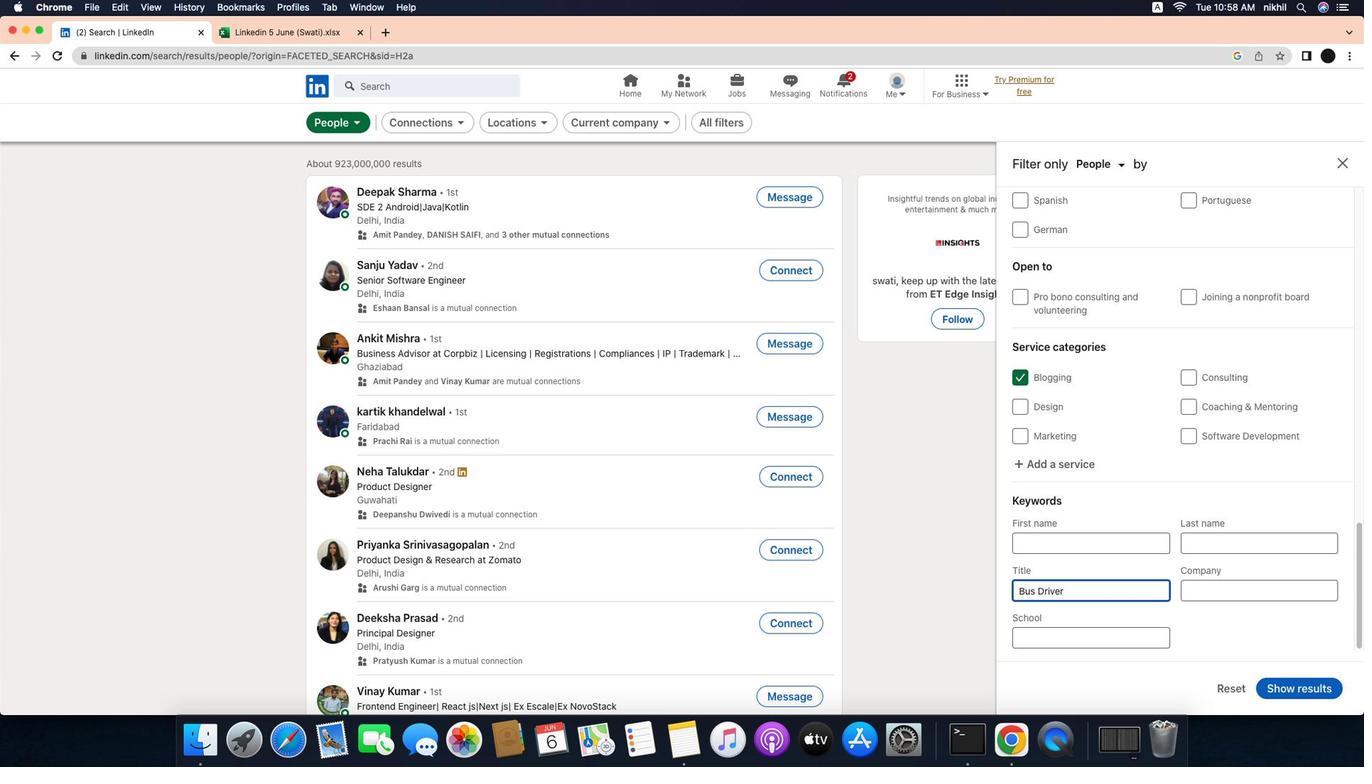 
Action: Mouse moved to (1287, 685)
Screenshot: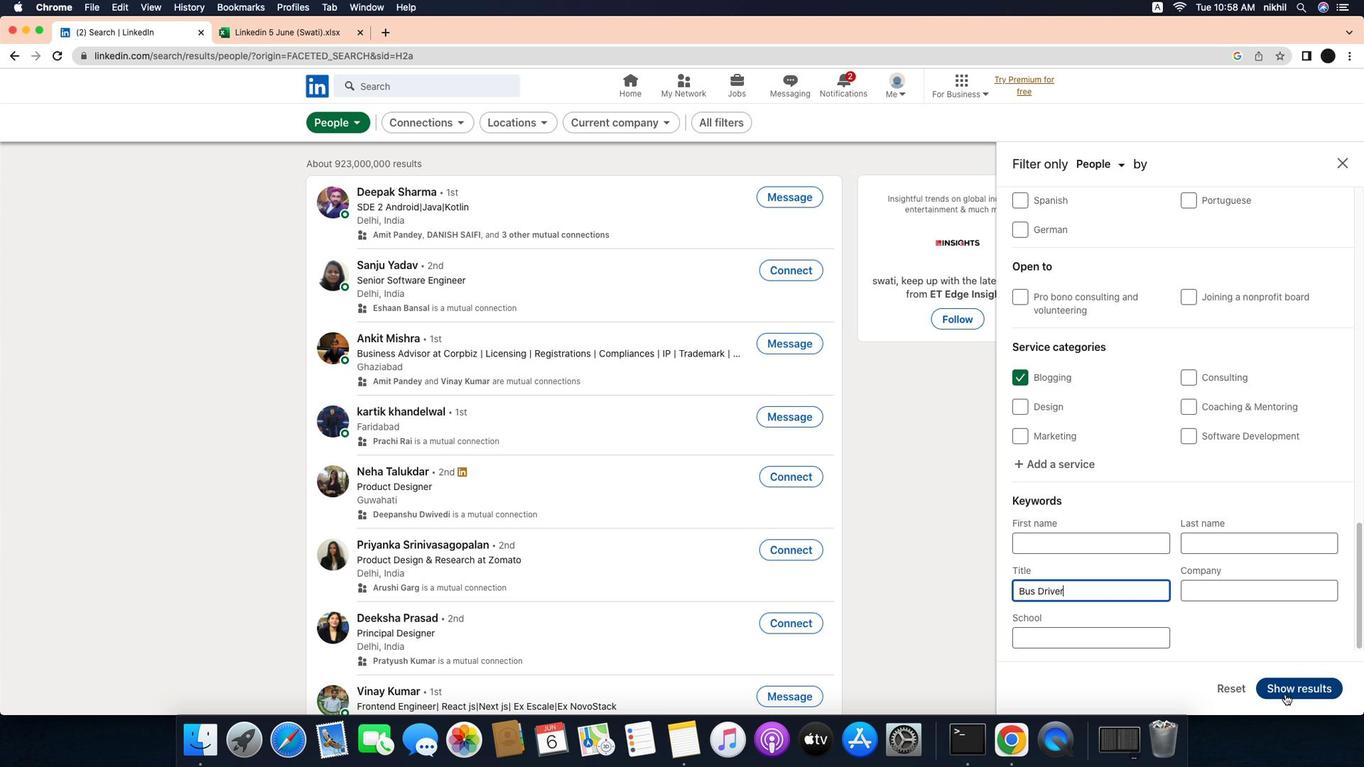 
Action: Mouse pressed left at (1287, 685)
Screenshot: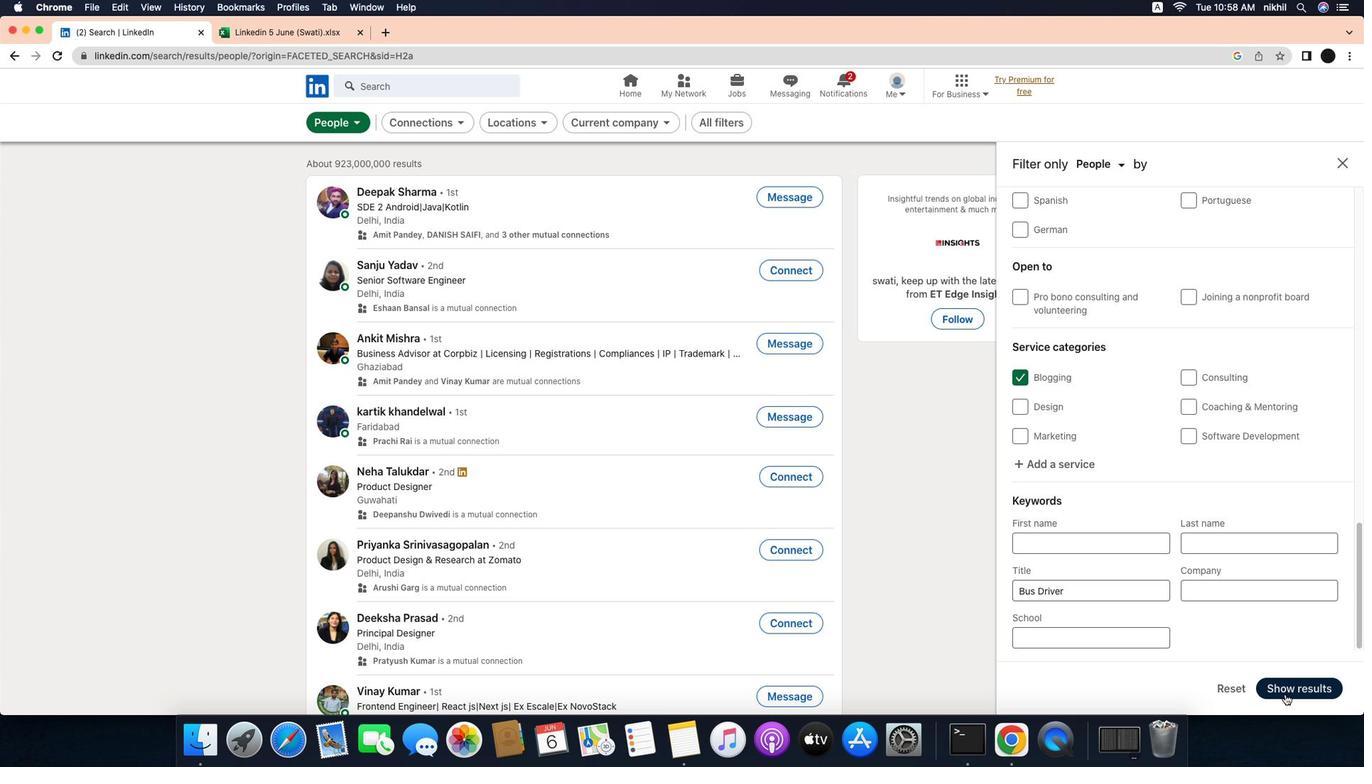 
Action: Mouse moved to (929, 360)
Screenshot: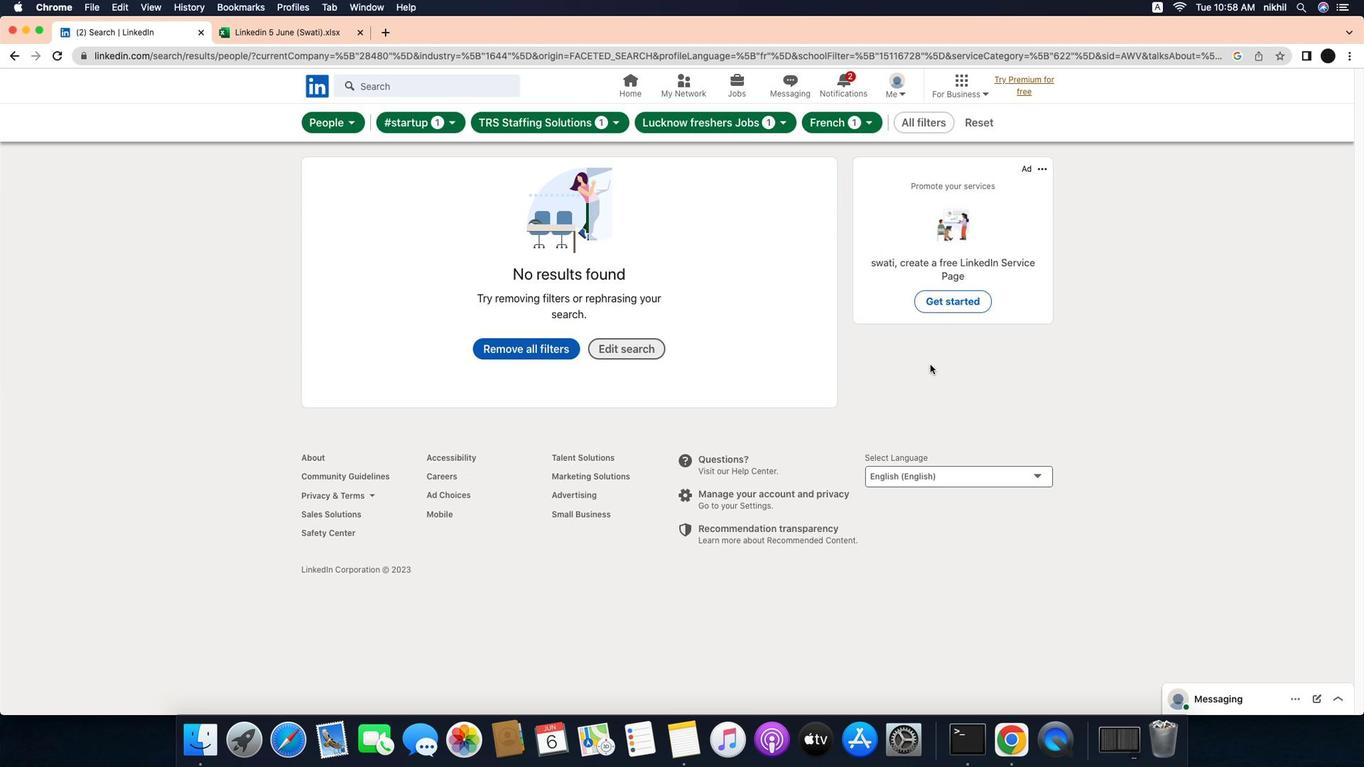 
